 Task: Find connections with filter location Touba with filter topic #productivitywith filter profile language English with filter current company IndiaMART InterMESH Limited with filter school Siva Sivani Institute Of Management with filter industry Fruit and Vegetable Preserves Manufacturing with filter service category Wedding Planning with filter keywords title Chief Information Officer (CIO)
Action: Mouse moved to (714, 95)
Screenshot: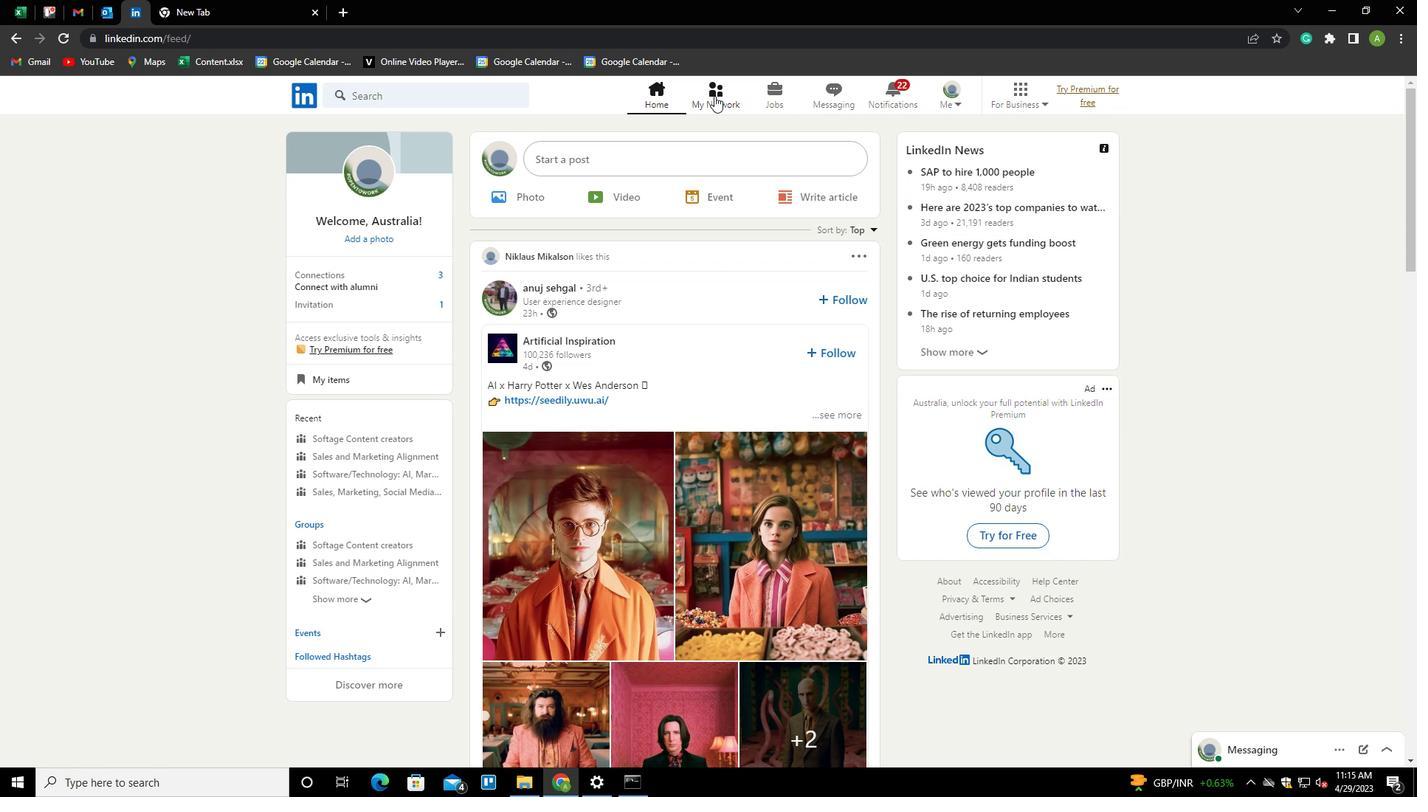 
Action: Mouse pressed left at (714, 95)
Screenshot: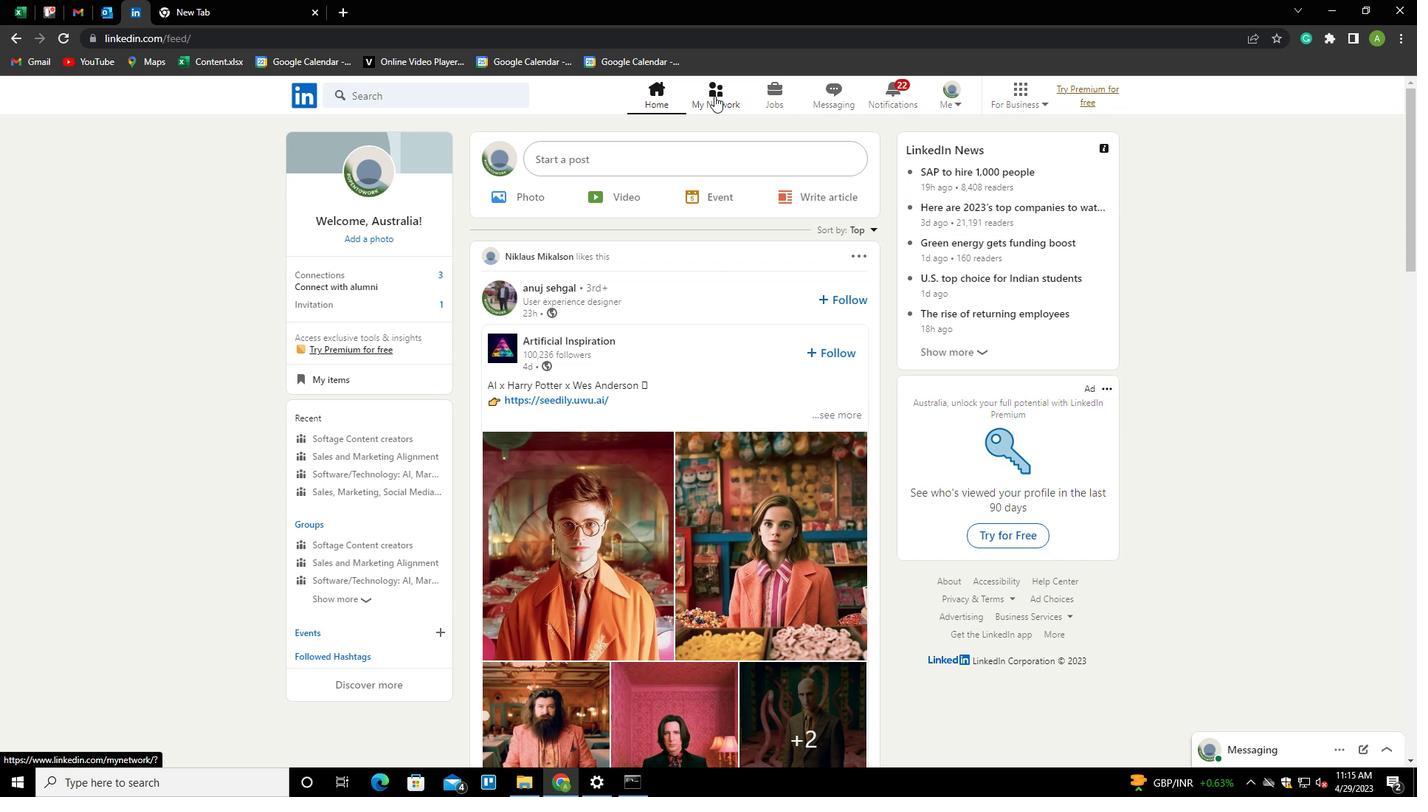 
Action: Mouse moved to (392, 178)
Screenshot: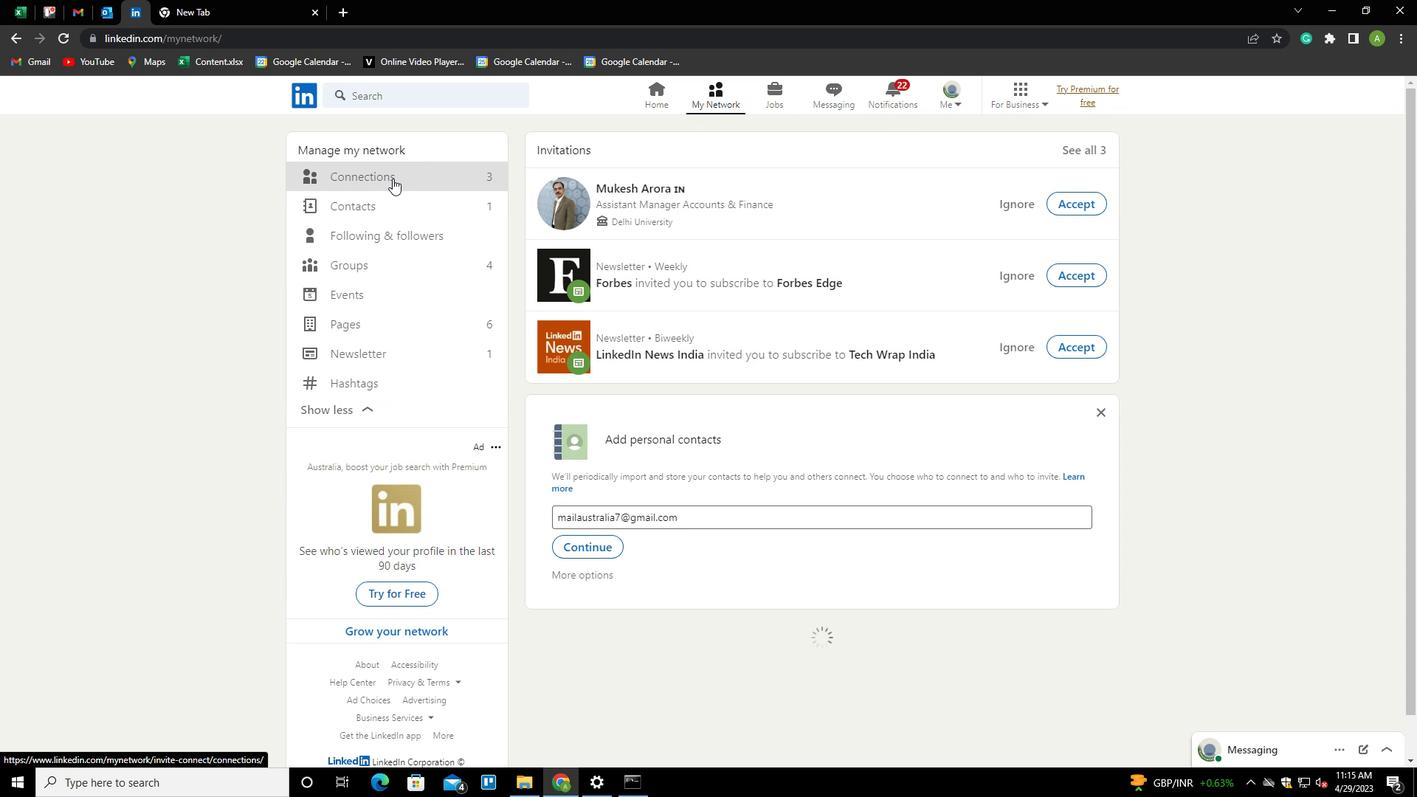 
Action: Mouse pressed left at (392, 178)
Screenshot: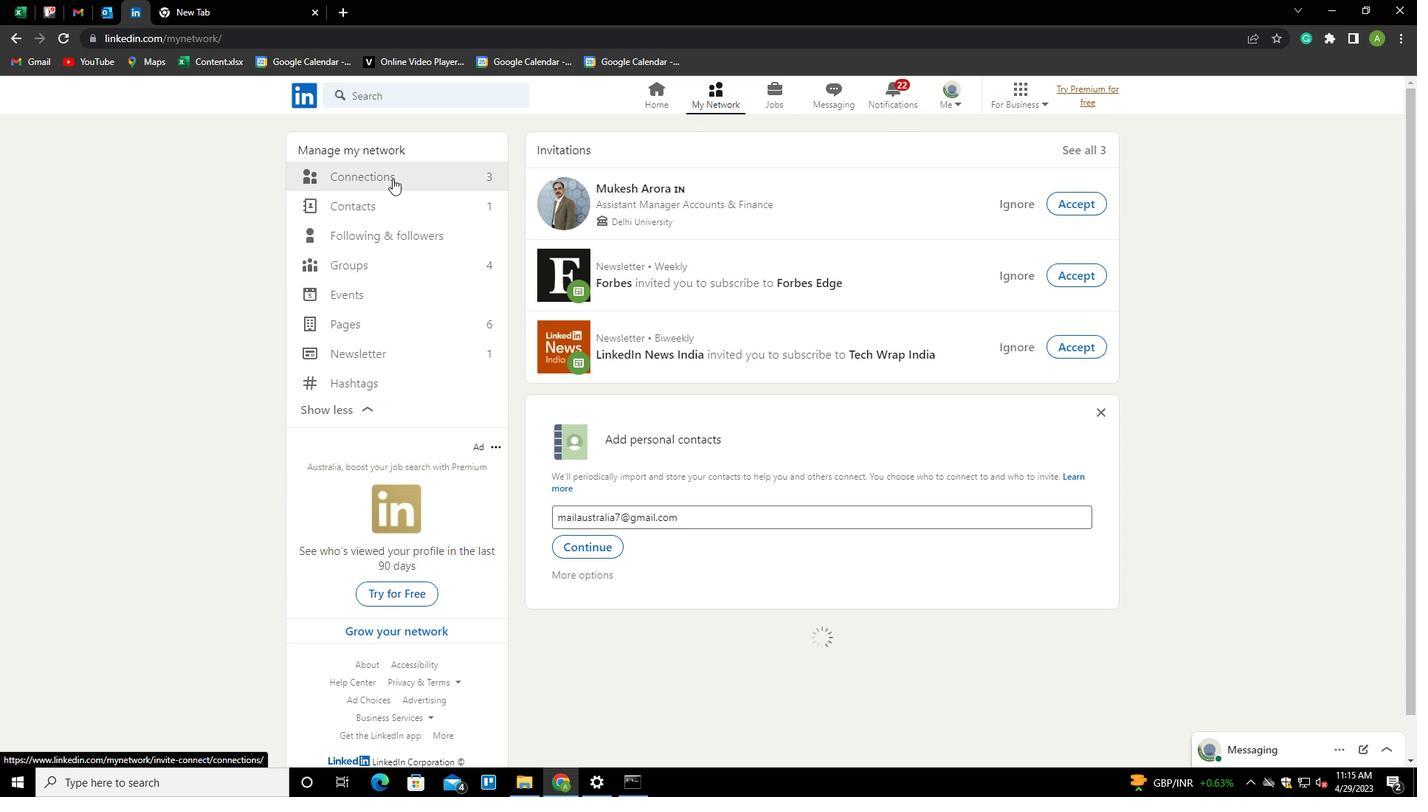 
Action: Mouse moved to (801, 178)
Screenshot: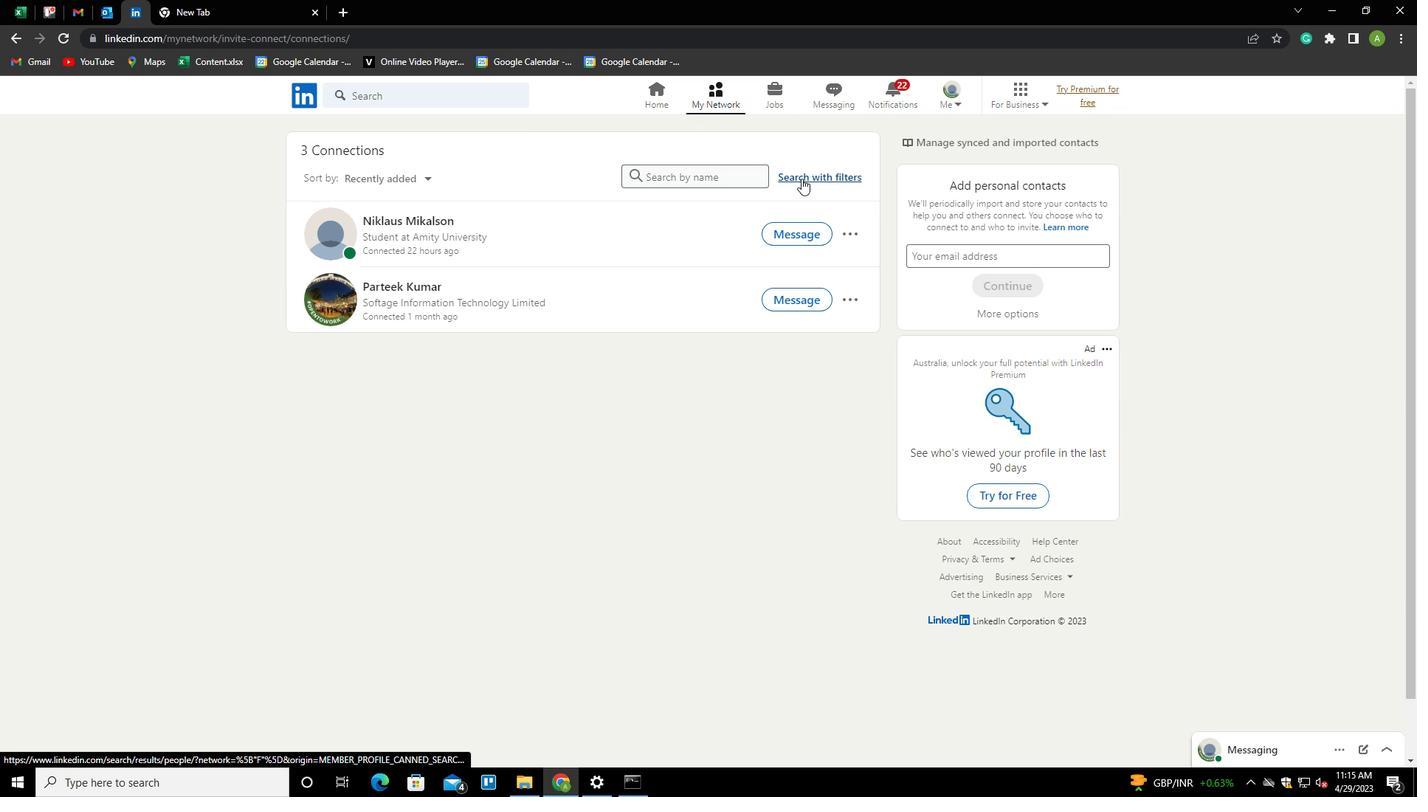 
Action: Mouse pressed left at (801, 178)
Screenshot: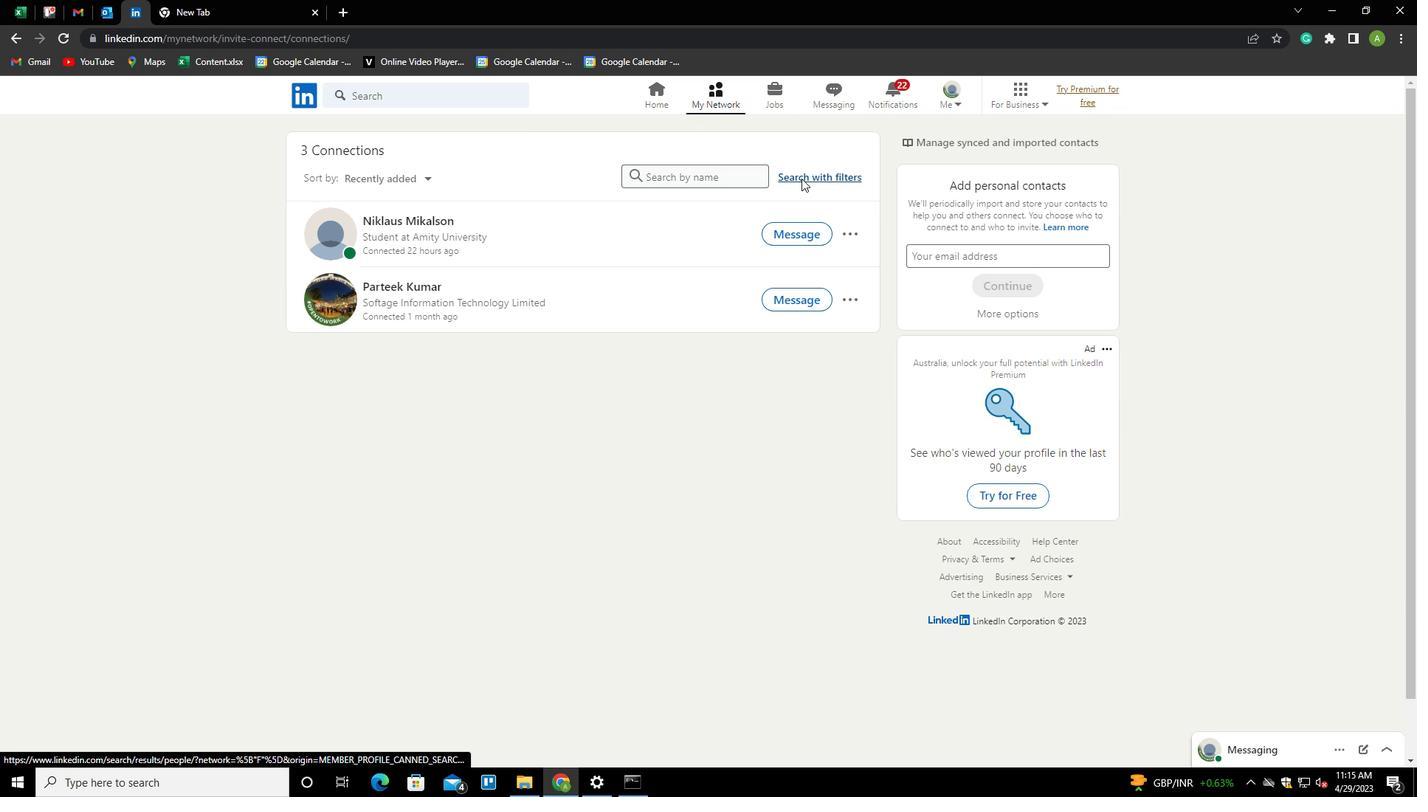 
Action: Mouse moved to (758, 137)
Screenshot: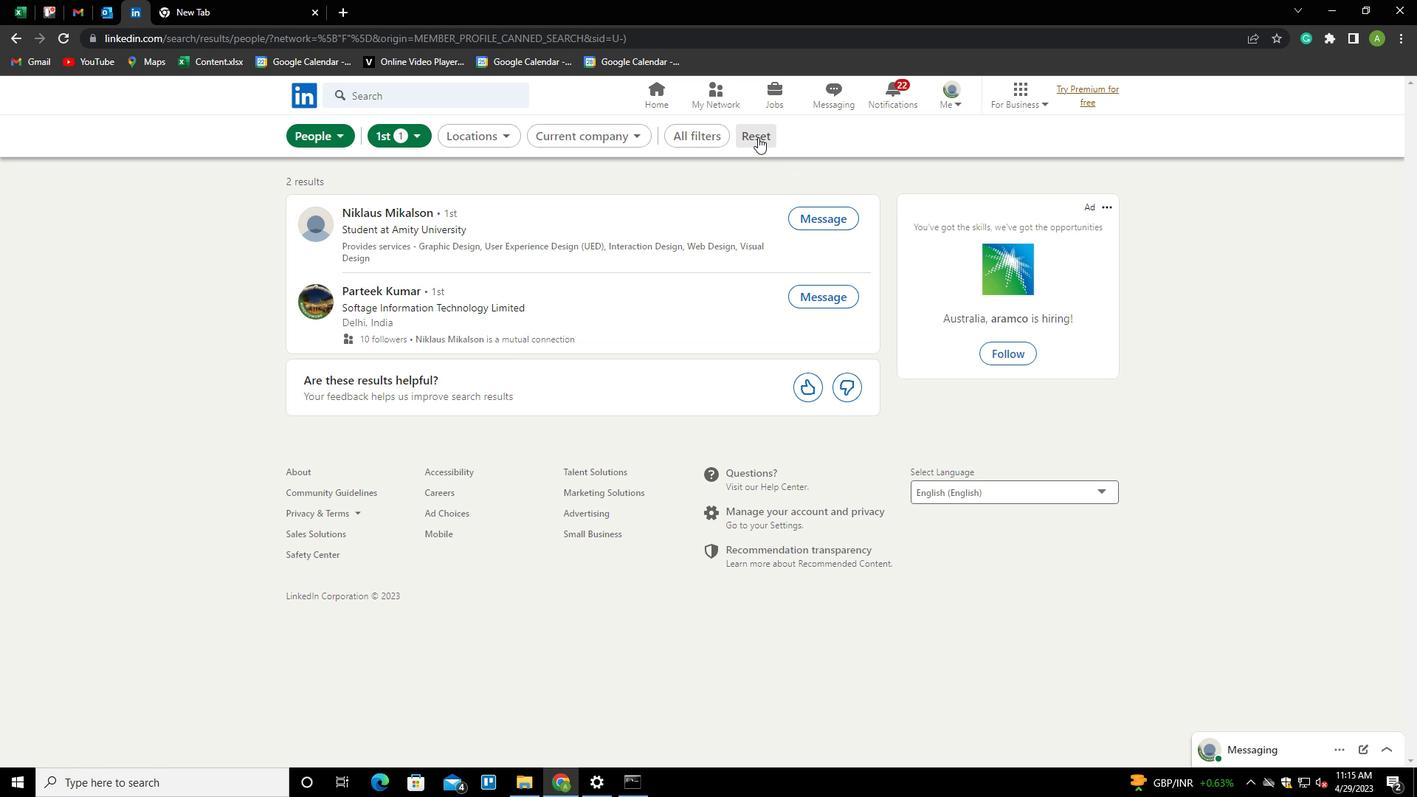 
Action: Mouse pressed left at (758, 137)
Screenshot: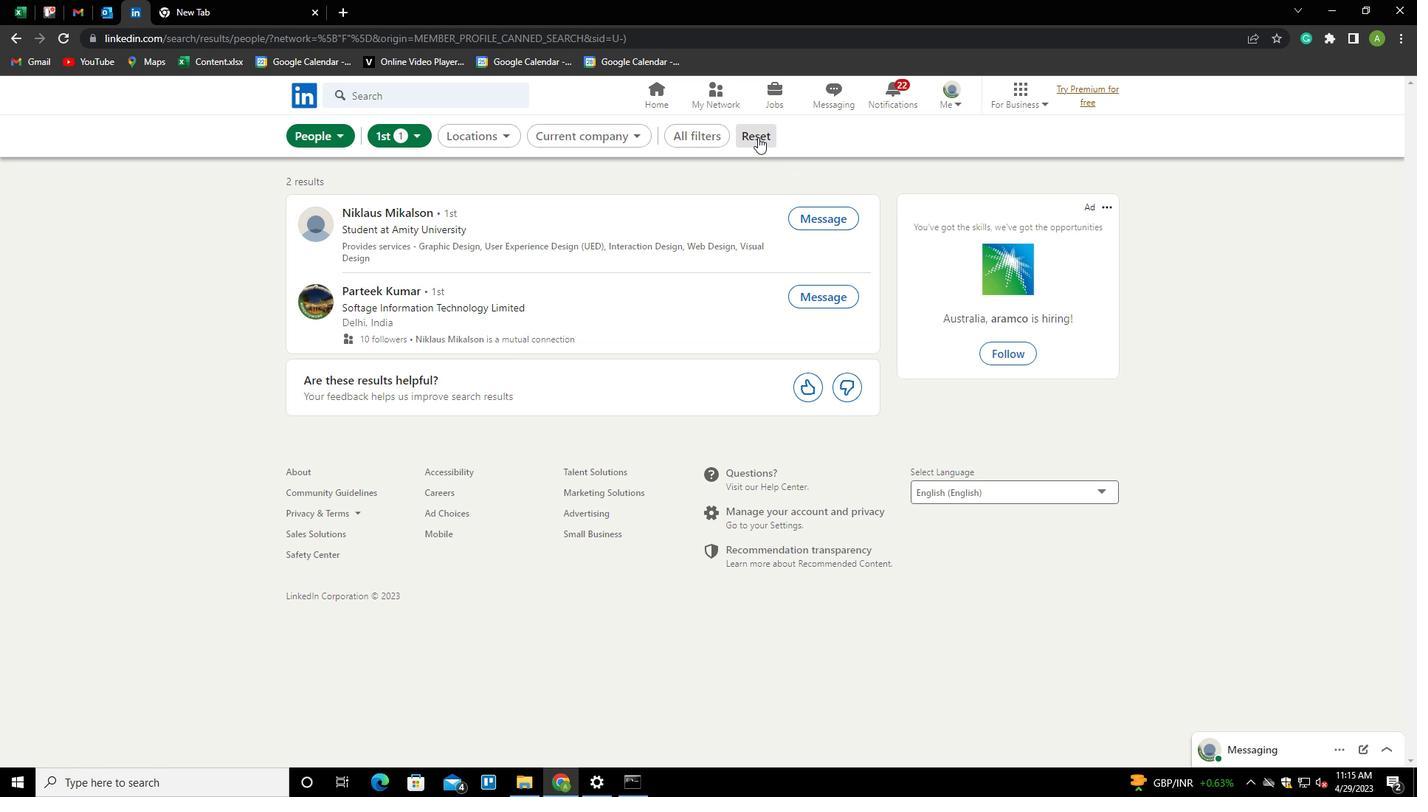 
Action: Mouse moved to (723, 142)
Screenshot: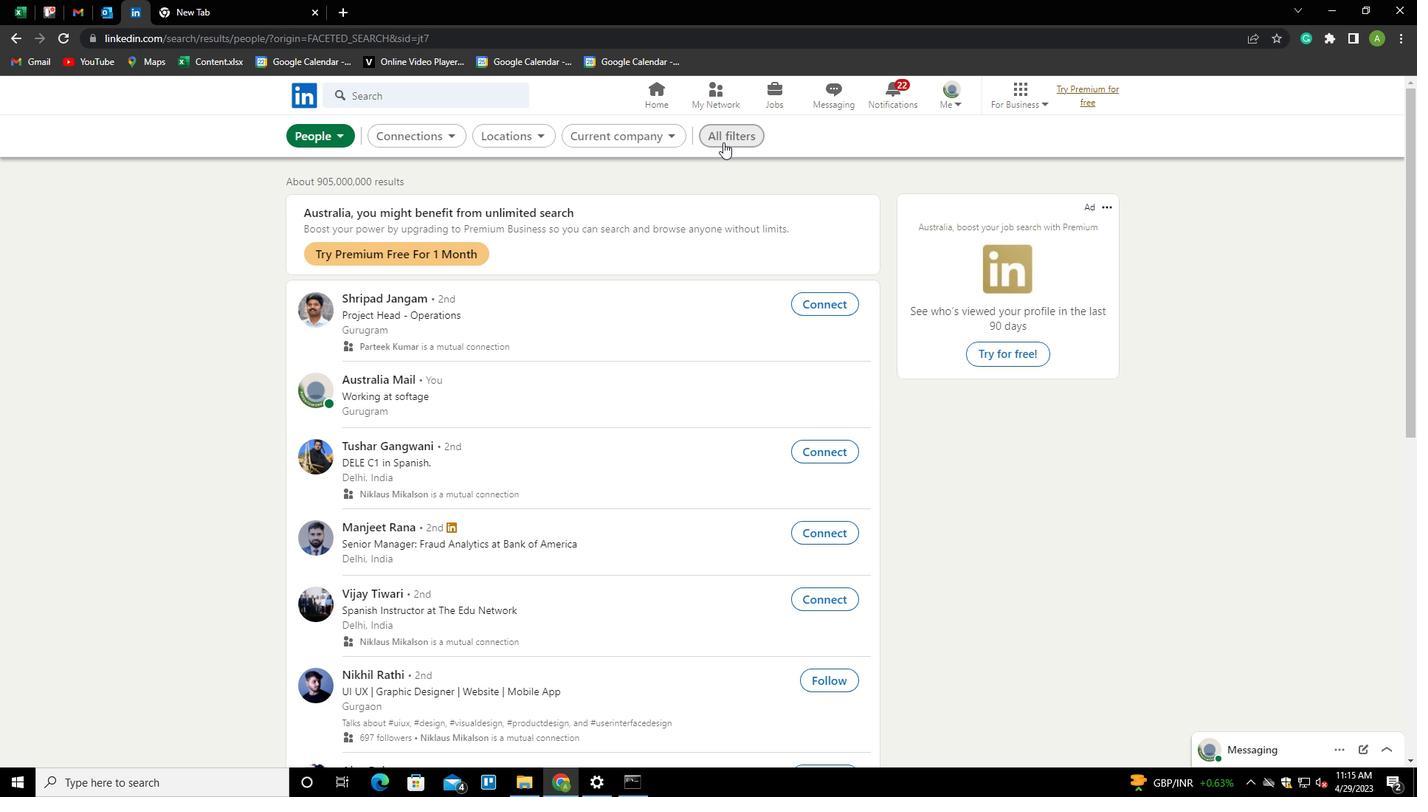 
Action: Mouse pressed left at (723, 142)
Screenshot: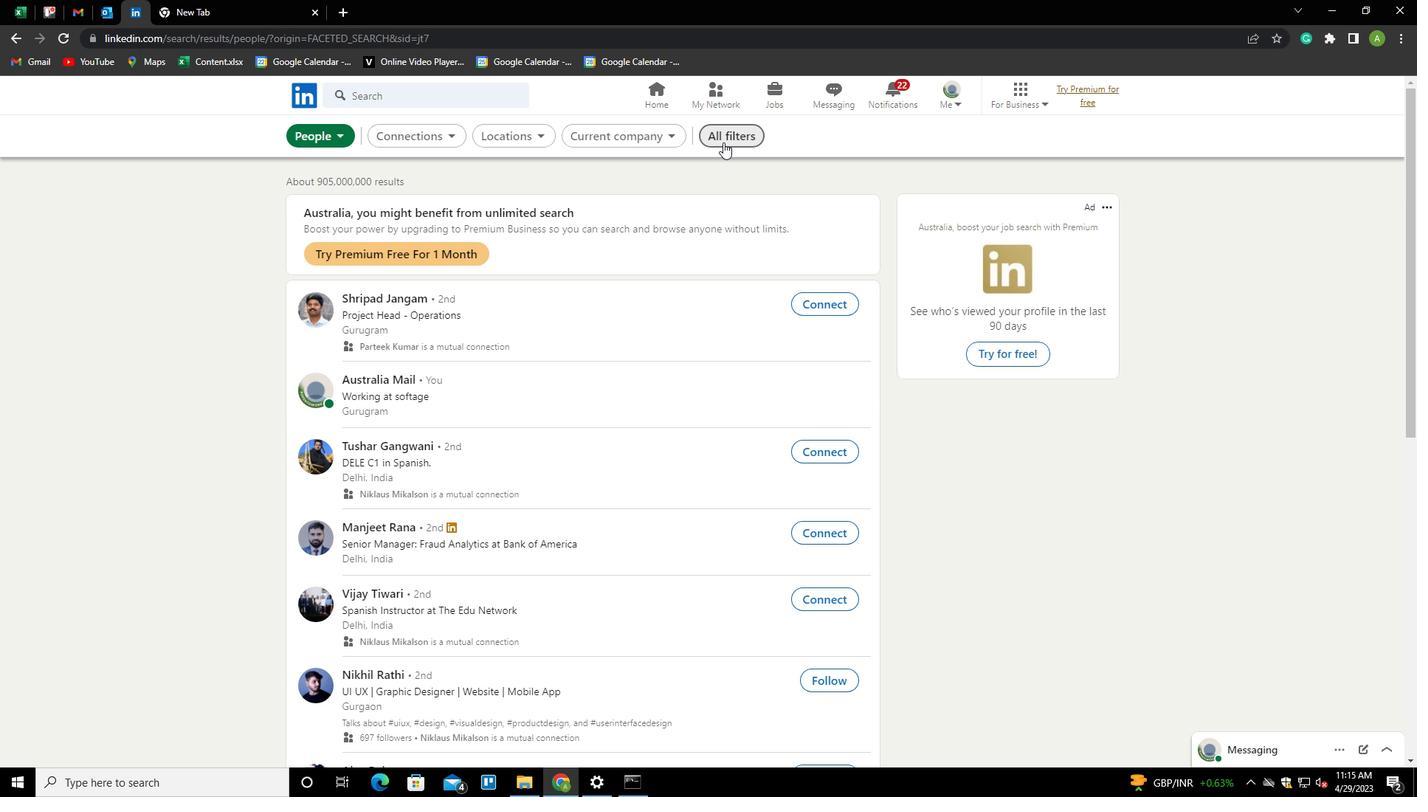 
Action: Mouse moved to (1158, 359)
Screenshot: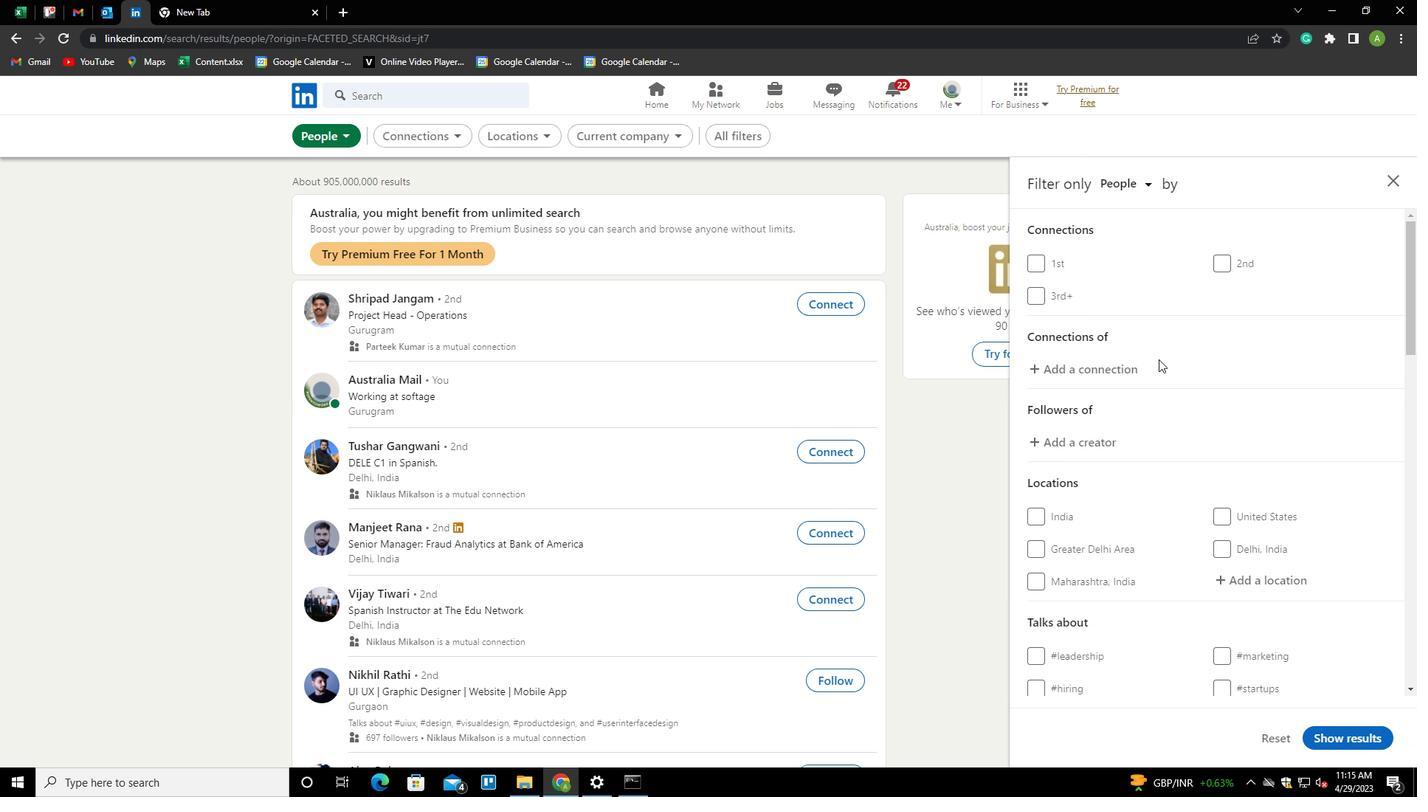 
Action: Mouse scrolled (1158, 358) with delta (0, 0)
Screenshot: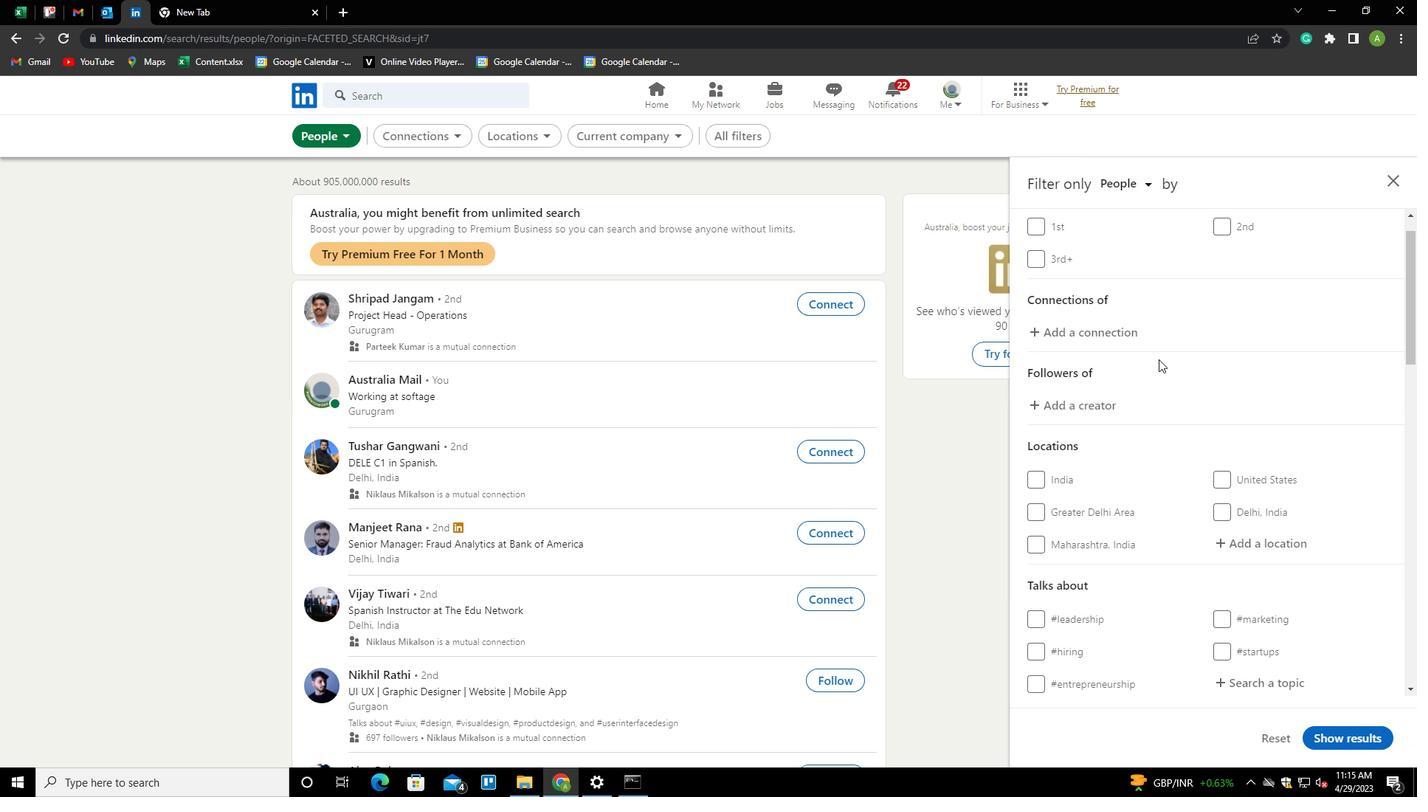 
Action: Mouse scrolled (1158, 358) with delta (0, 0)
Screenshot: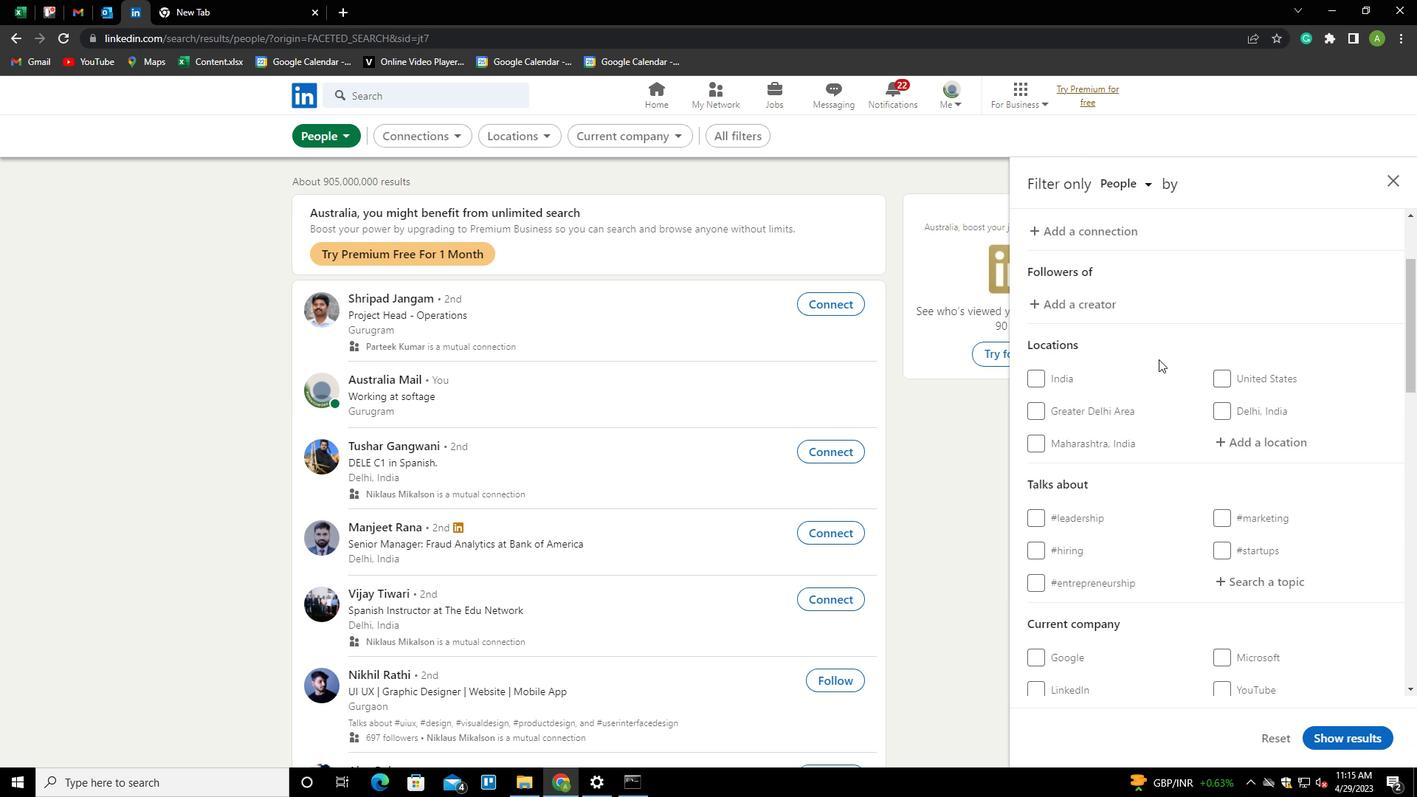 
Action: Mouse scrolled (1158, 358) with delta (0, 0)
Screenshot: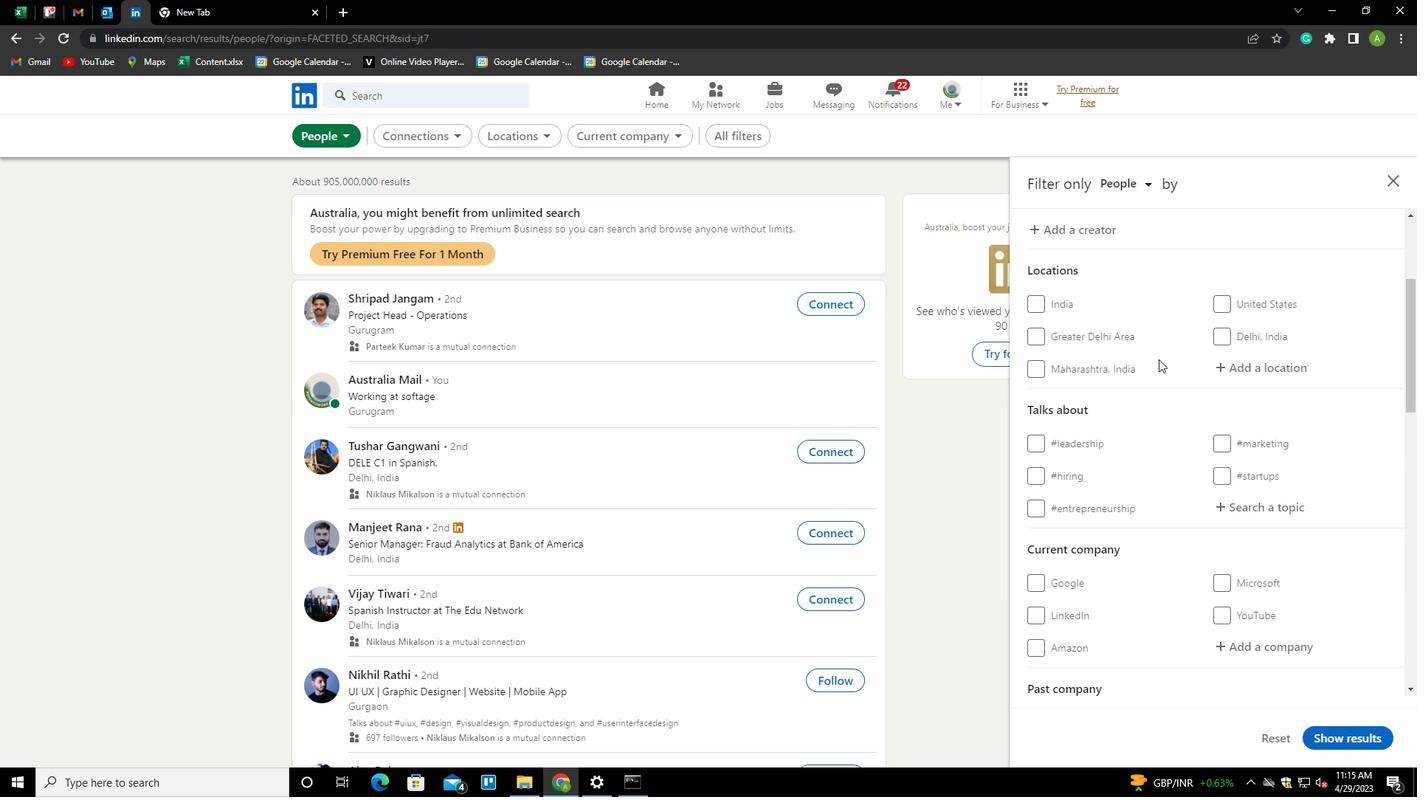 
Action: Mouse moved to (1256, 353)
Screenshot: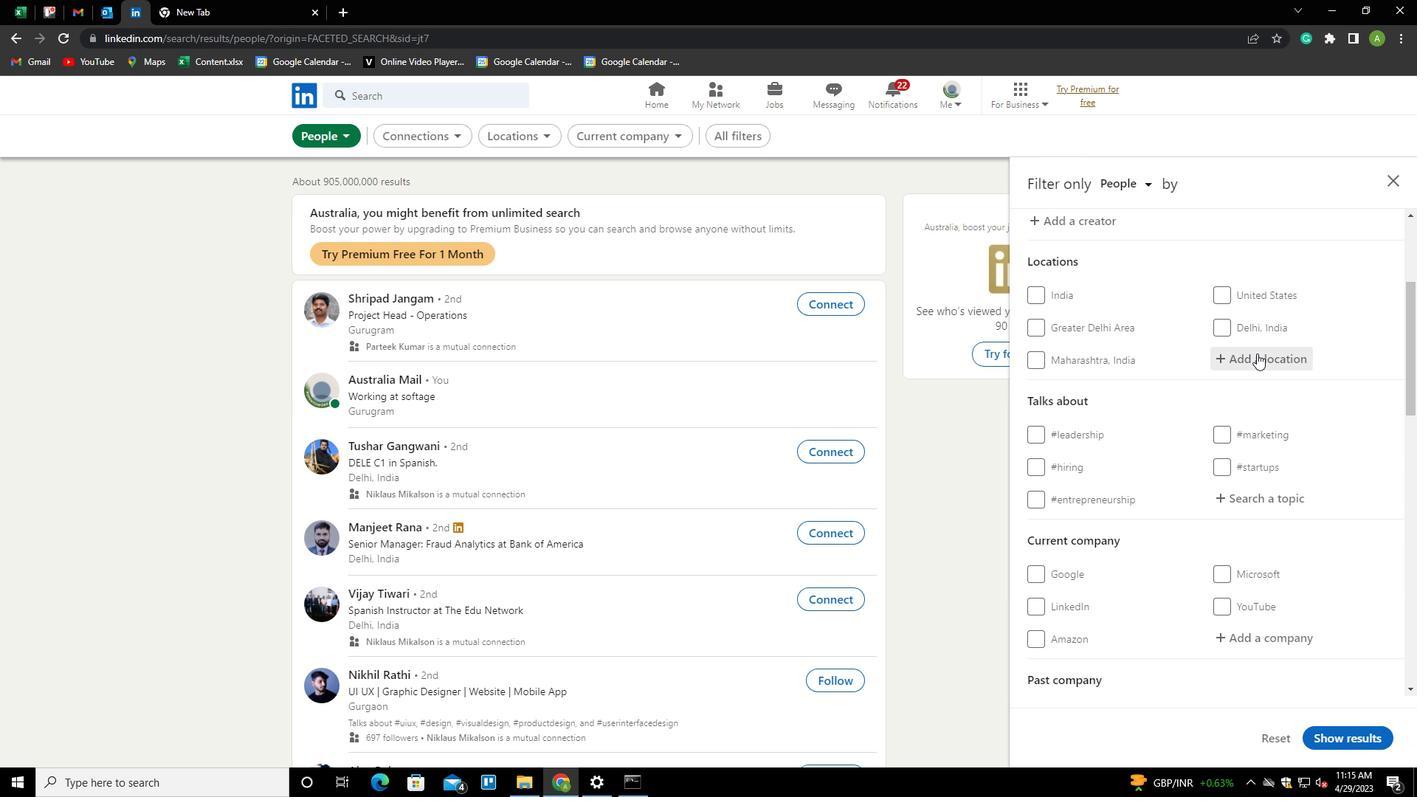 
Action: Mouse pressed left at (1256, 353)
Screenshot: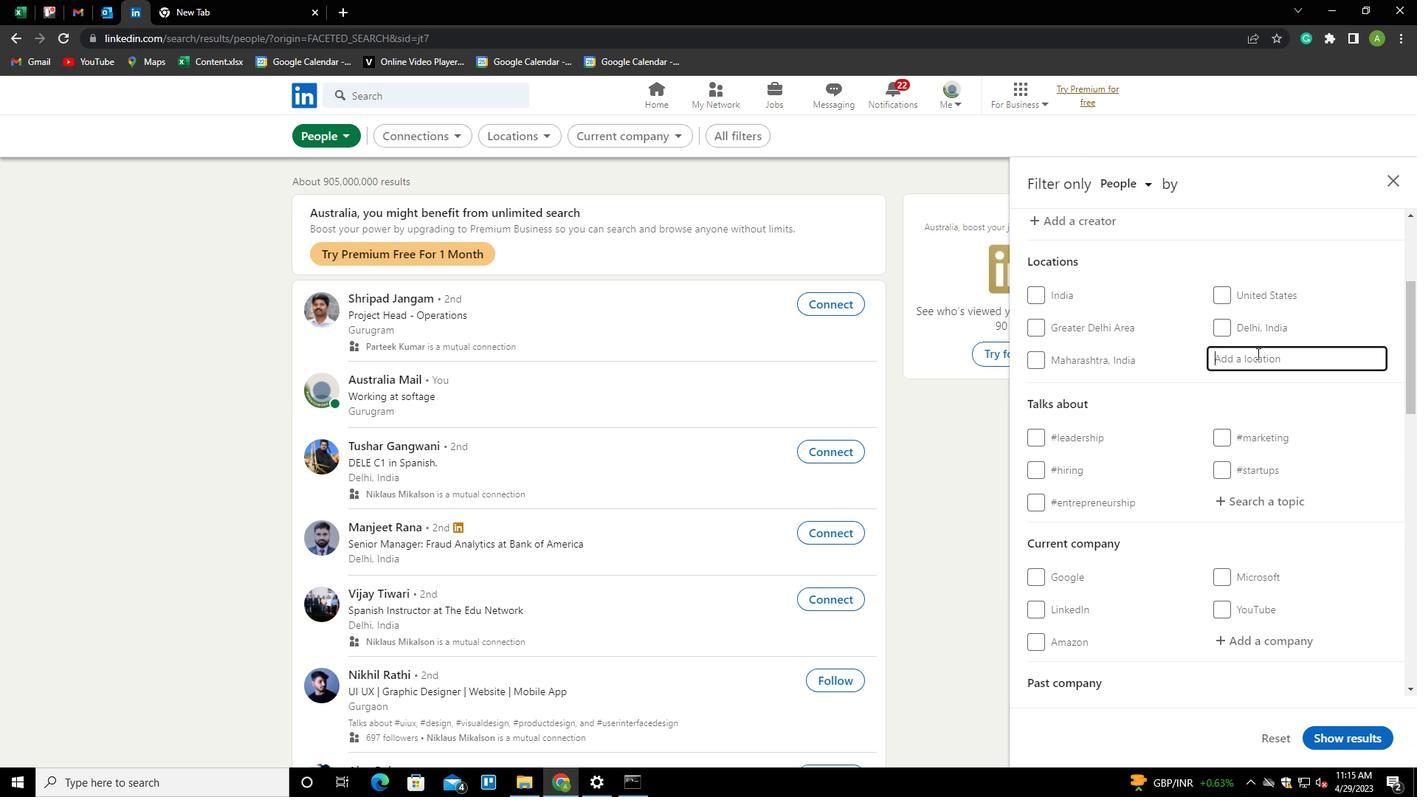 
Action: Mouse moved to (1259, 357)
Screenshot: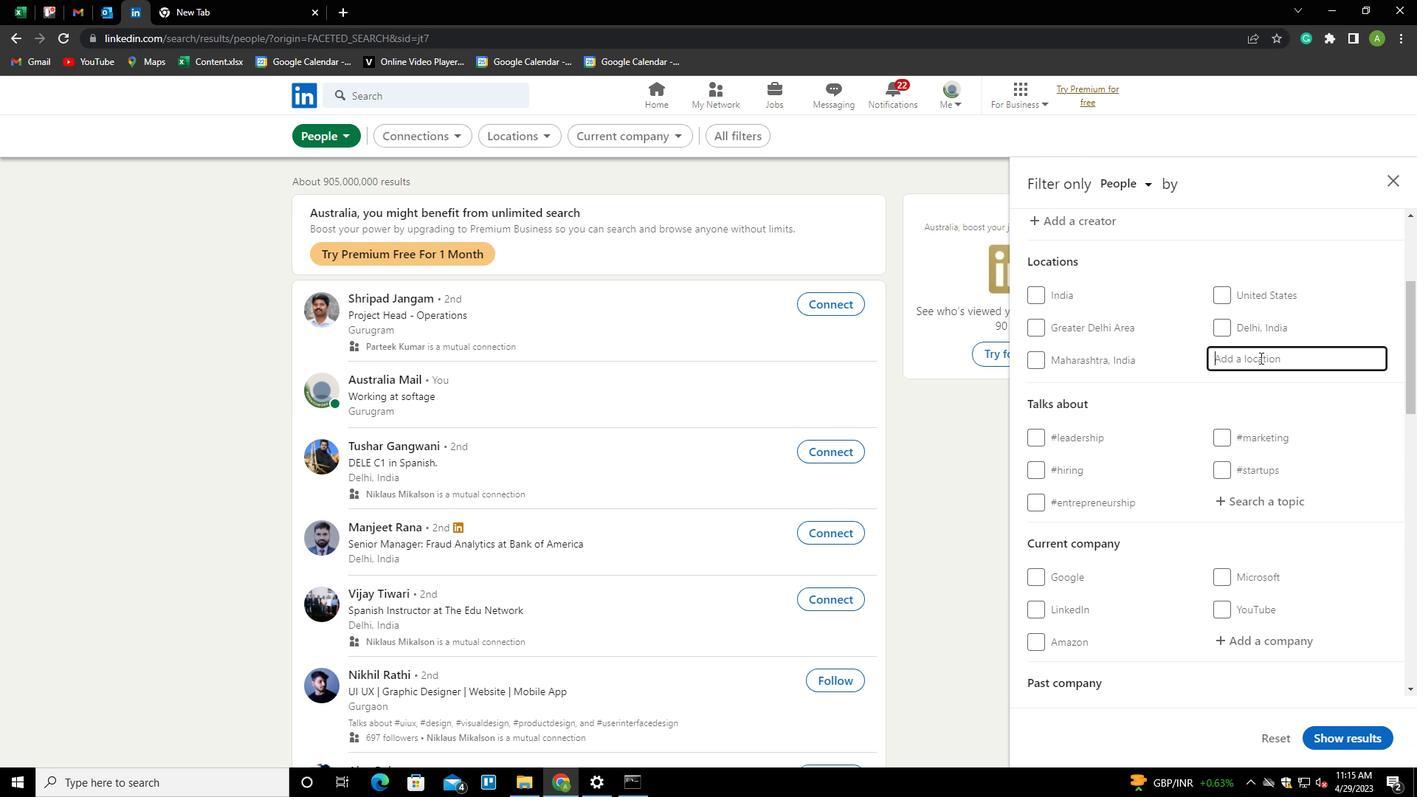 
Action: Mouse pressed left at (1259, 357)
Screenshot: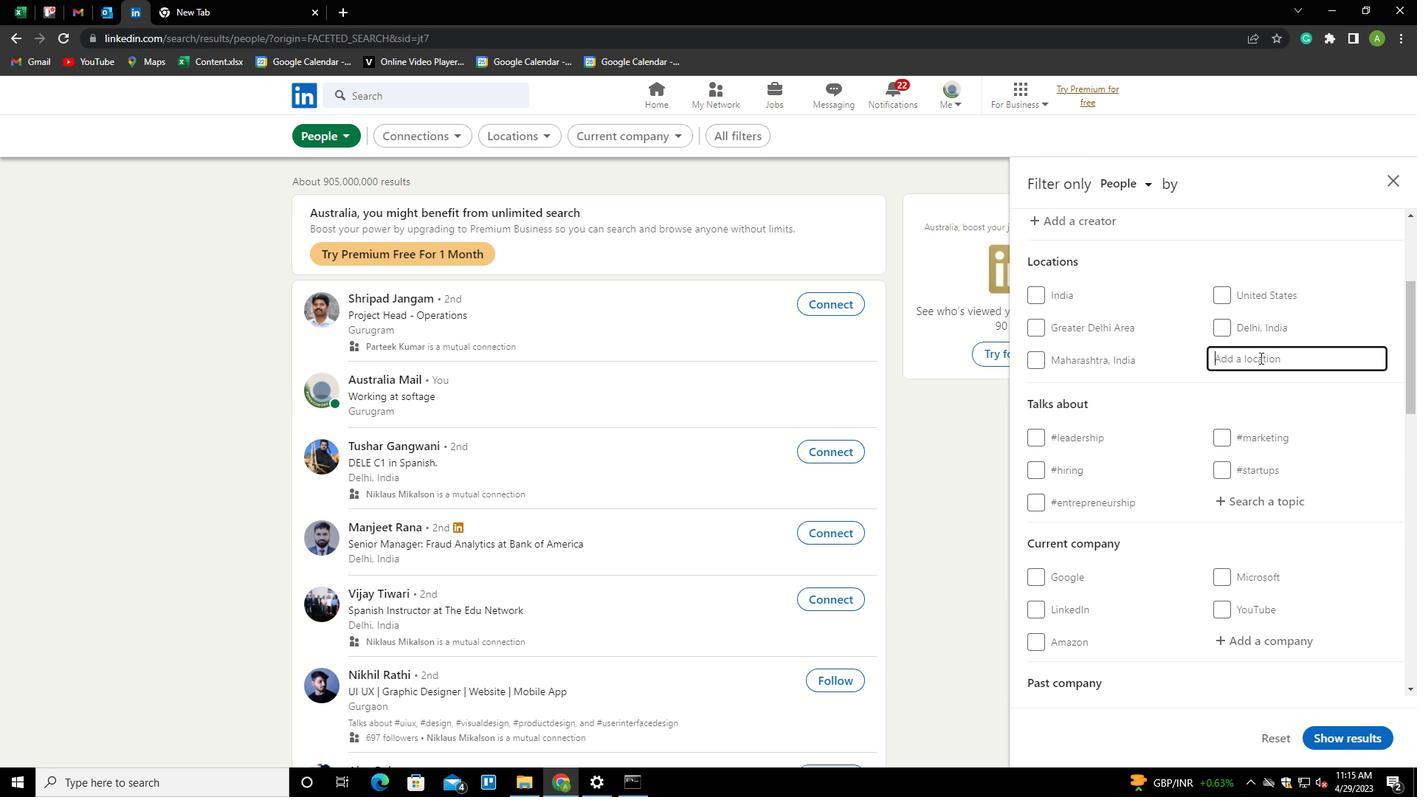 
Action: Key pressed <Key.shift><Key.shift><Key.shift><Key.shift><Key.shift><Key.shift><Key.shift><Key.shift><Key.shift><Key.shift><Key.shift><Key.shift><Key.shift><Key.shift><Key.shift><Key.shift><Key.shift><Key.shift><Key.shift><Key.shift><Key.shift><Key.shift><Key.shift><Key.shift><Key.shift><Key.shift><Key.shift><Key.shift><Key.shift><Key.shift><Key.shift><Key.shift><Key.shift><Key.shift><Key.shift><Key.shift><Key.shift><Key.shift><Key.shift><Key.shift><Key.shift><Key.shift><Key.shift><Key.shift><Key.shift><Key.shift><Key.shift><Key.shift><Key.shift><Key.shift><Key.shift><Key.shift><Key.shift><Key.shift><Key.shift><Key.shift><Key.shift><Key.shift><Key.shift><Key.shift><Key.shift><Key.shift><Key.shift><Key.shift>TOUBA<Key.down><Key.enter>
Screenshot: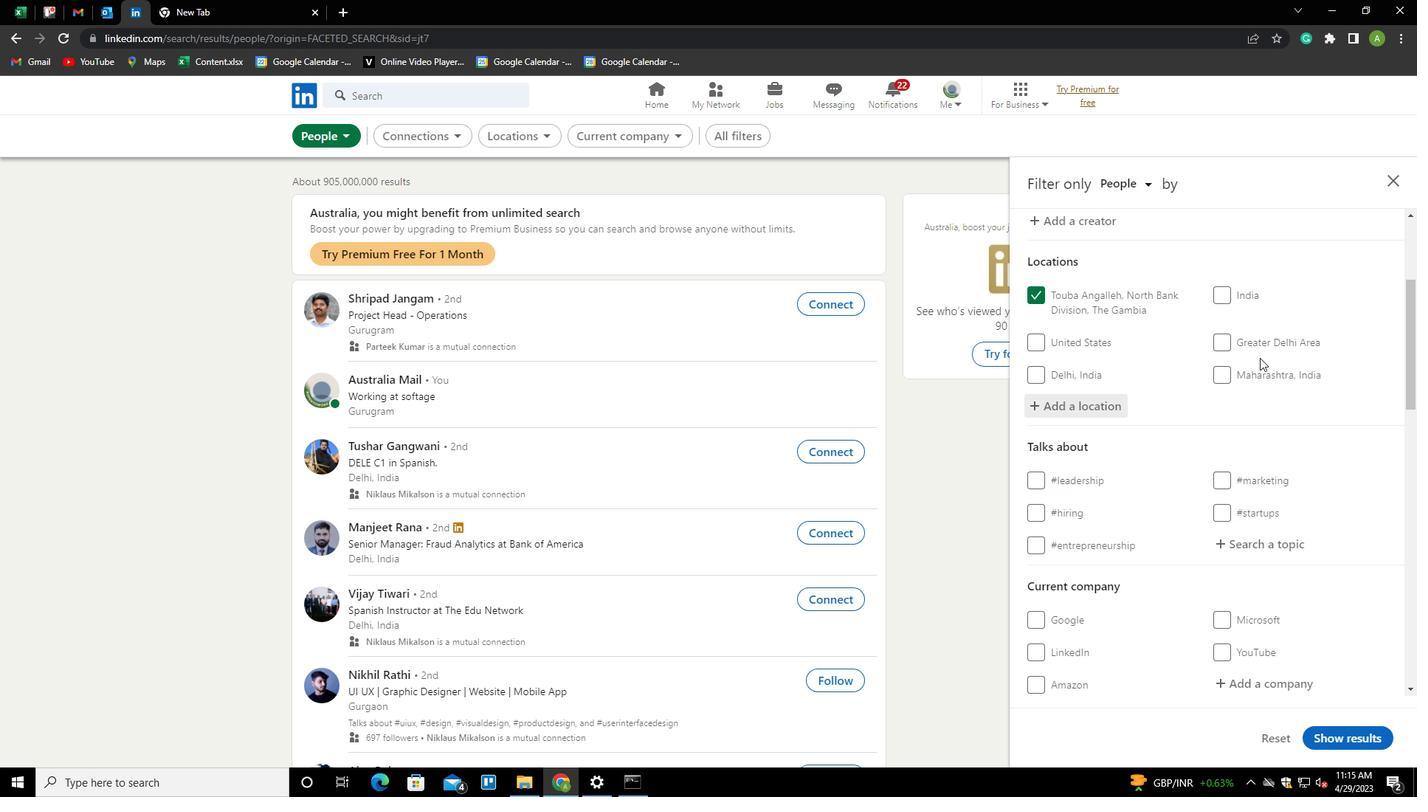 
Action: Mouse scrolled (1259, 357) with delta (0, 0)
Screenshot: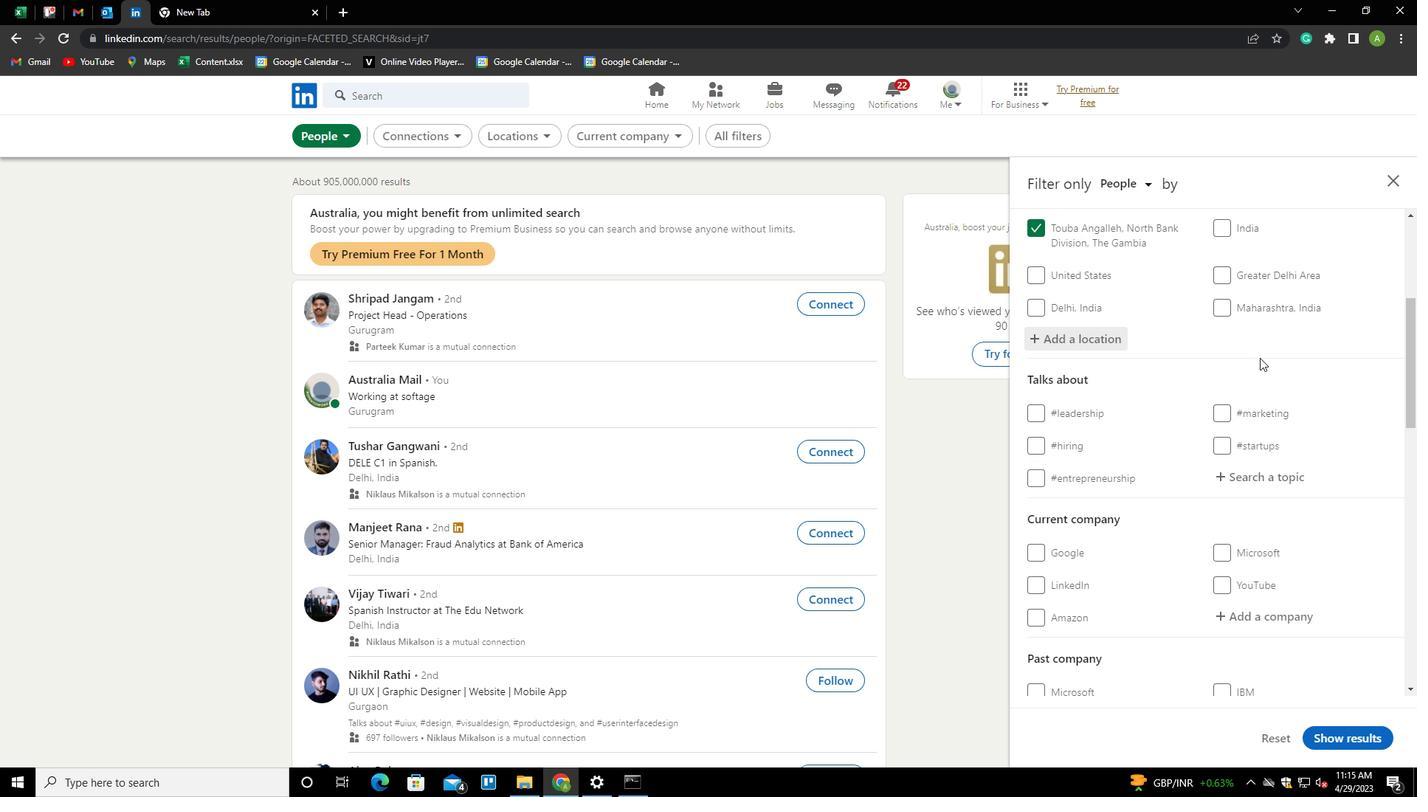 
Action: Mouse moved to (1253, 472)
Screenshot: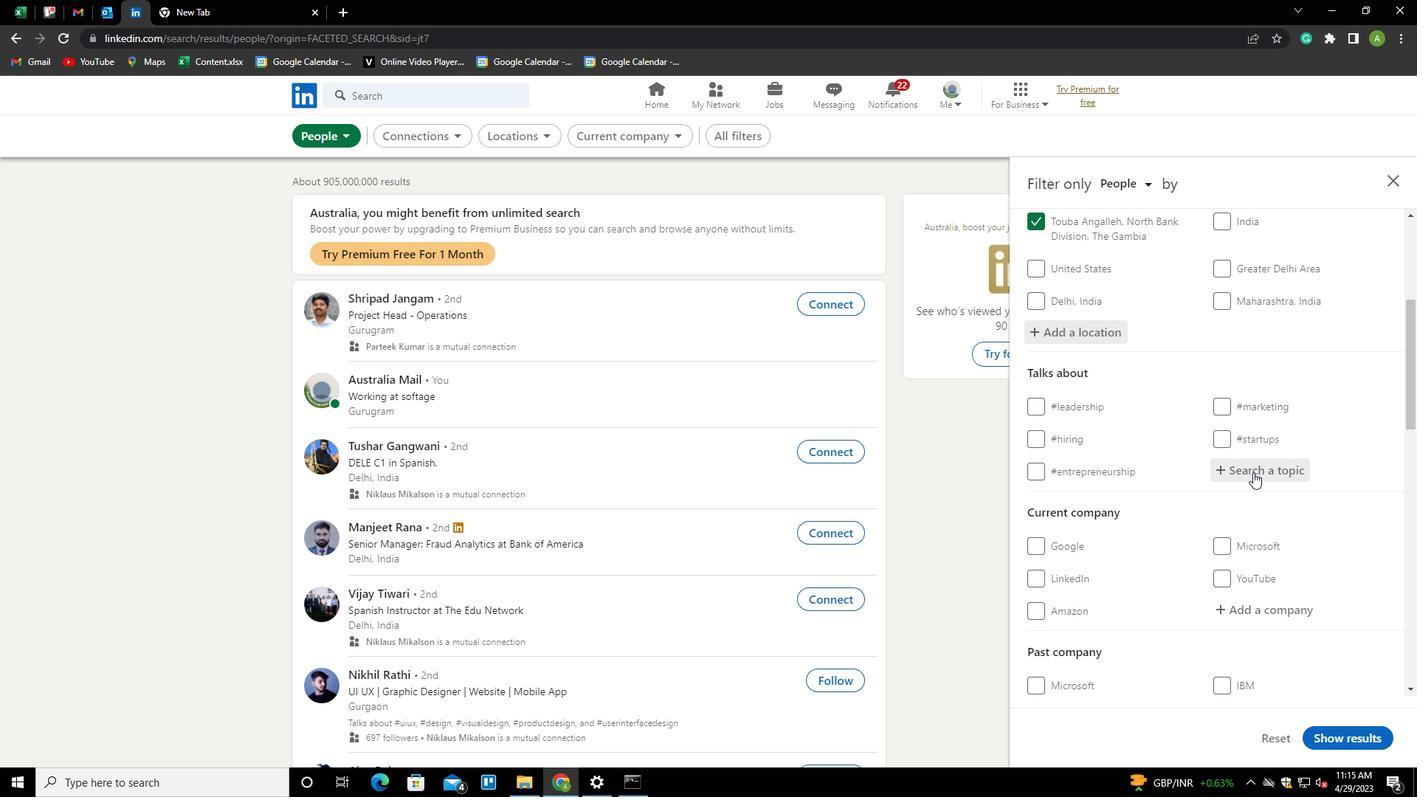 
Action: Mouse pressed left at (1253, 472)
Screenshot: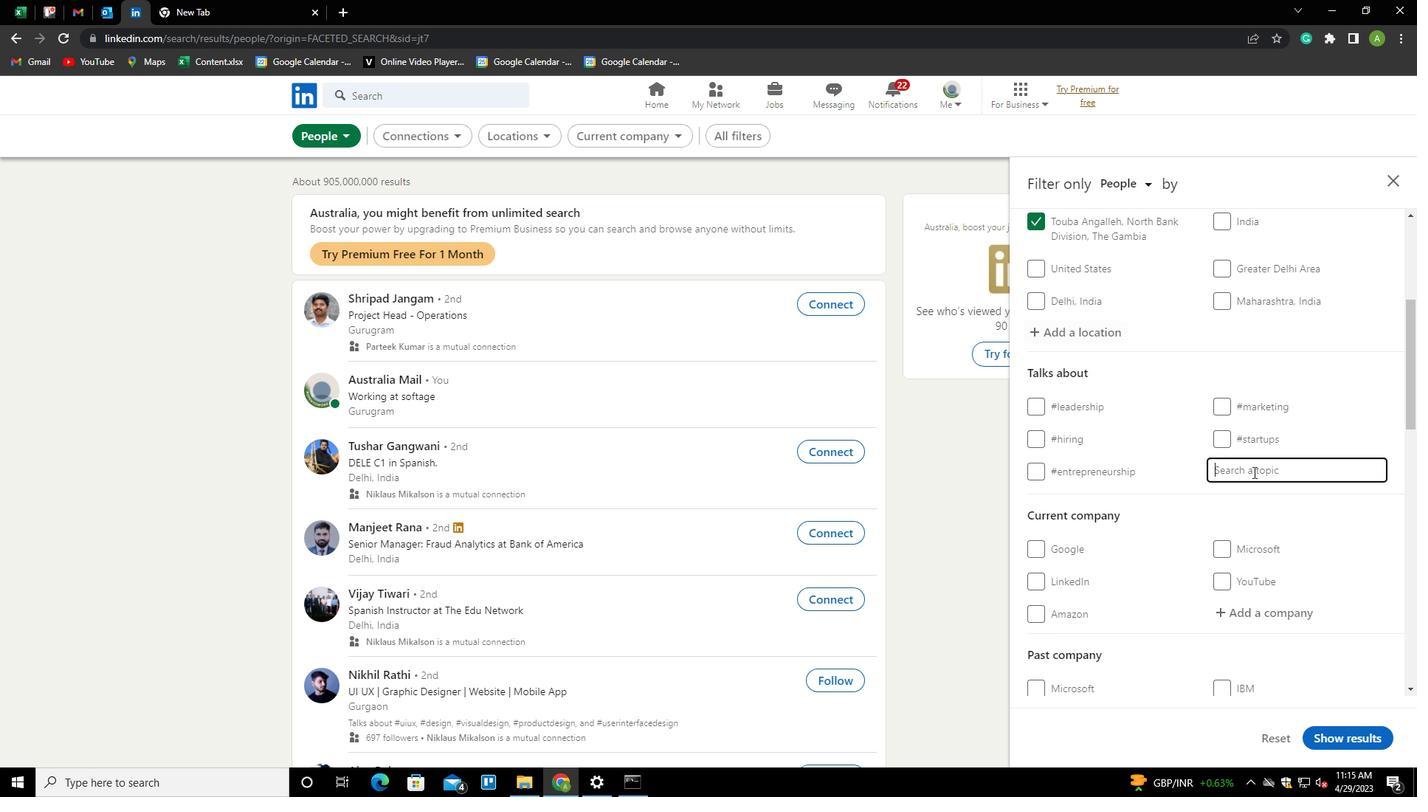 
Action: Mouse moved to (1253, 474)
Screenshot: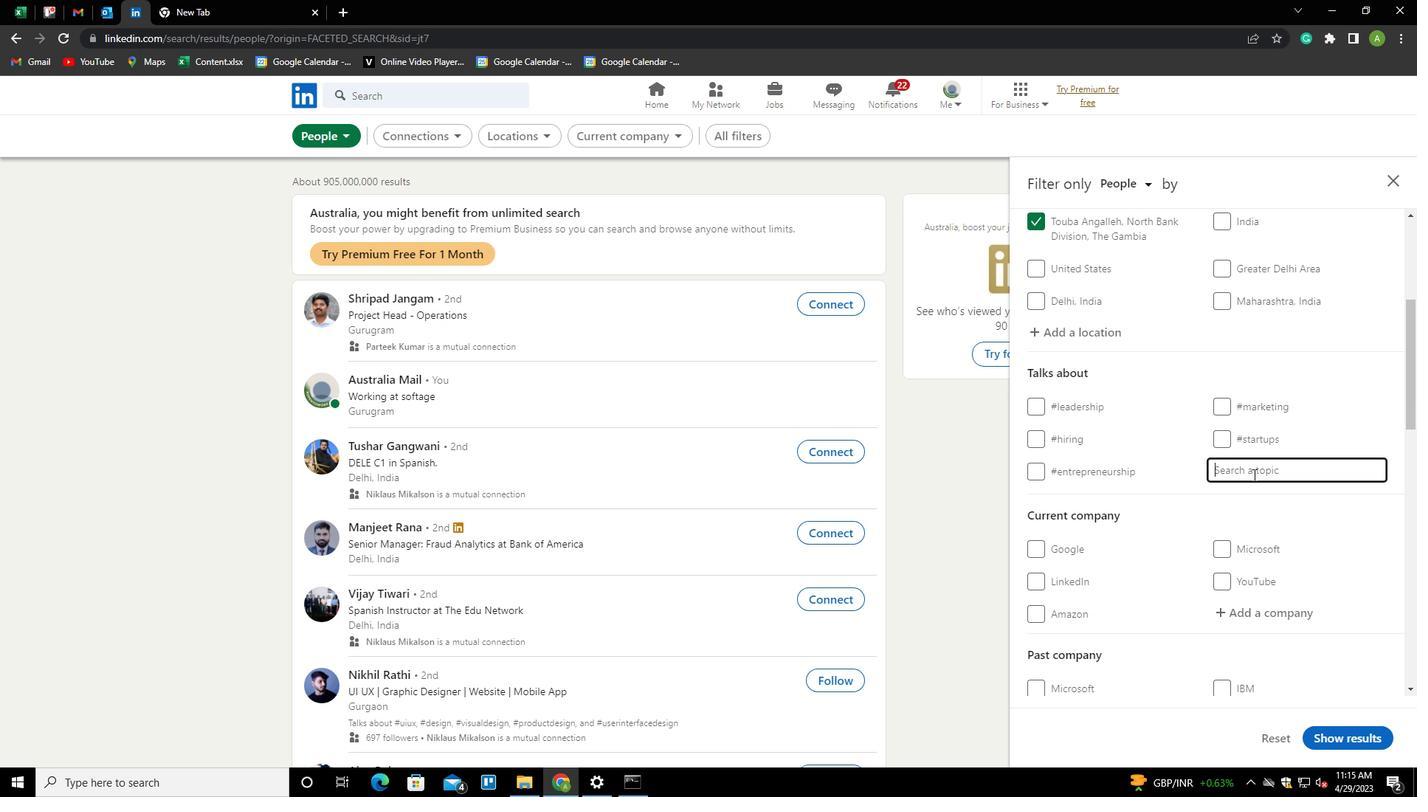 
Action: Mouse pressed left at (1253, 474)
Screenshot: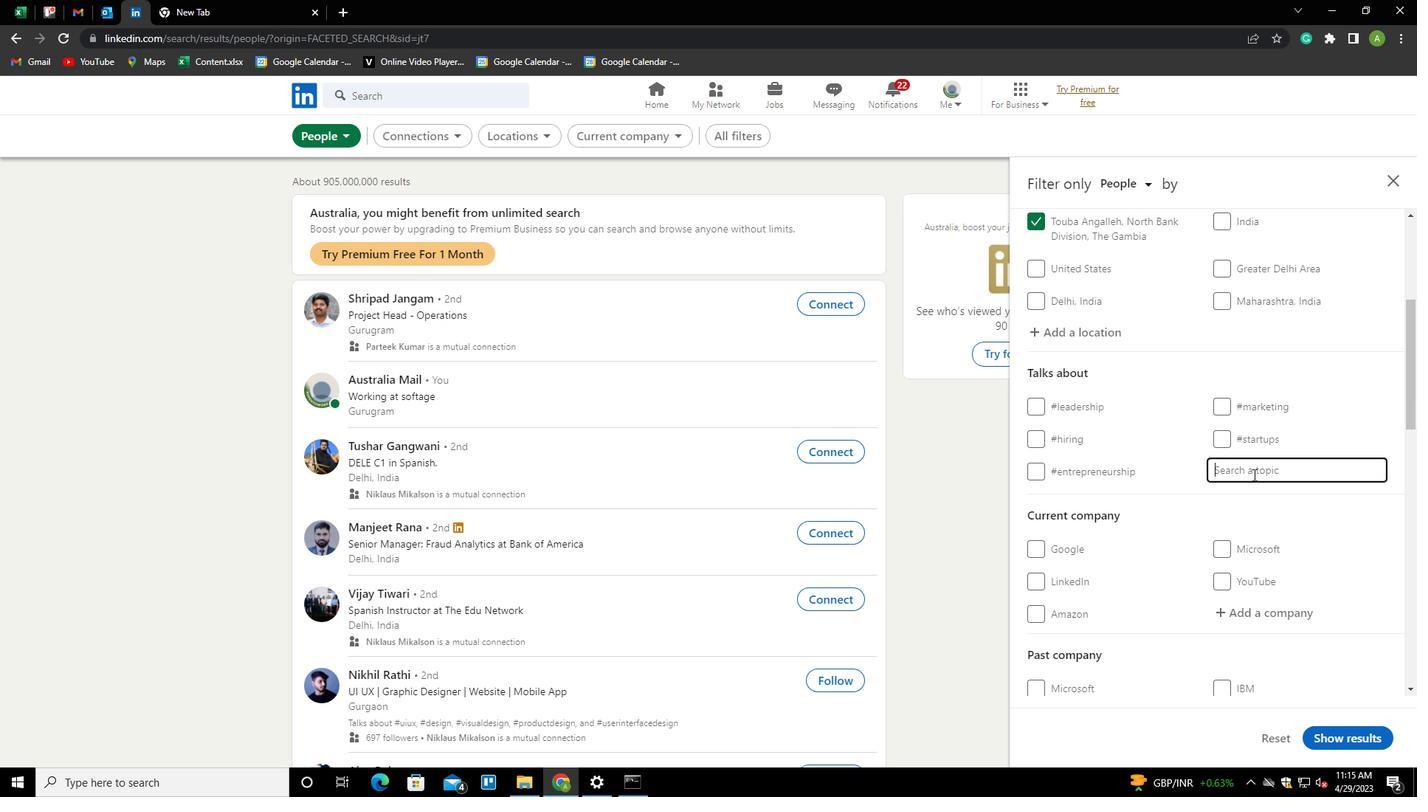 
Action: Key pressed PRODUCTI<Key.down><Key.enter>
Screenshot: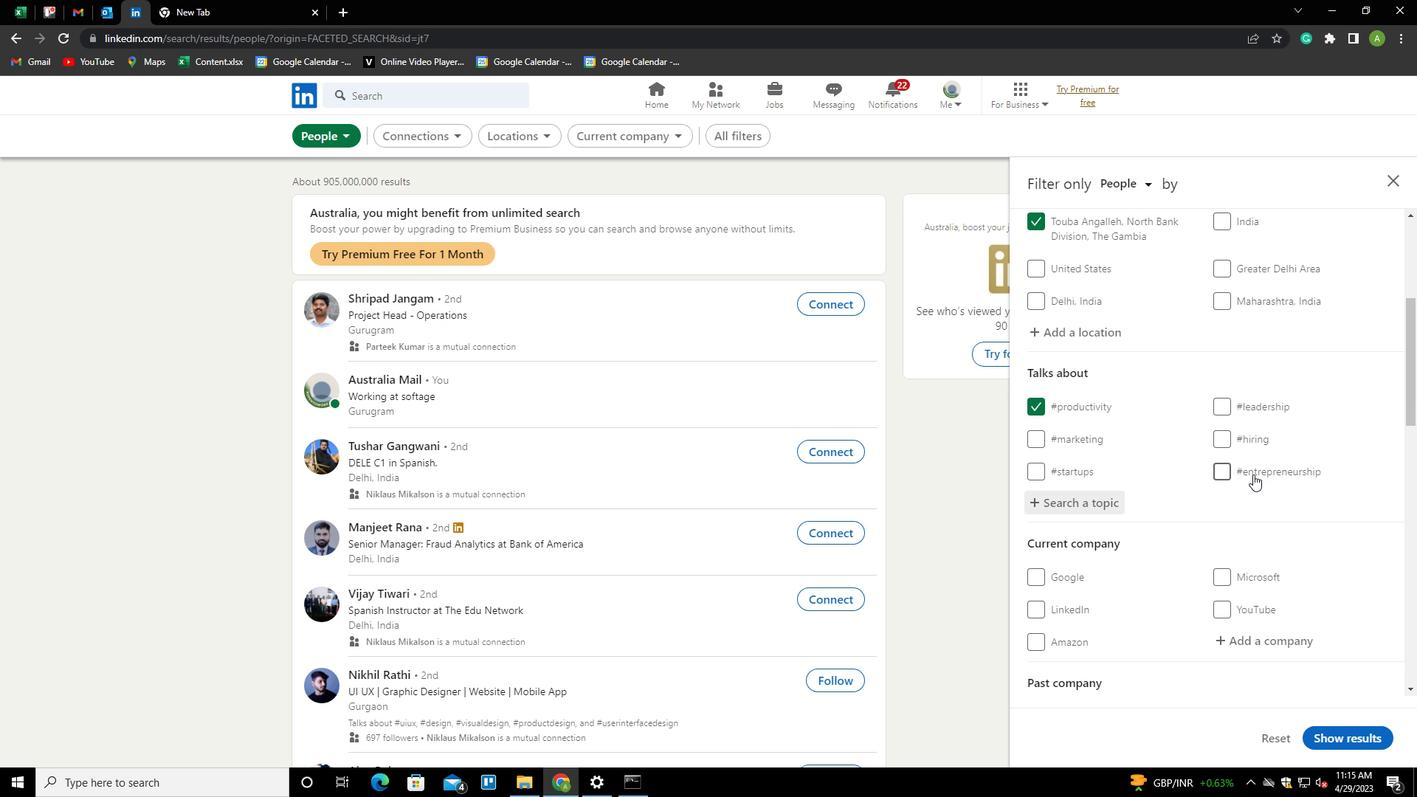 
Action: Mouse scrolled (1253, 473) with delta (0, 0)
Screenshot: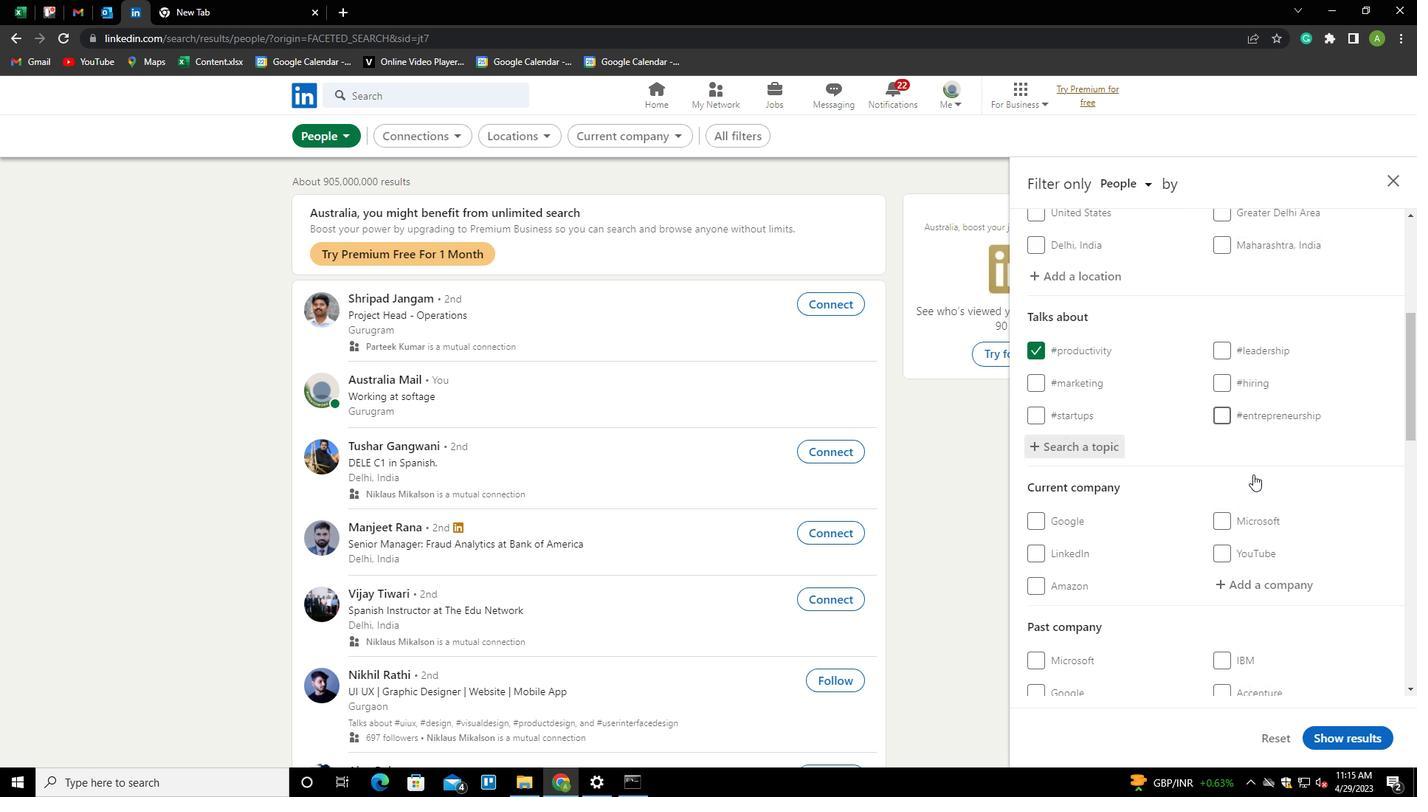 
Action: Mouse scrolled (1253, 473) with delta (0, 0)
Screenshot: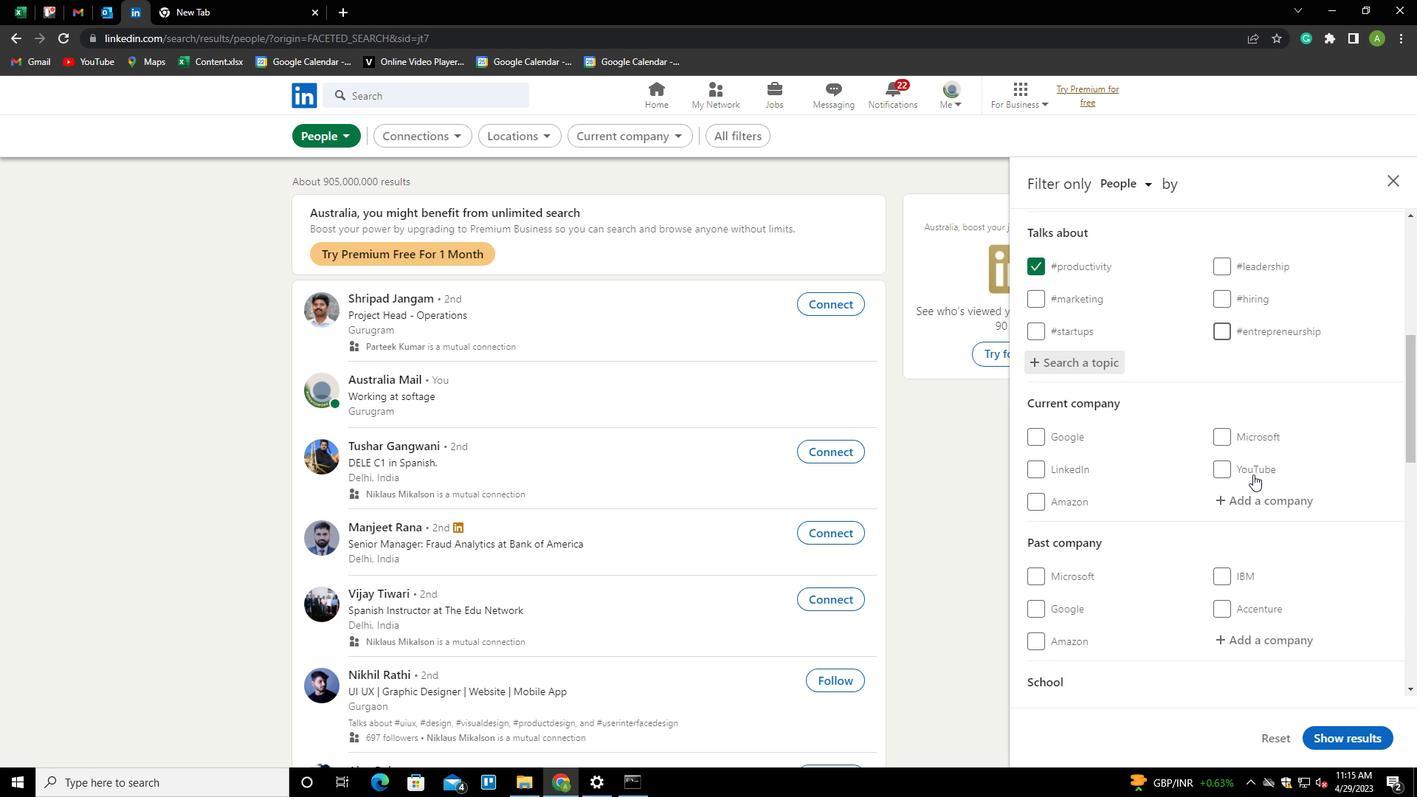
Action: Mouse scrolled (1253, 473) with delta (0, 0)
Screenshot: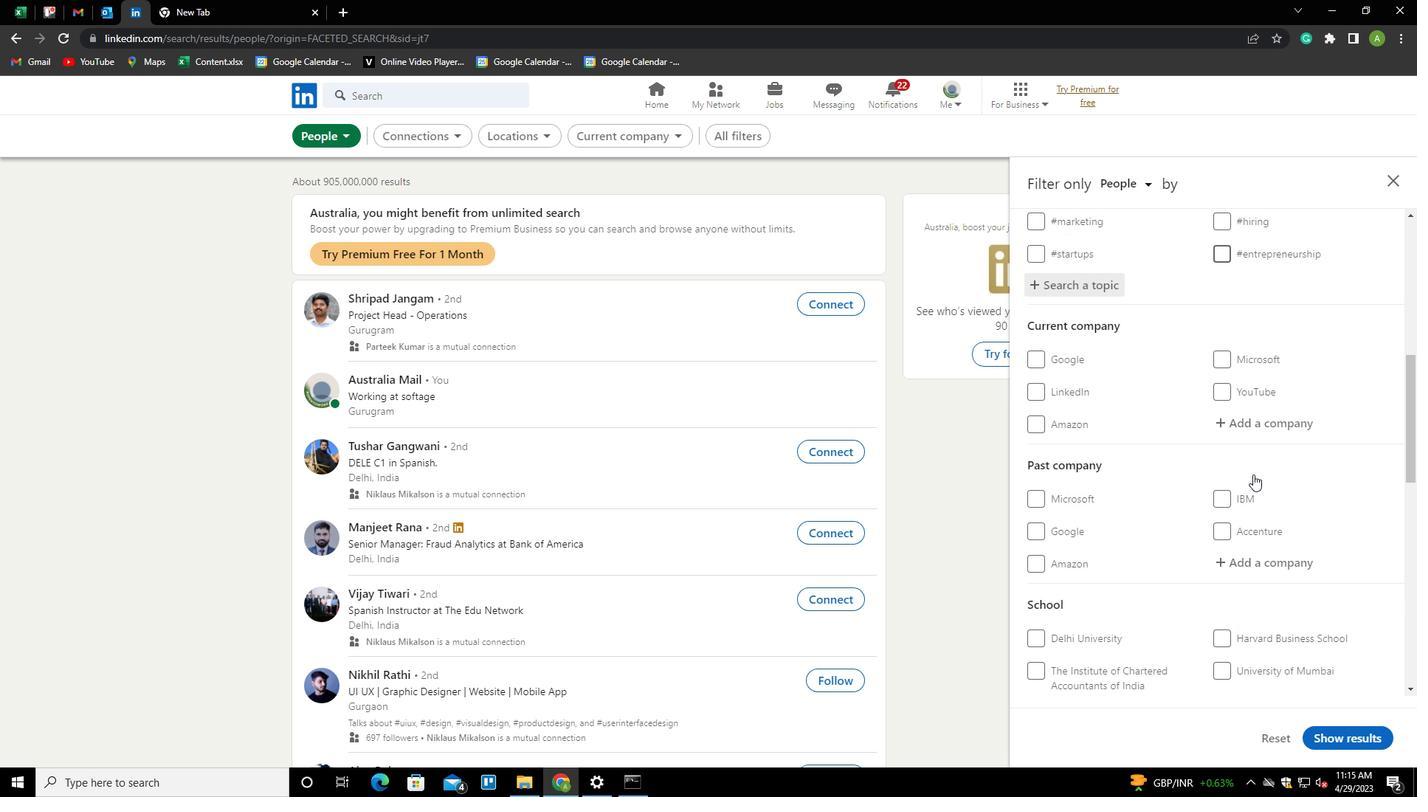 
Action: Mouse scrolled (1253, 473) with delta (0, 0)
Screenshot: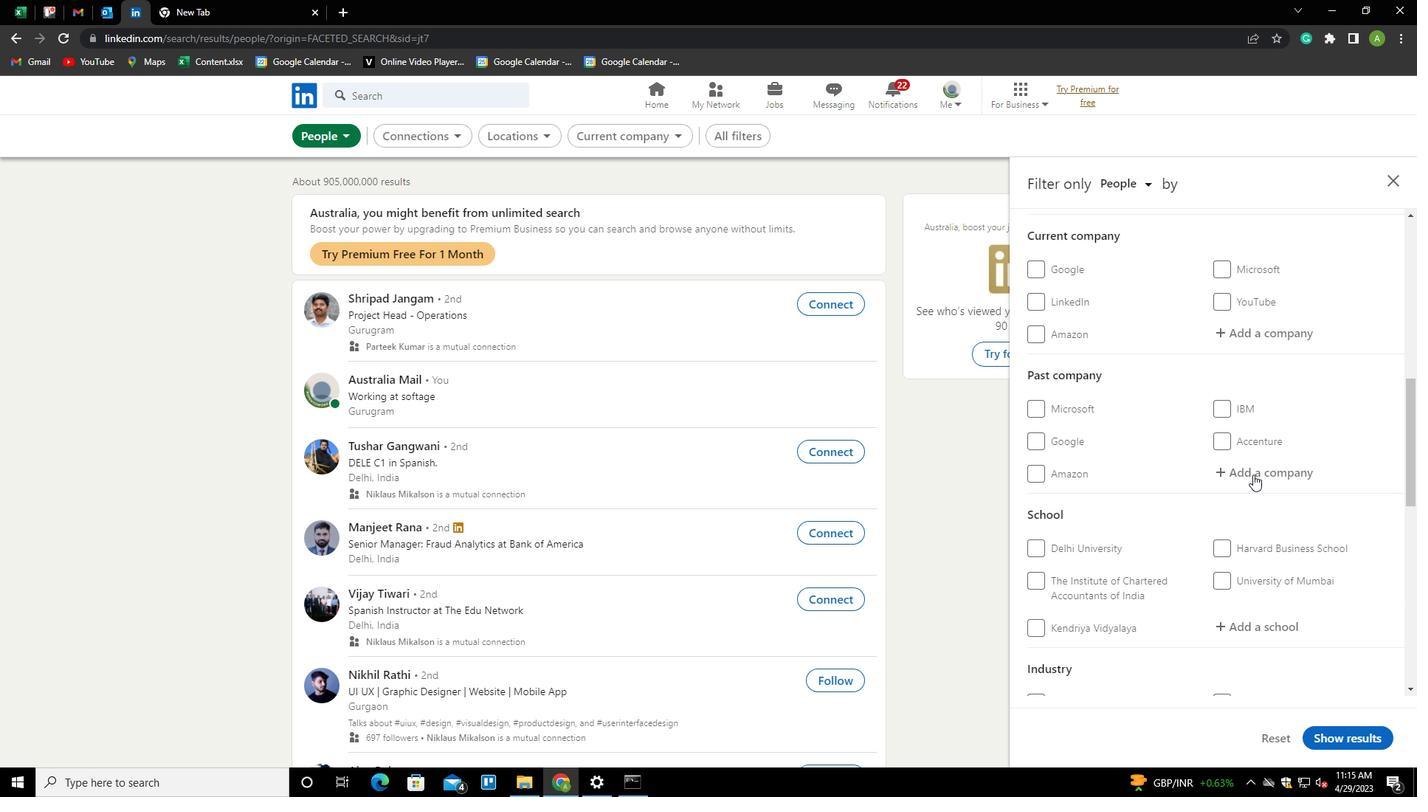 
Action: Mouse scrolled (1253, 473) with delta (0, 0)
Screenshot: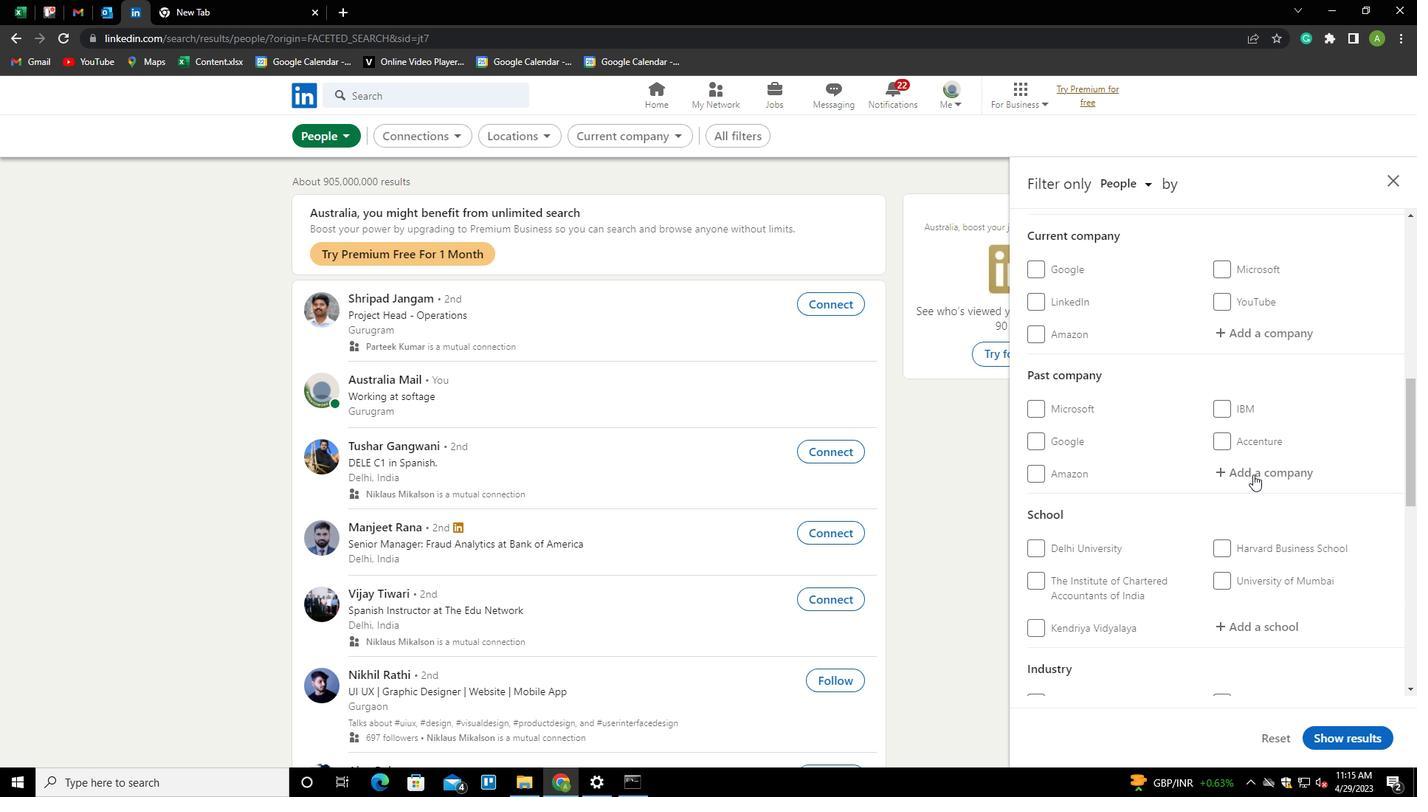 
Action: Mouse scrolled (1253, 473) with delta (0, 0)
Screenshot: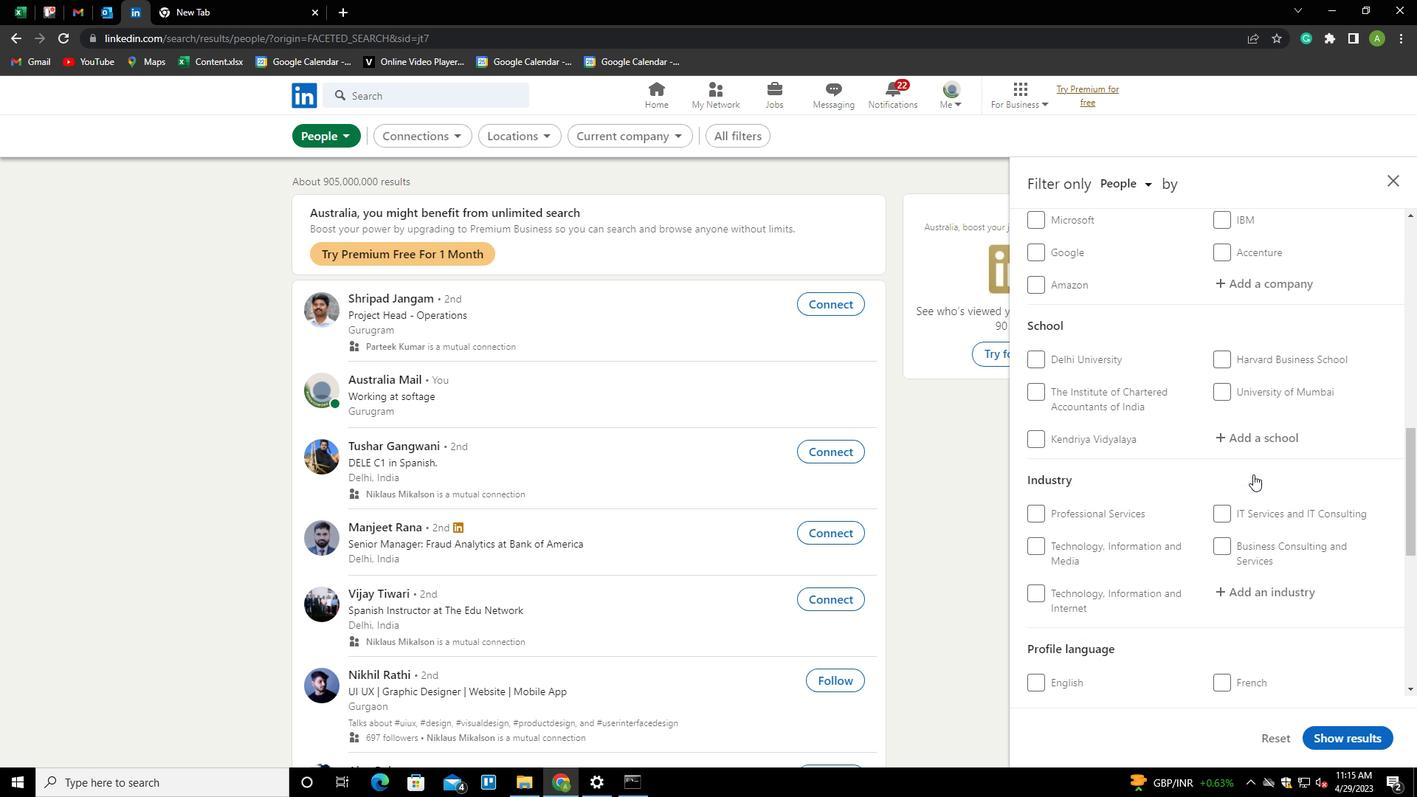 
Action: Mouse scrolled (1253, 473) with delta (0, 0)
Screenshot: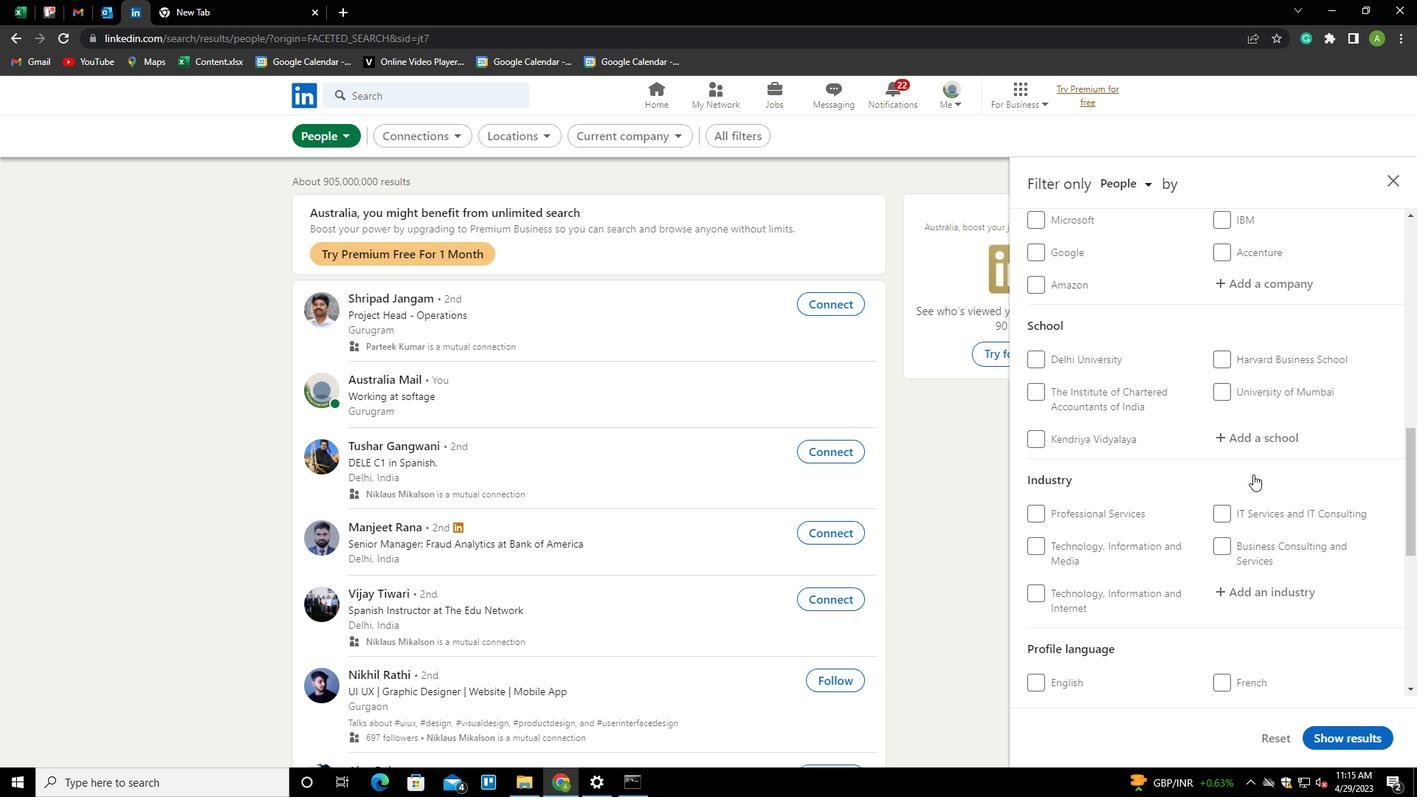 
Action: Mouse scrolled (1253, 473) with delta (0, 0)
Screenshot: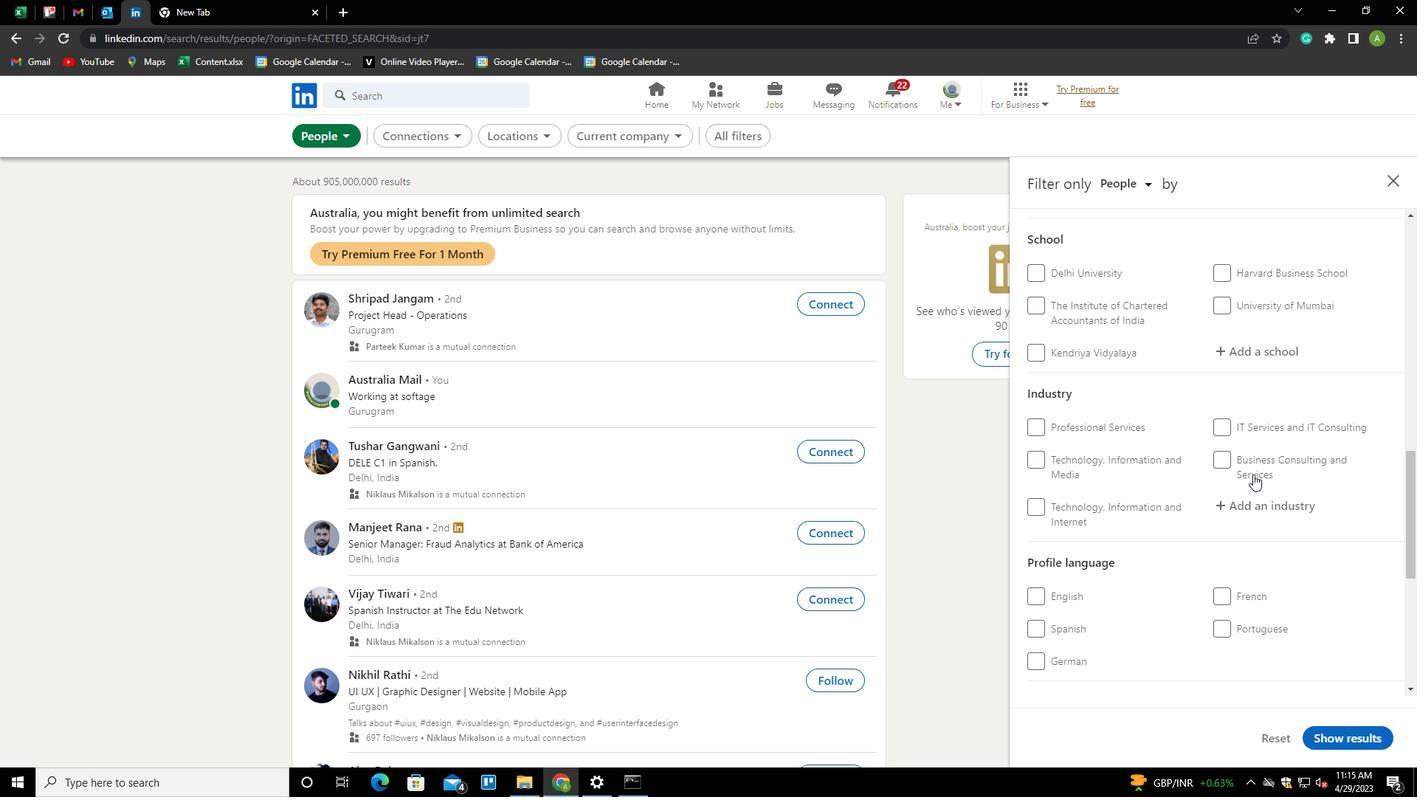 
Action: Mouse scrolled (1253, 473) with delta (0, 0)
Screenshot: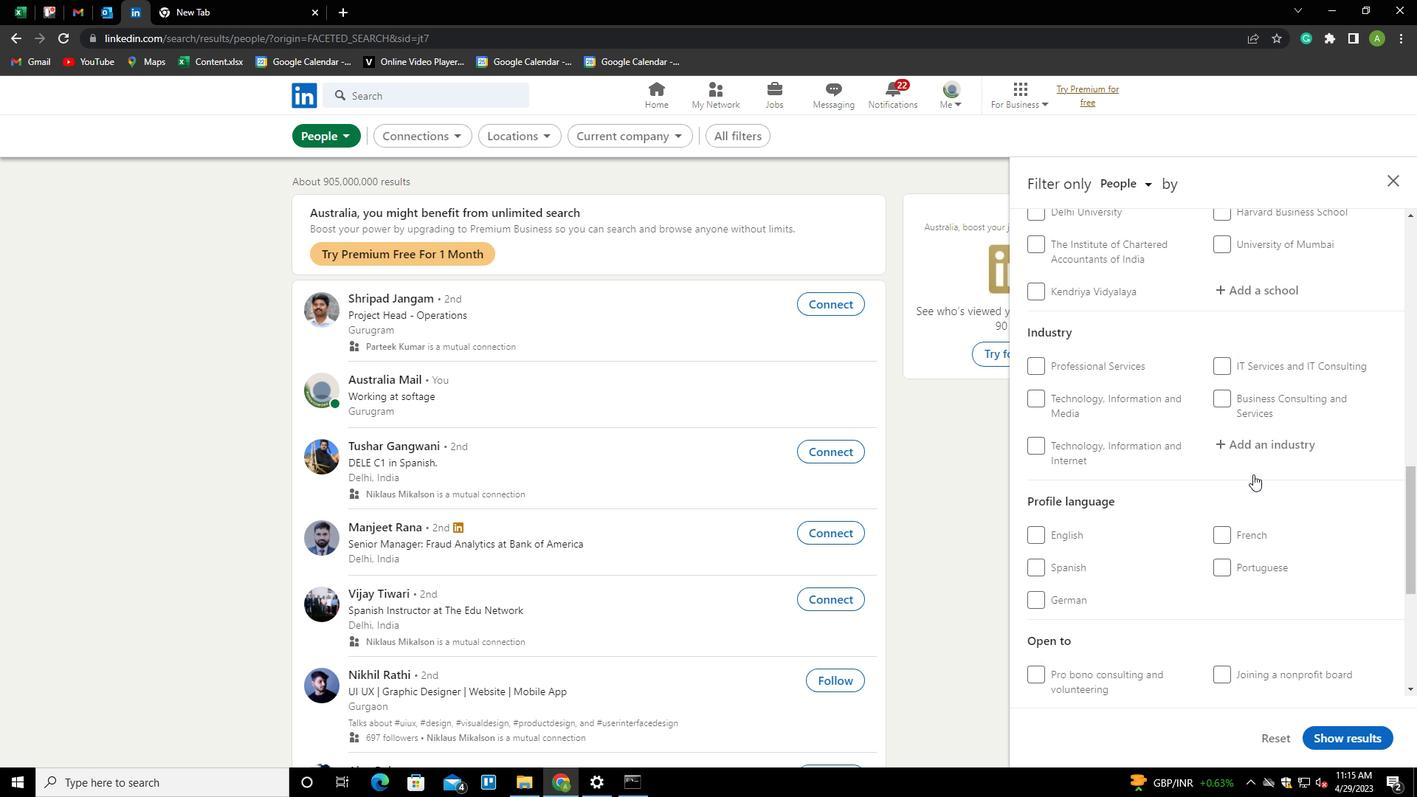 
Action: Mouse moved to (1065, 512)
Screenshot: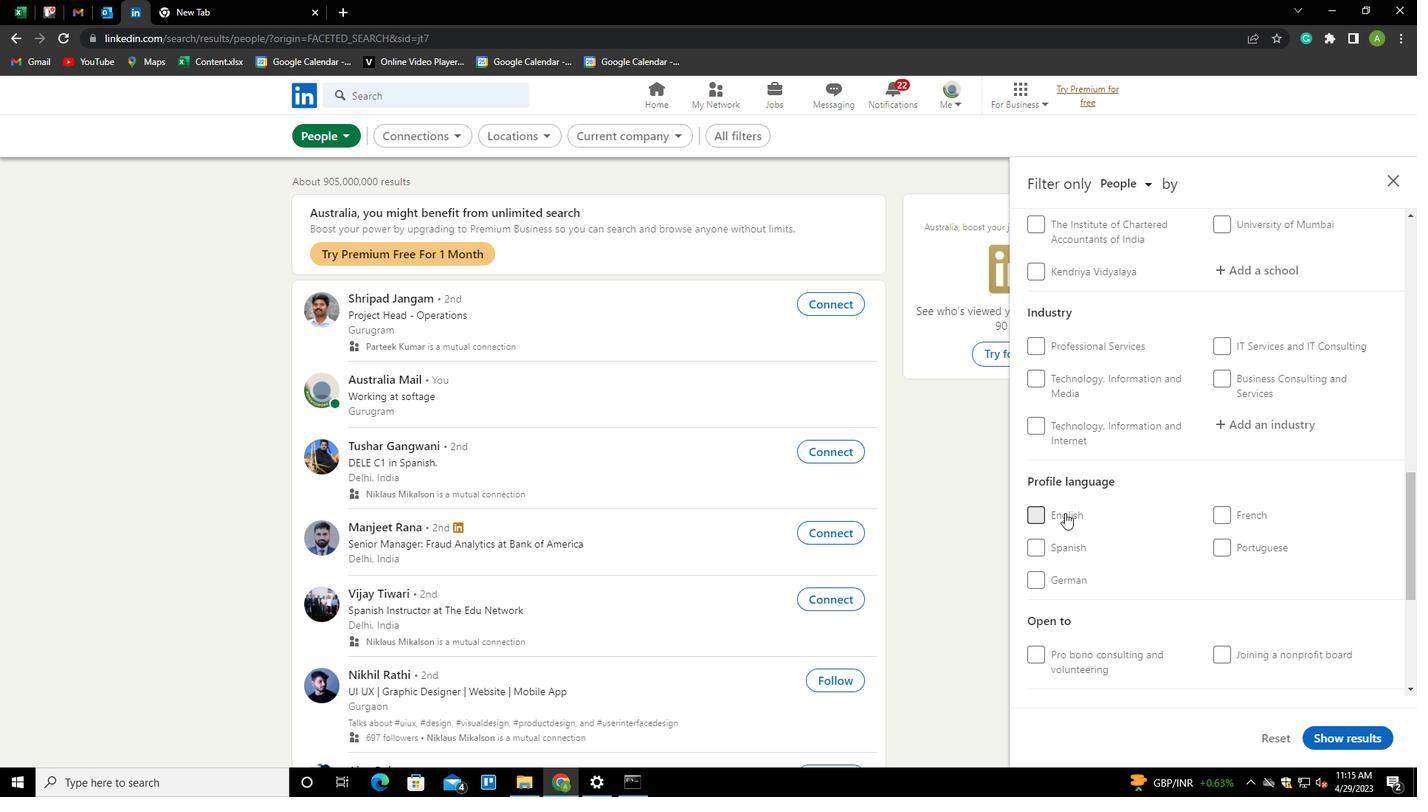 
Action: Mouse pressed left at (1065, 512)
Screenshot: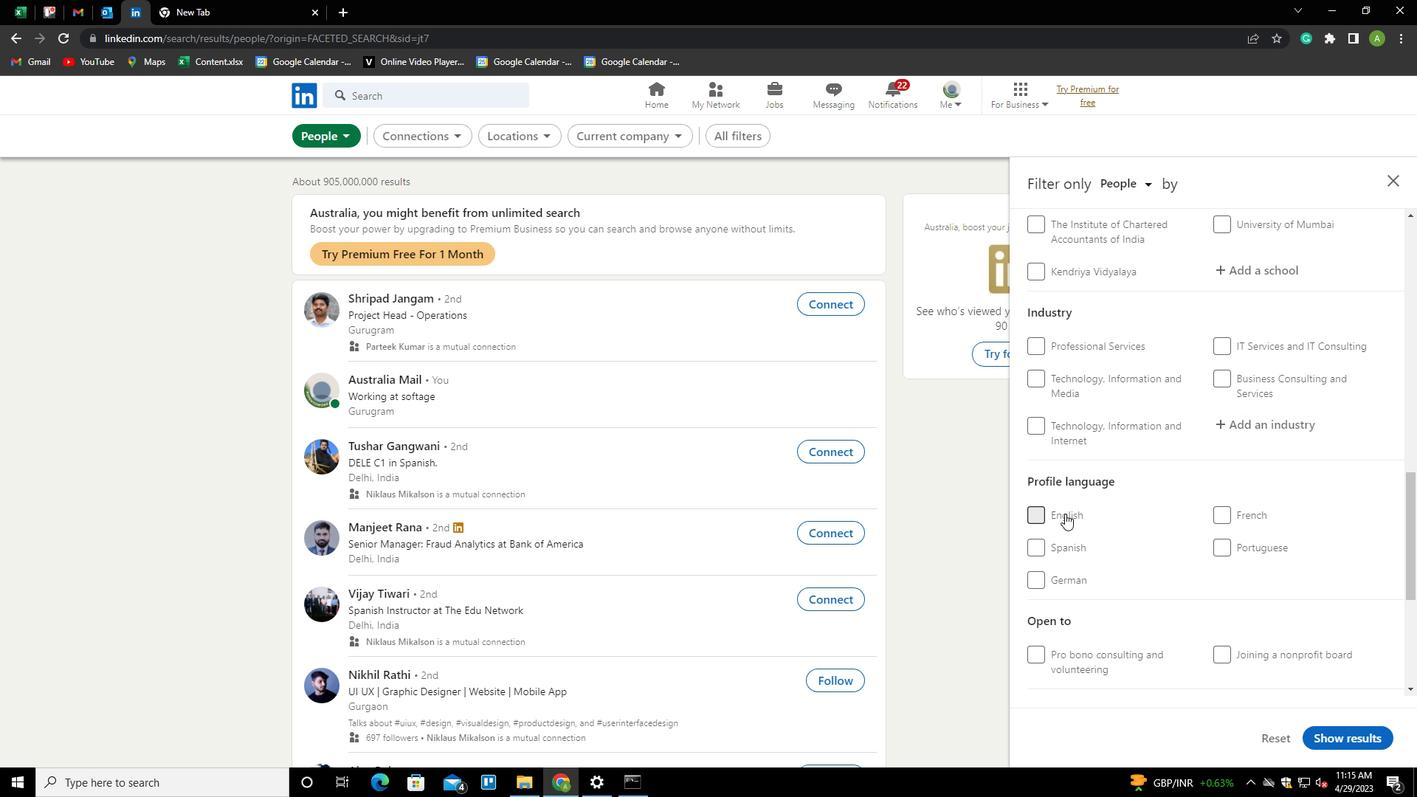 
Action: Mouse moved to (1135, 523)
Screenshot: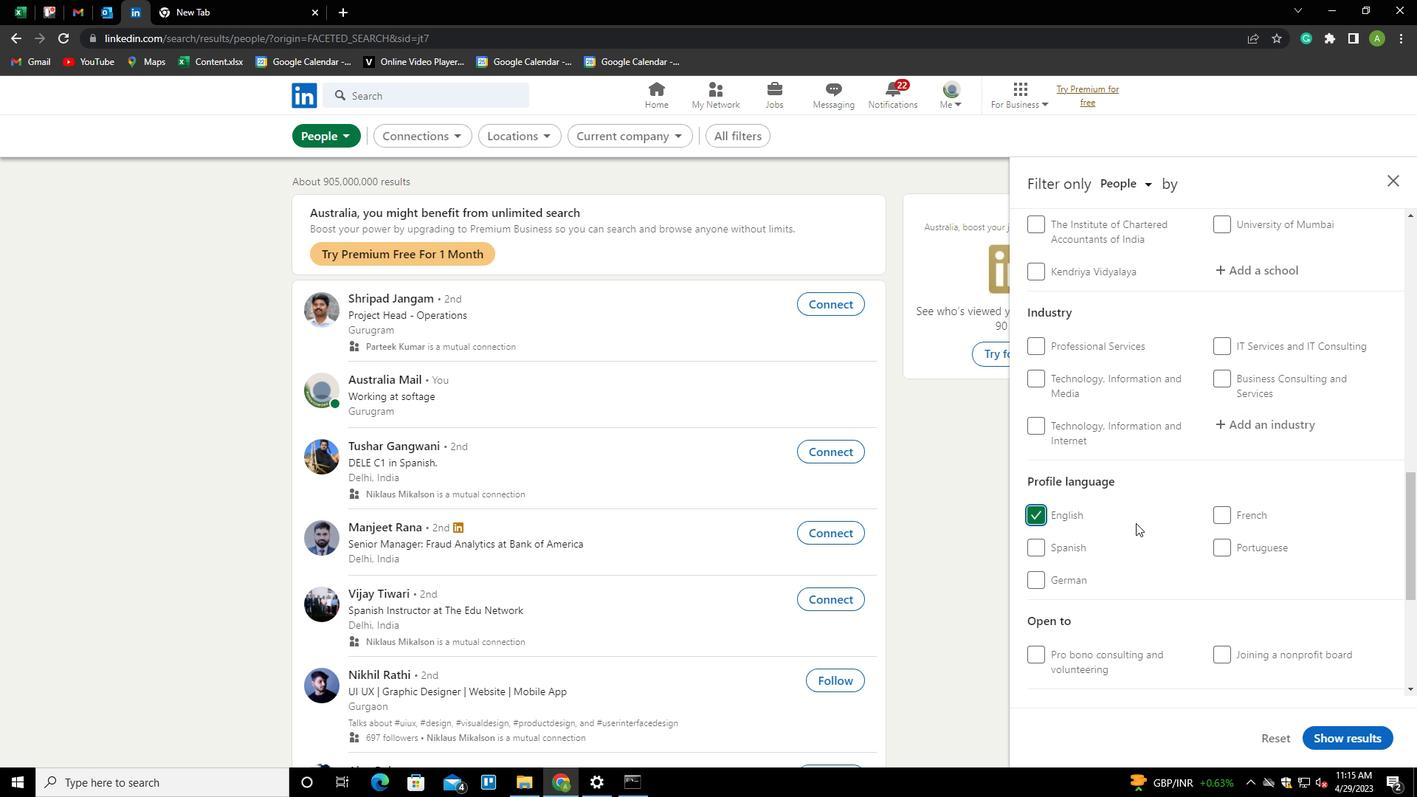 
Action: Mouse scrolled (1135, 524) with delta (0, 0)
Screenshot: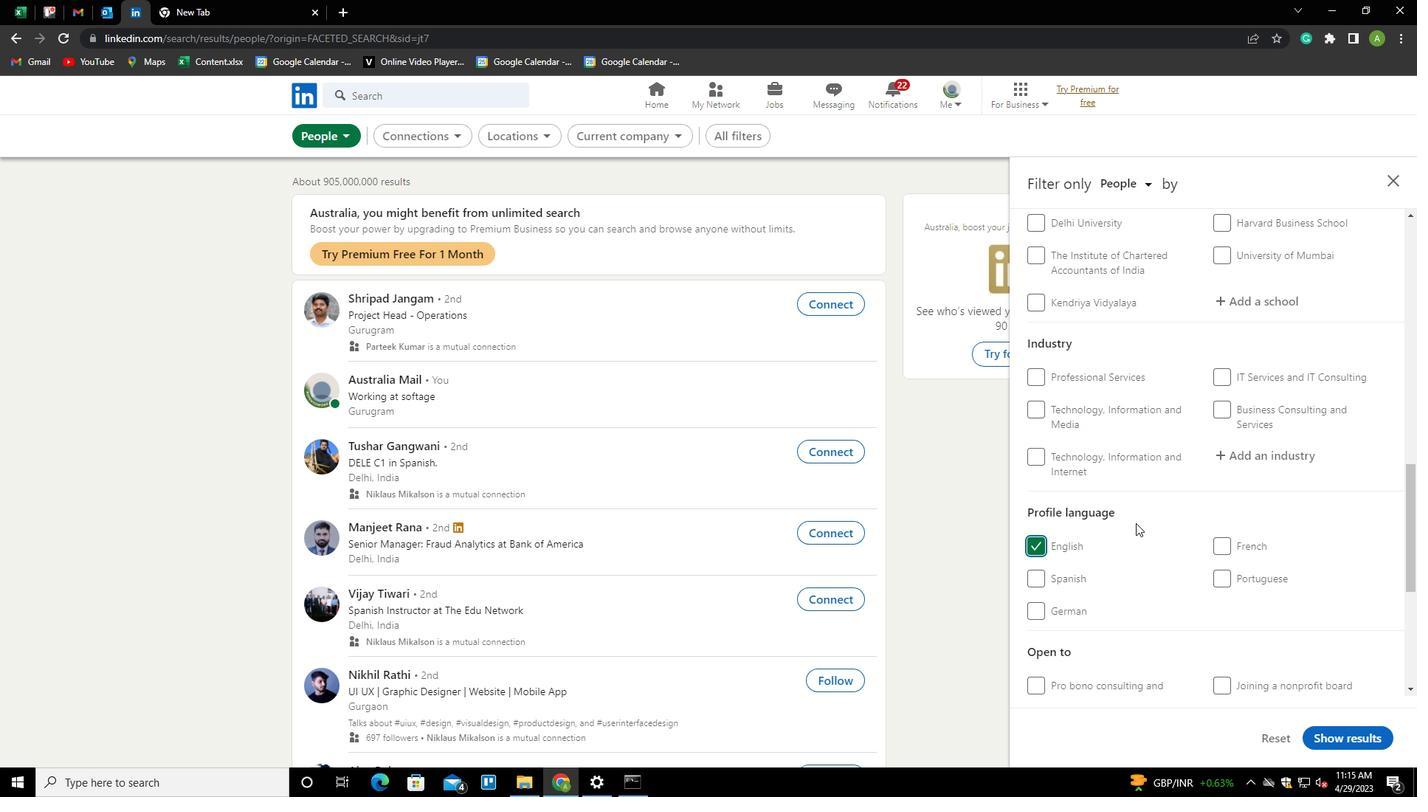 
Action: Mouse scrolled (1135, 524) with delta (0, 0)
Screenshot: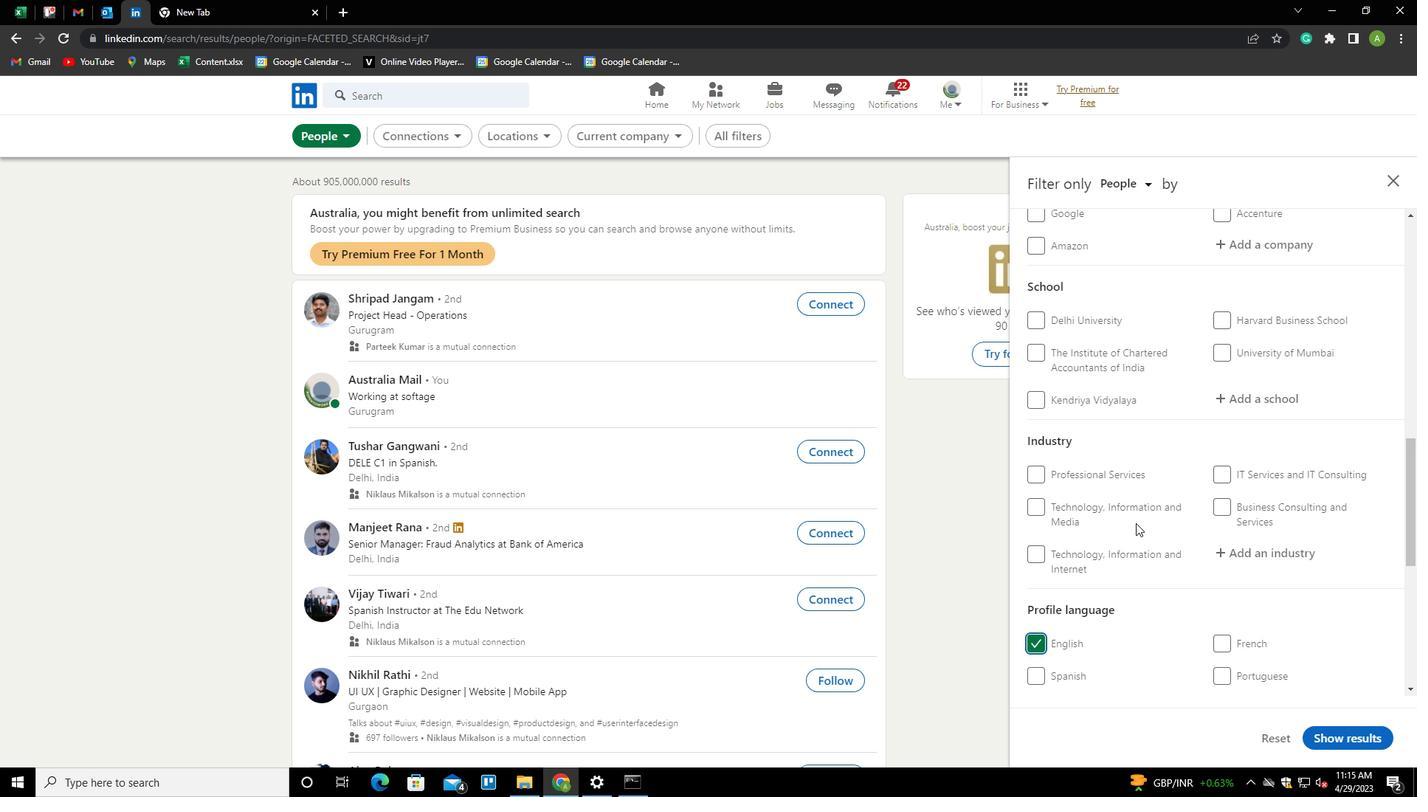 
Action: Mouse scrolled (1135, 524) with delta (0, 0)
Screenshot: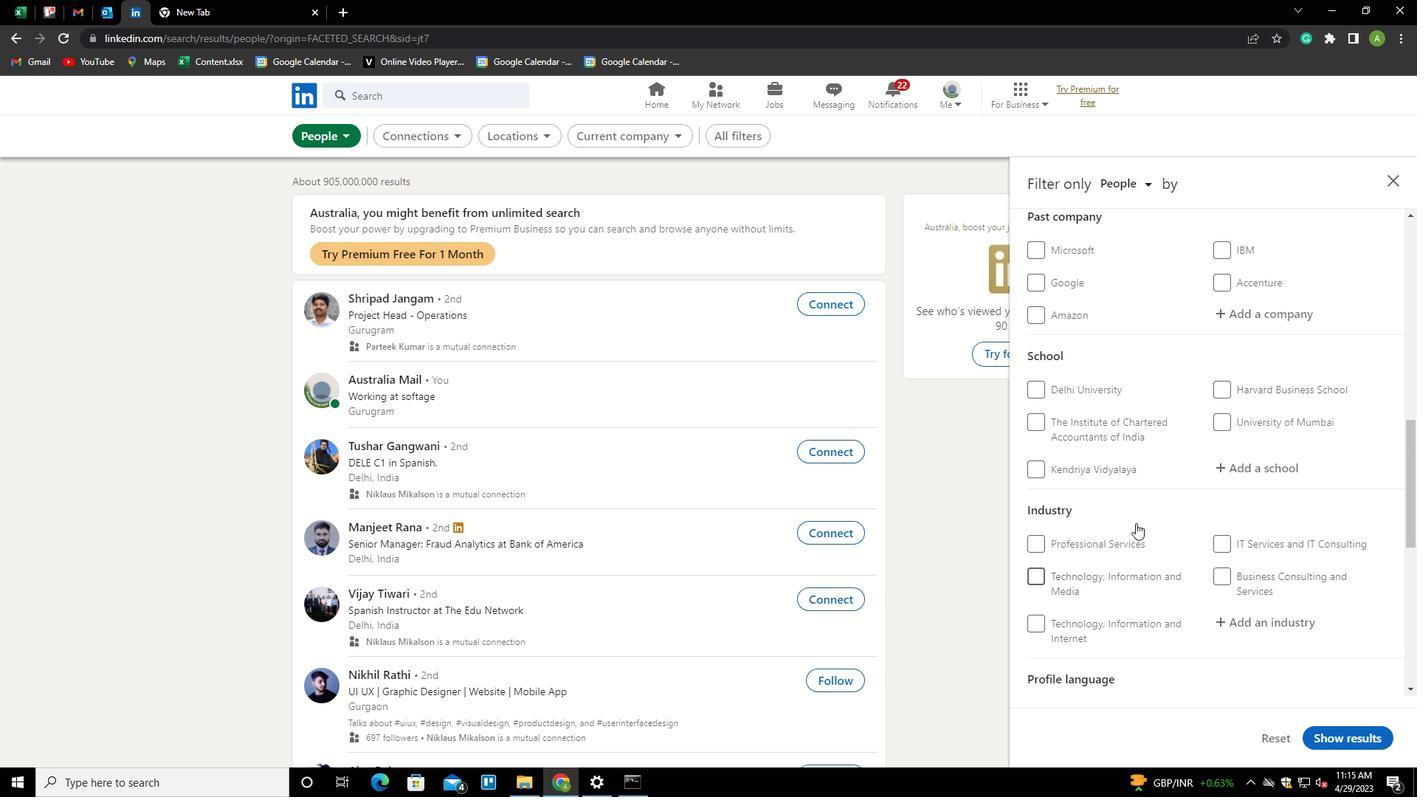 
Action: Mouse scrolled (1135, 524) with delta (0, 0)
Screenshot: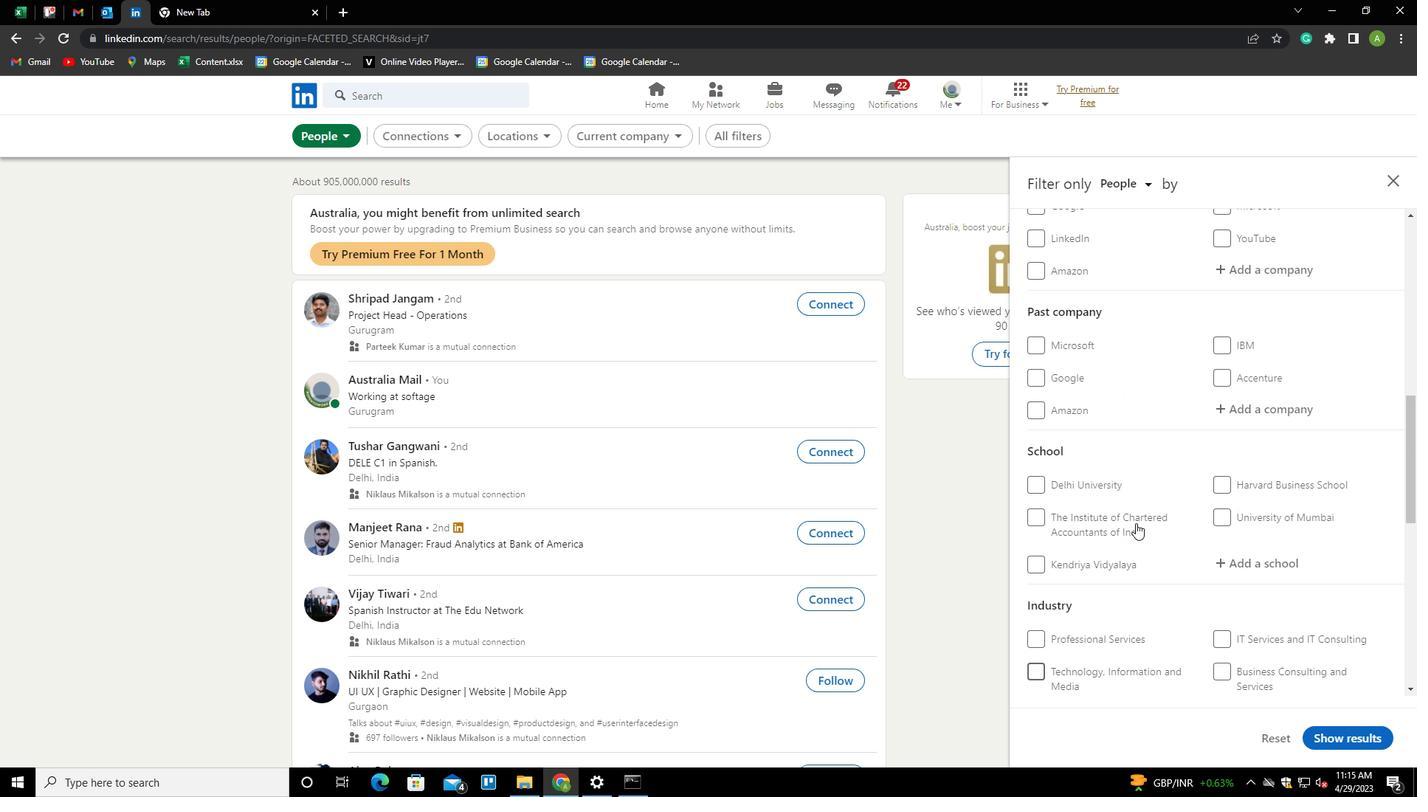 
Action: Mouse scrolled (1135, 524) with delta (0, 0)
Screenshot: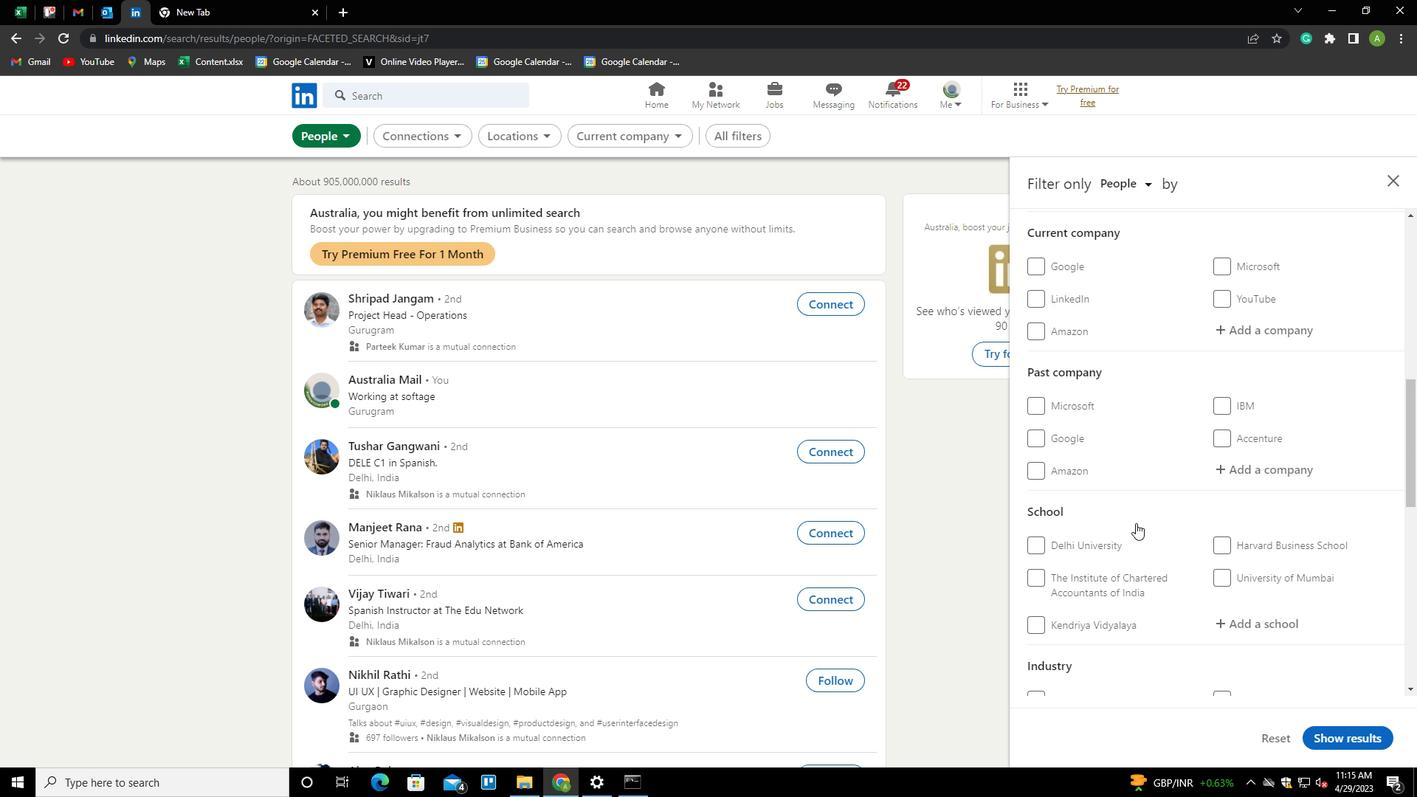 
Action: Mouse scrolled (1135, 524) with delta (0, 0)
Screenshot: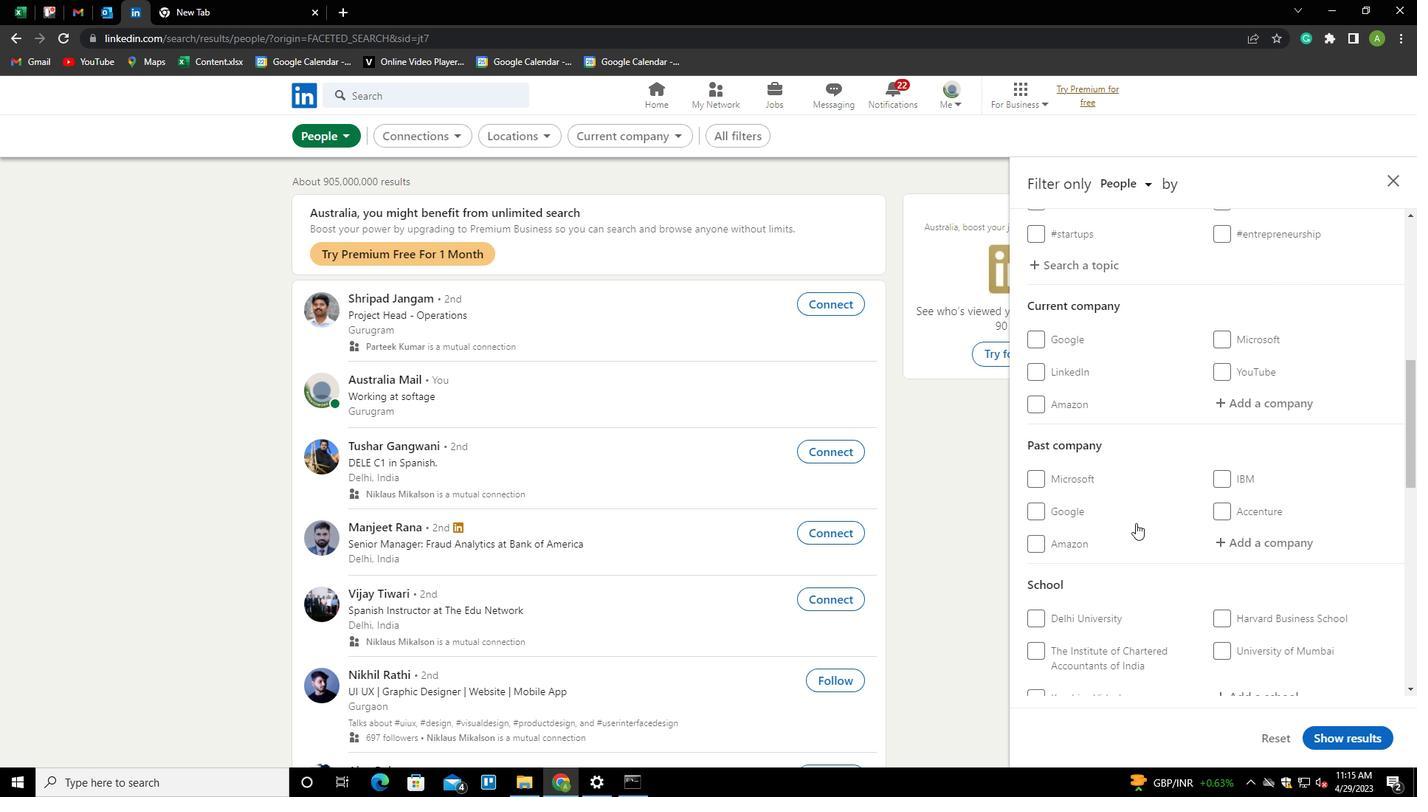 
Action: Mouse scrolled (1135, 524) with delta (0, 0)
Screenshot: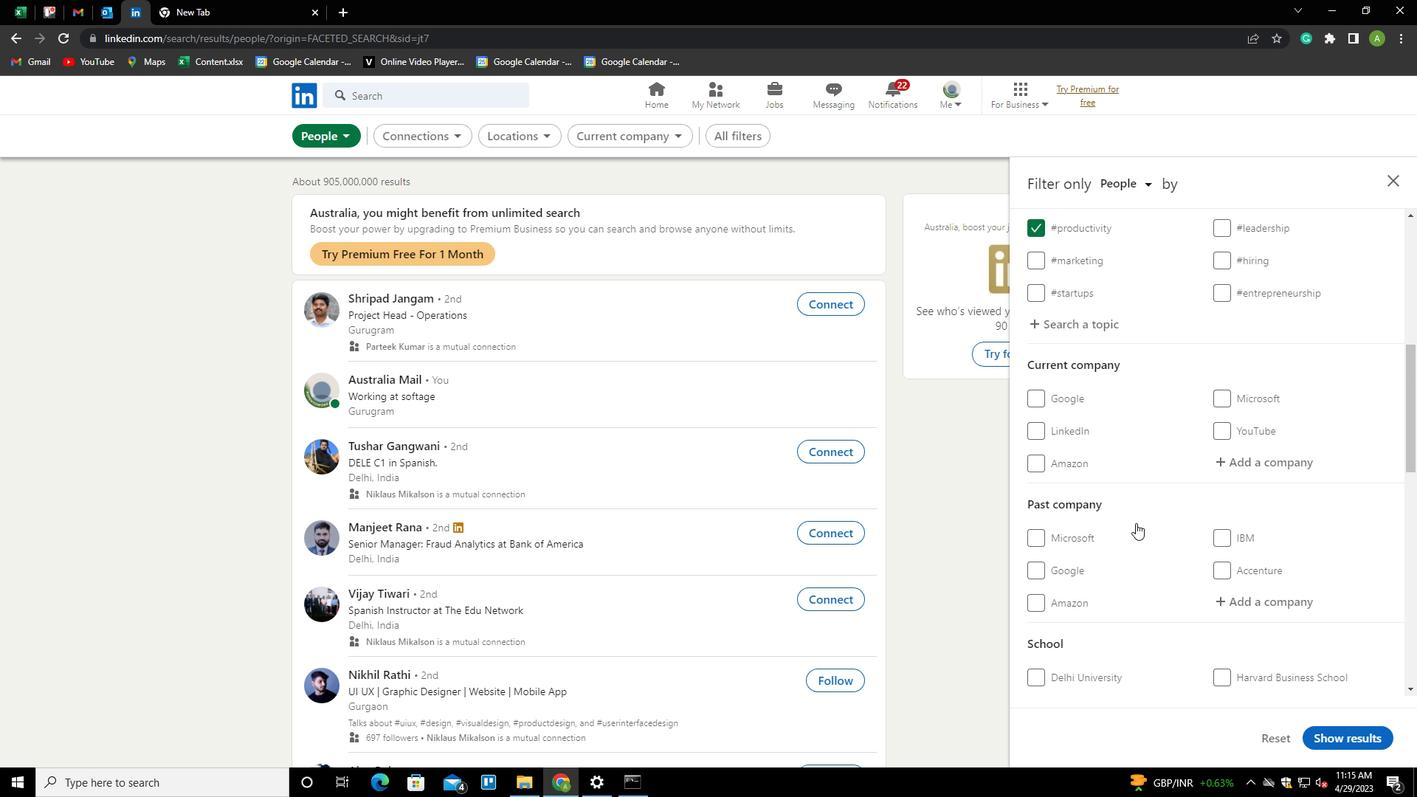 
Action: Mouse scrolled (1135, 524) with delta (0, 0)
Screenshot: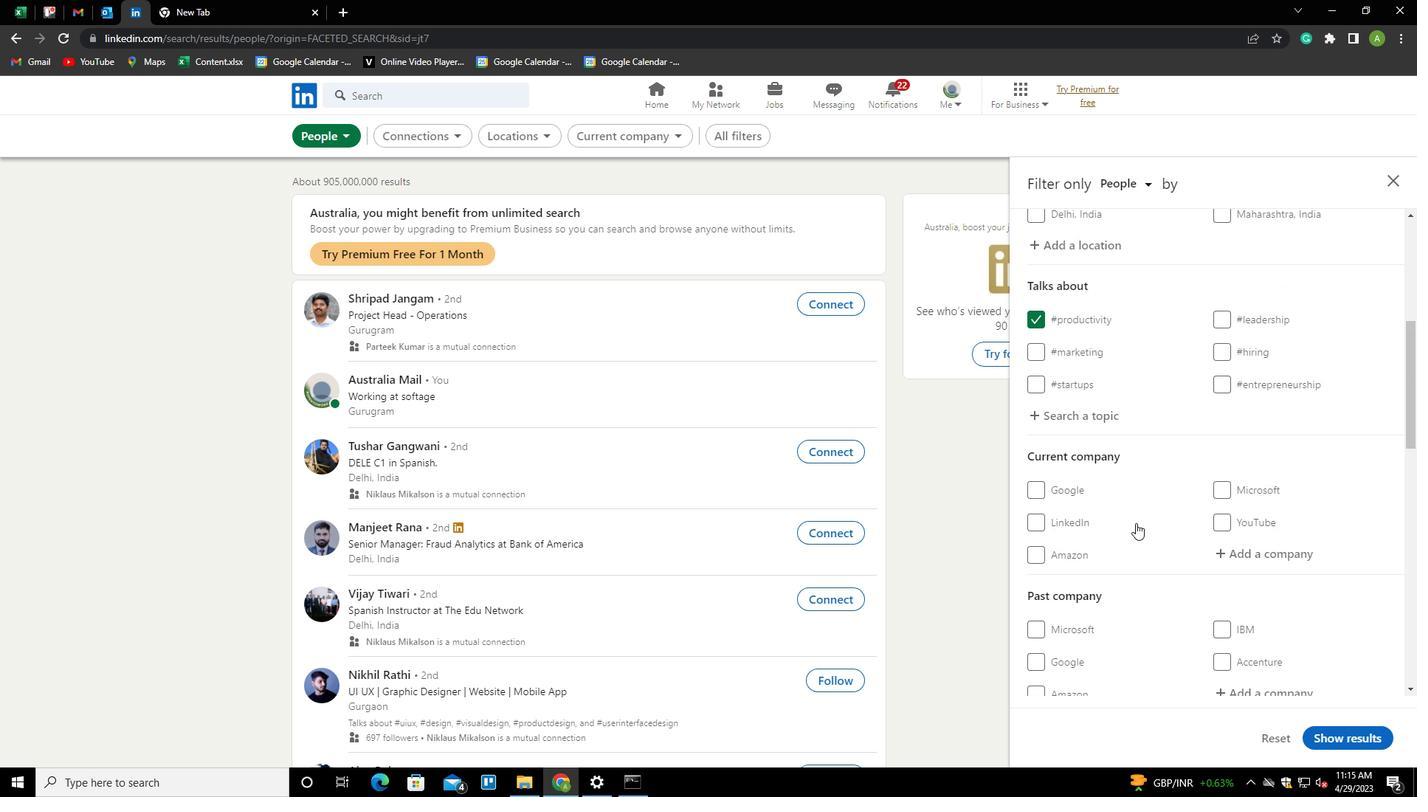 
Action: Mouse scrolled (1135, 524) with delta (0, 0)
Screenshot: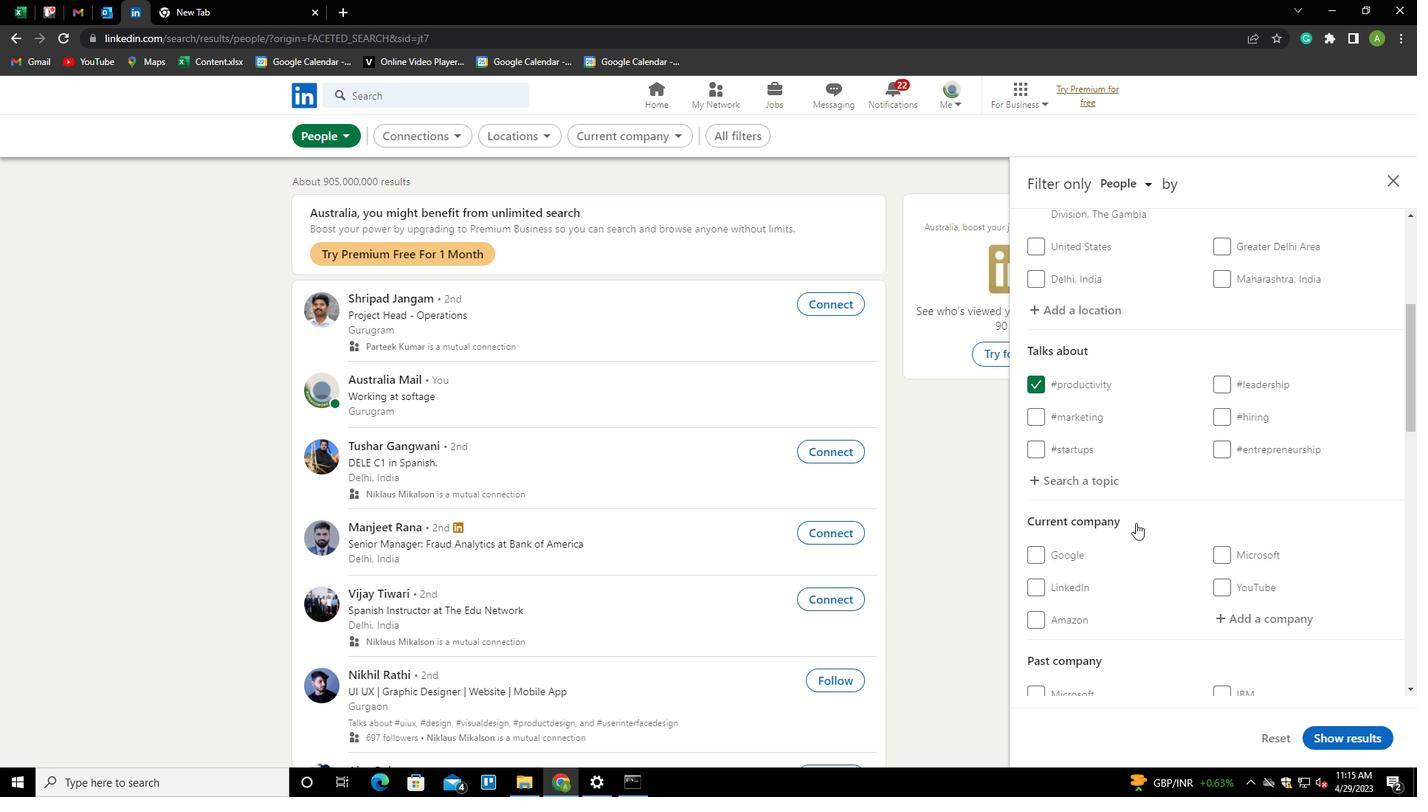 
Action: Mouse scrolled (1135, 522) with delta (0, 0)
Screenshot: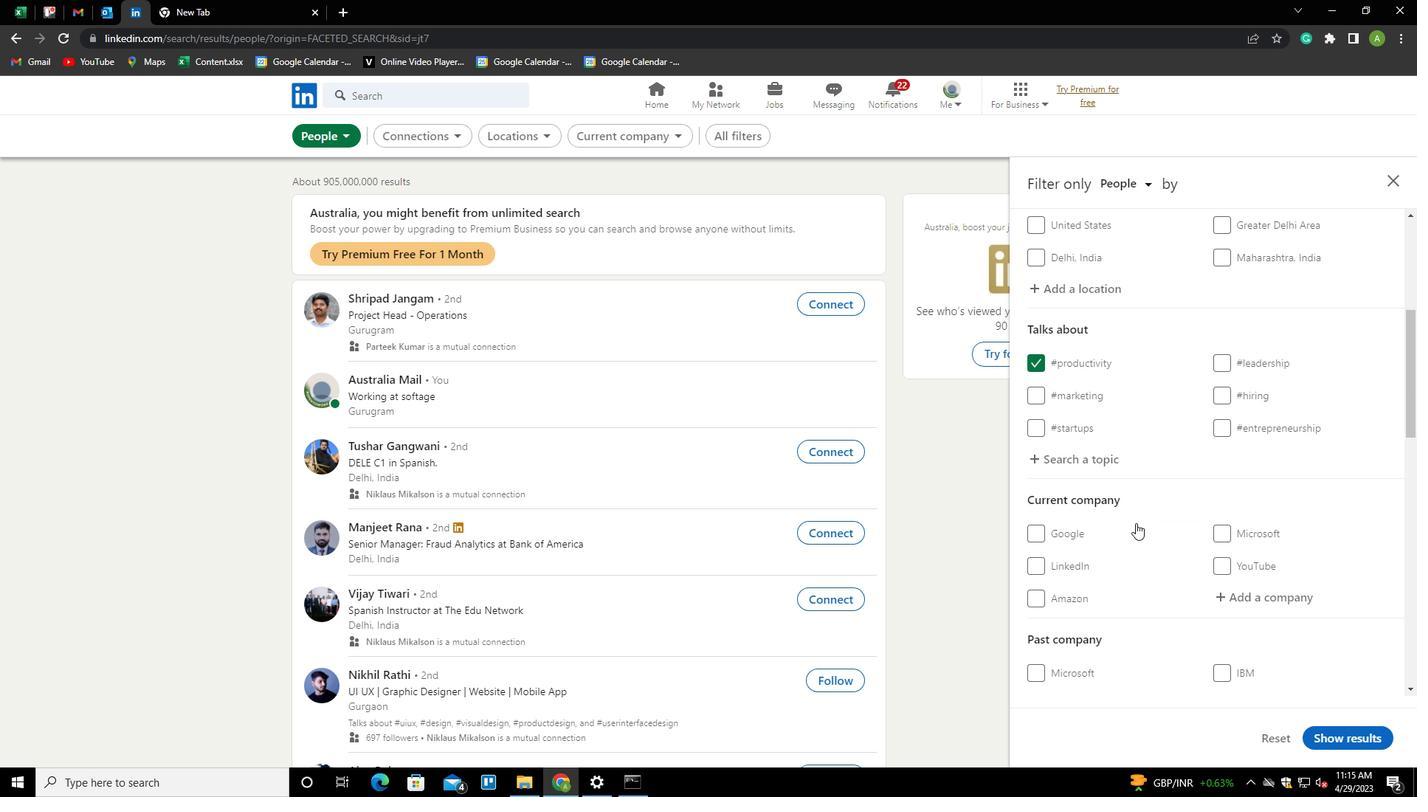 
Action: Mouse scrolled (1135, 522) with delta (0, 0)
Screenshot: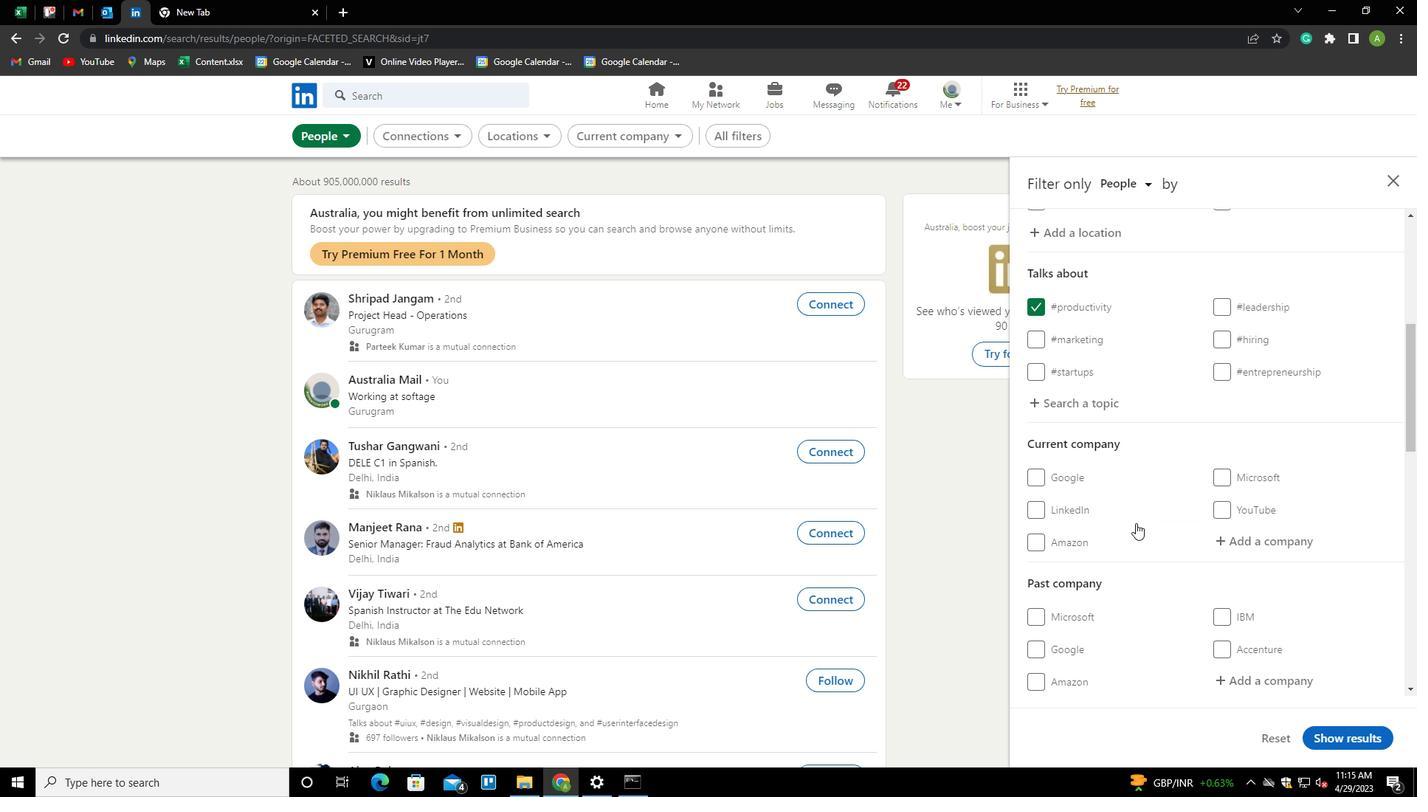 
Action: Mouse moved to (1142, 528)
Screenshot: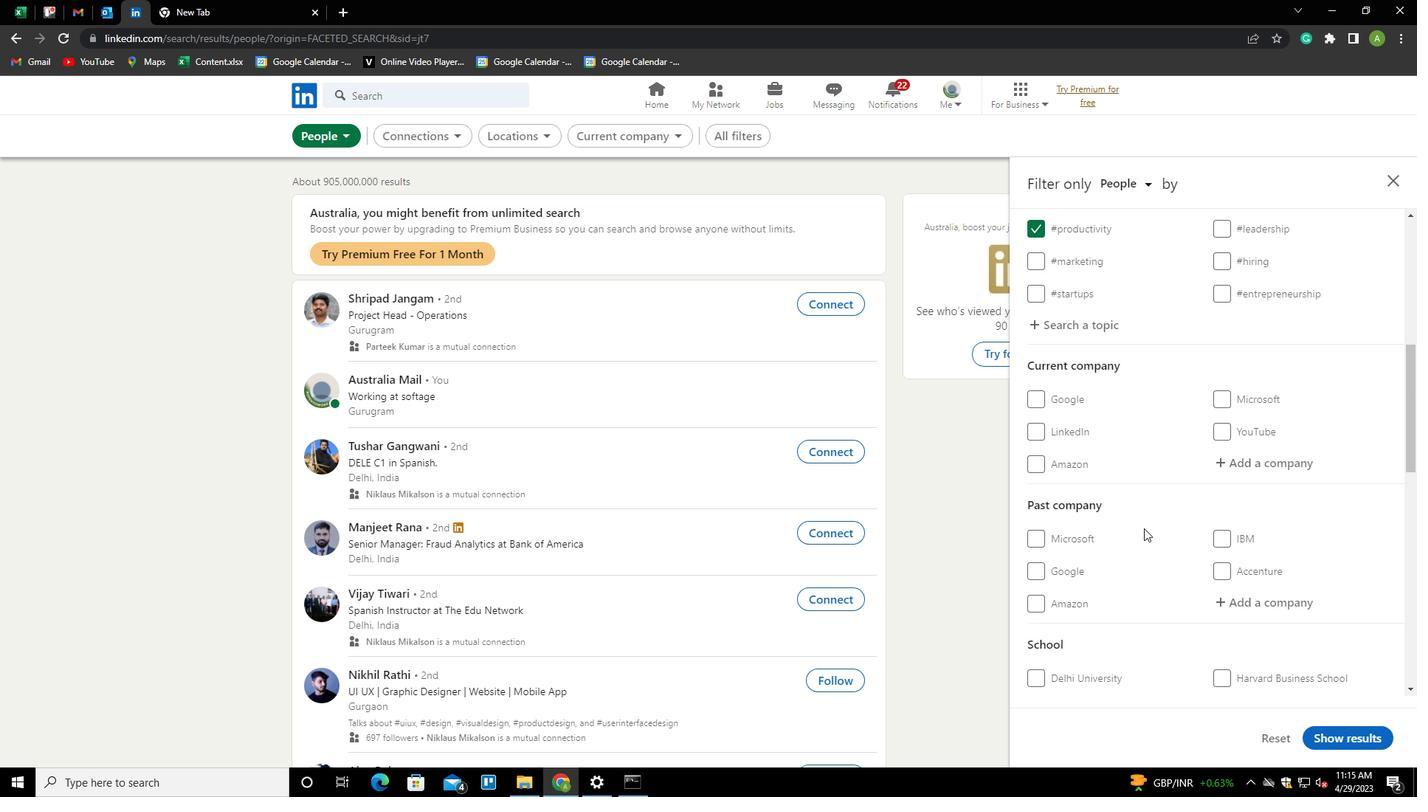 
Action: Mouse scrolled (1142, 527) with delta (0, 0)
Screenshot: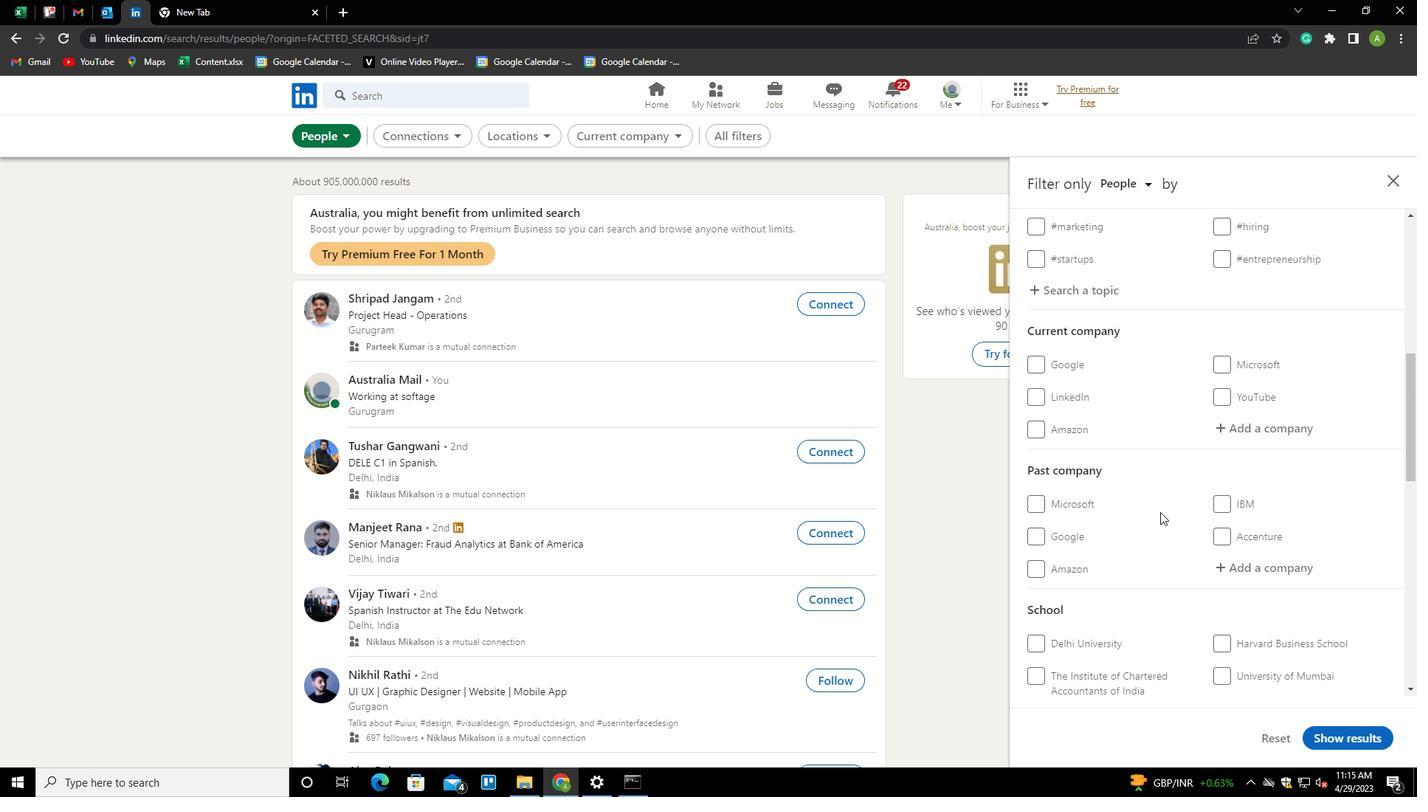 
Action: Mouse moved to (1223, 422)
Screenshot: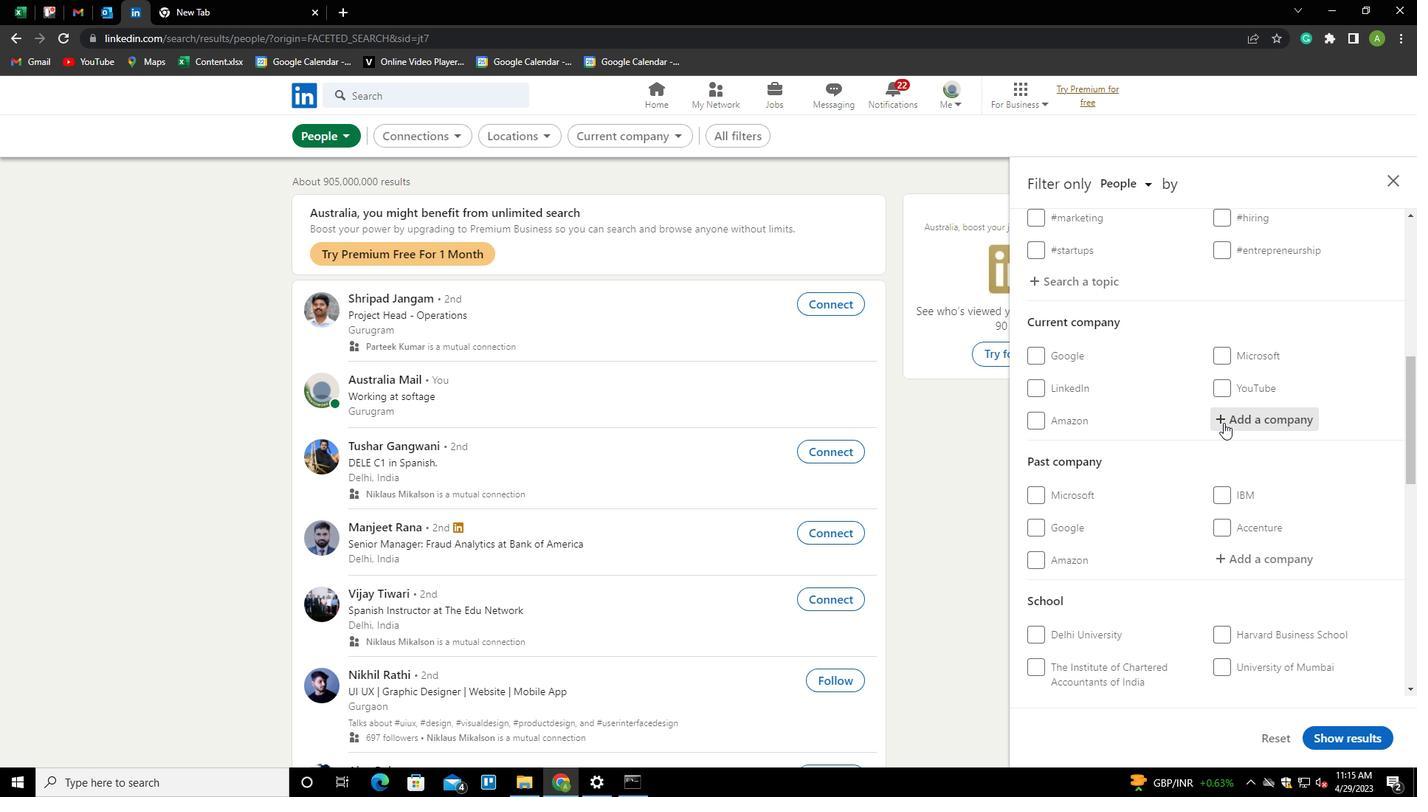 
Action: Mouse pressed left at (1223, 422)
Screenshot: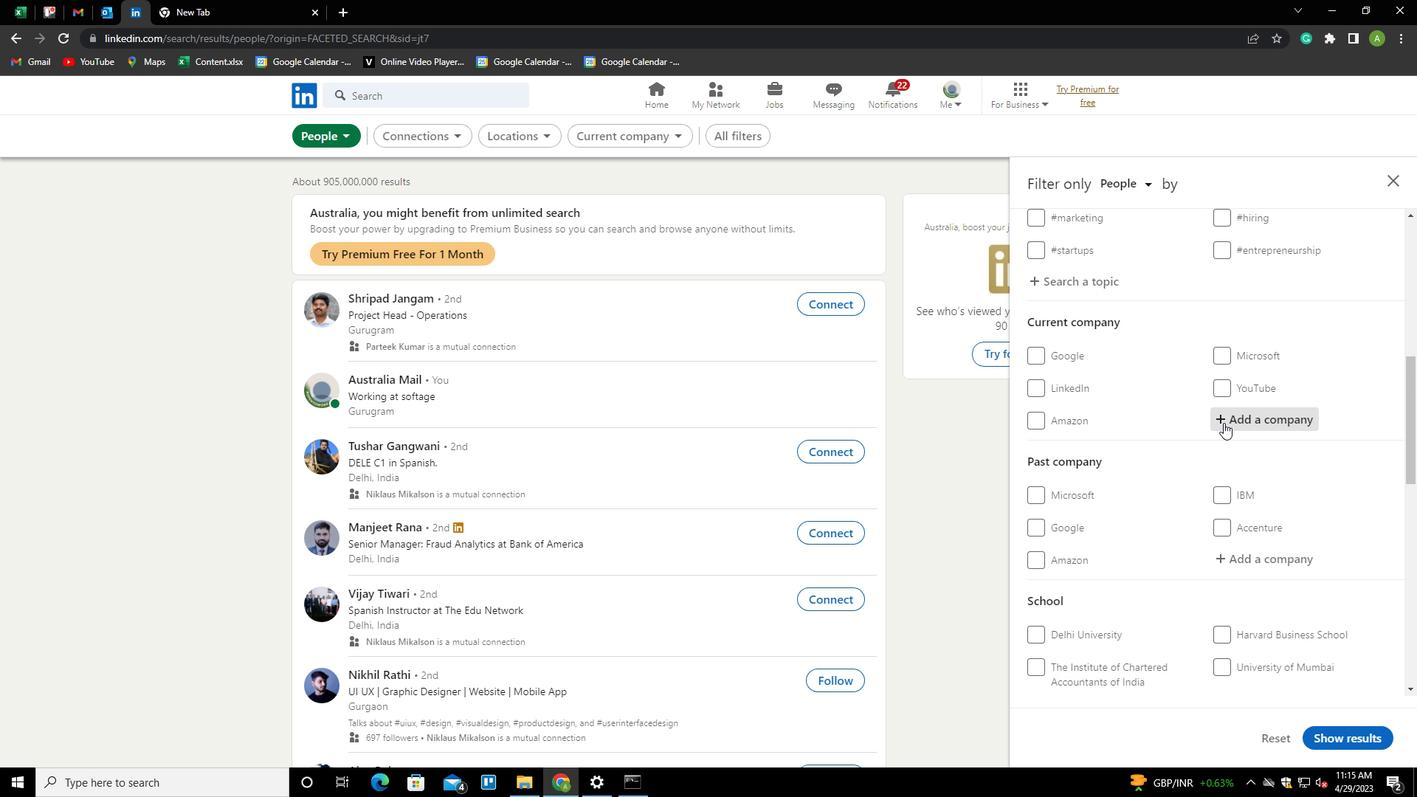 
Action: Mouse moved to (1223, 422)
Screenshot: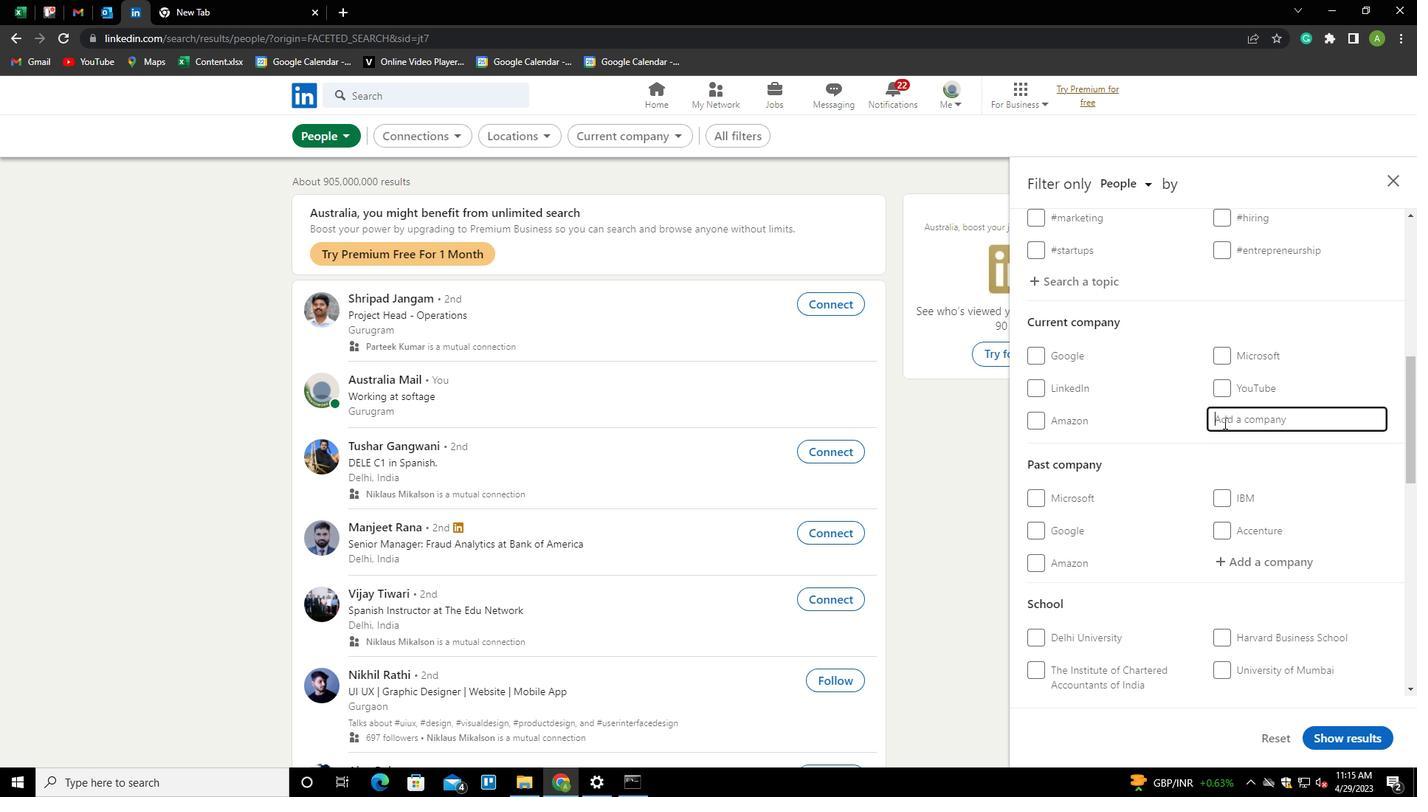 
Action: Key pressed <Key.shift>INDIA<Key.backspace><Key.backspace><Key.backspace><Key.backspace>NDIA<Key.space><Key.shift>MART<Key.down><Key.down><Key.enter>
Screenshot: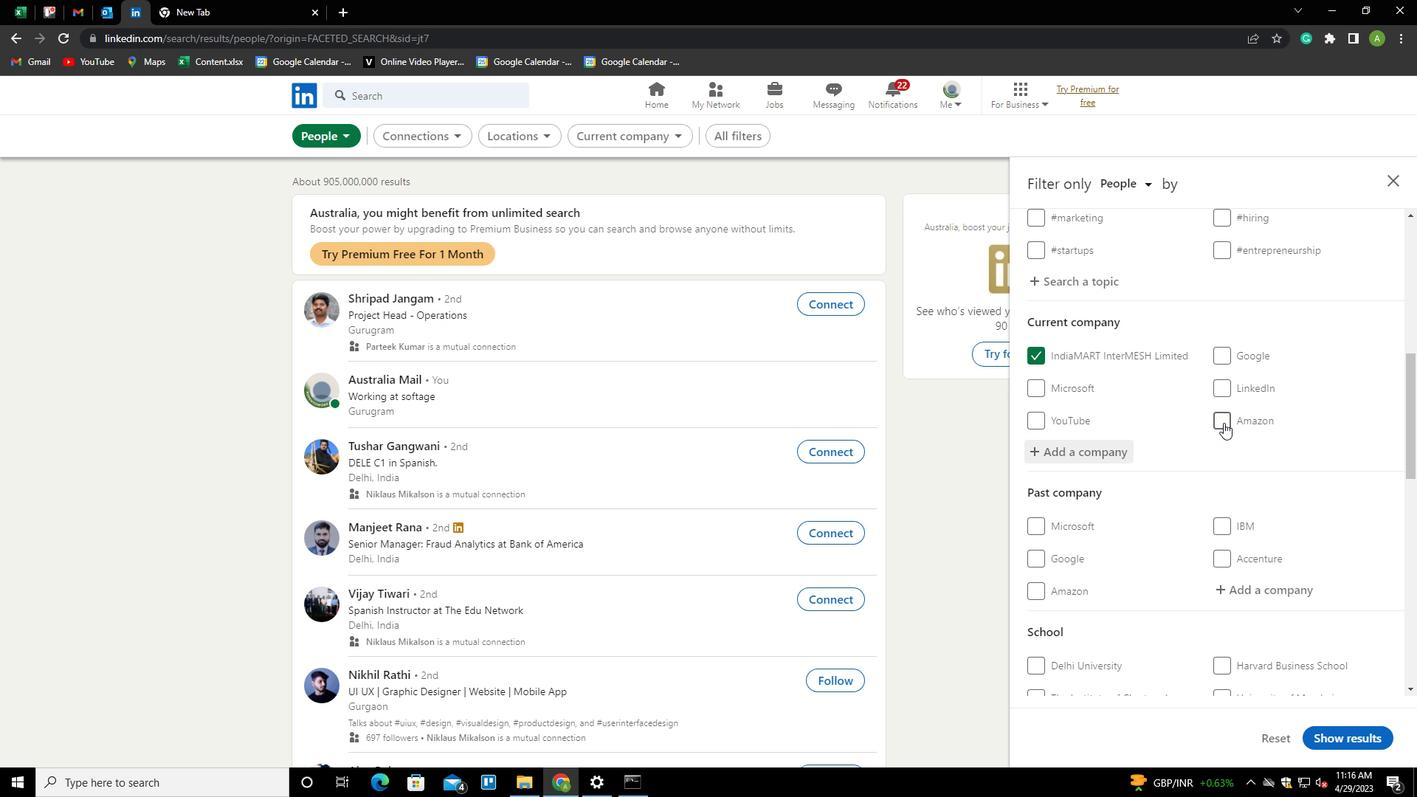 
Action: Mouse scrolled (1223, 422) with delta (0, 0)
Screenshot: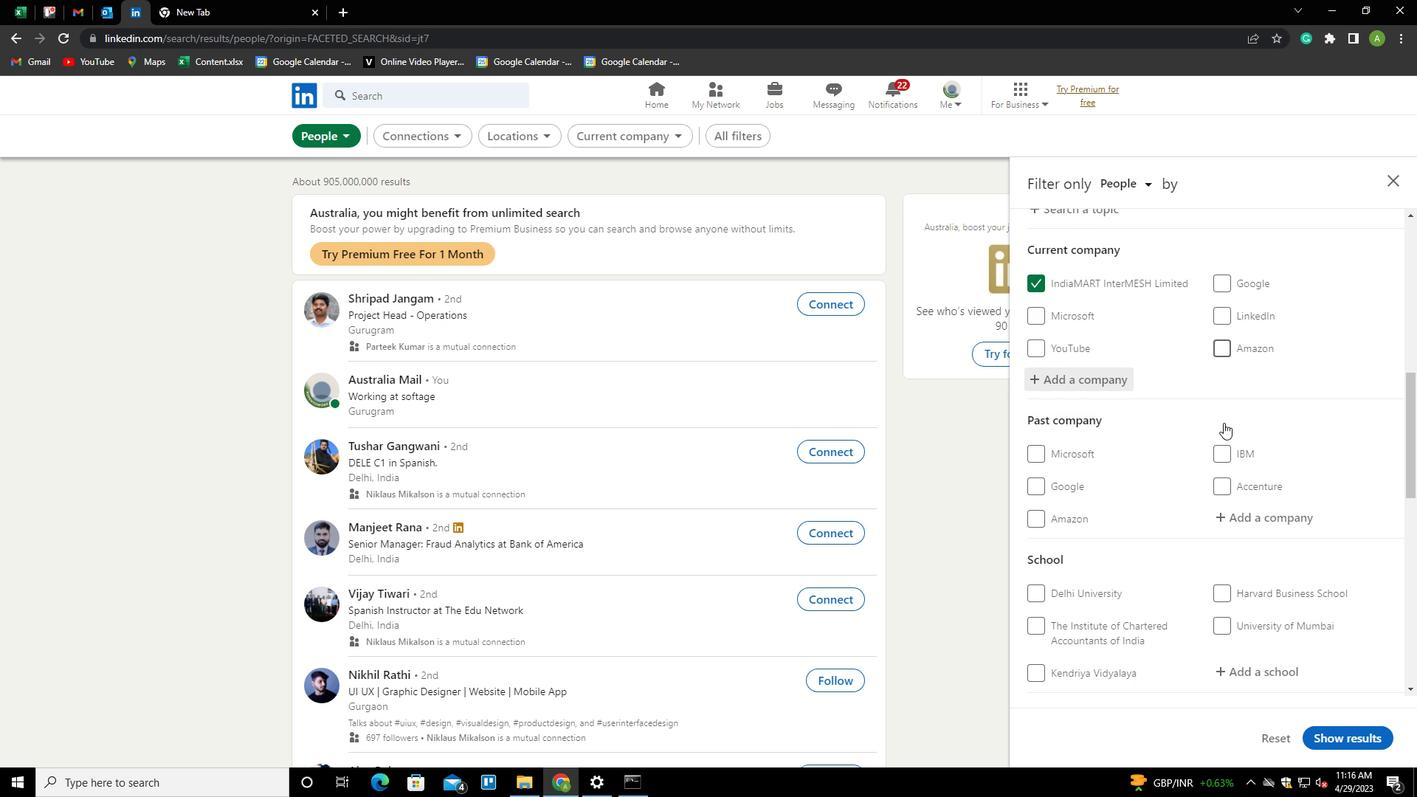 
Action: Mouse scrolled (1223, 422) with delta (0, 0)
Screenshot: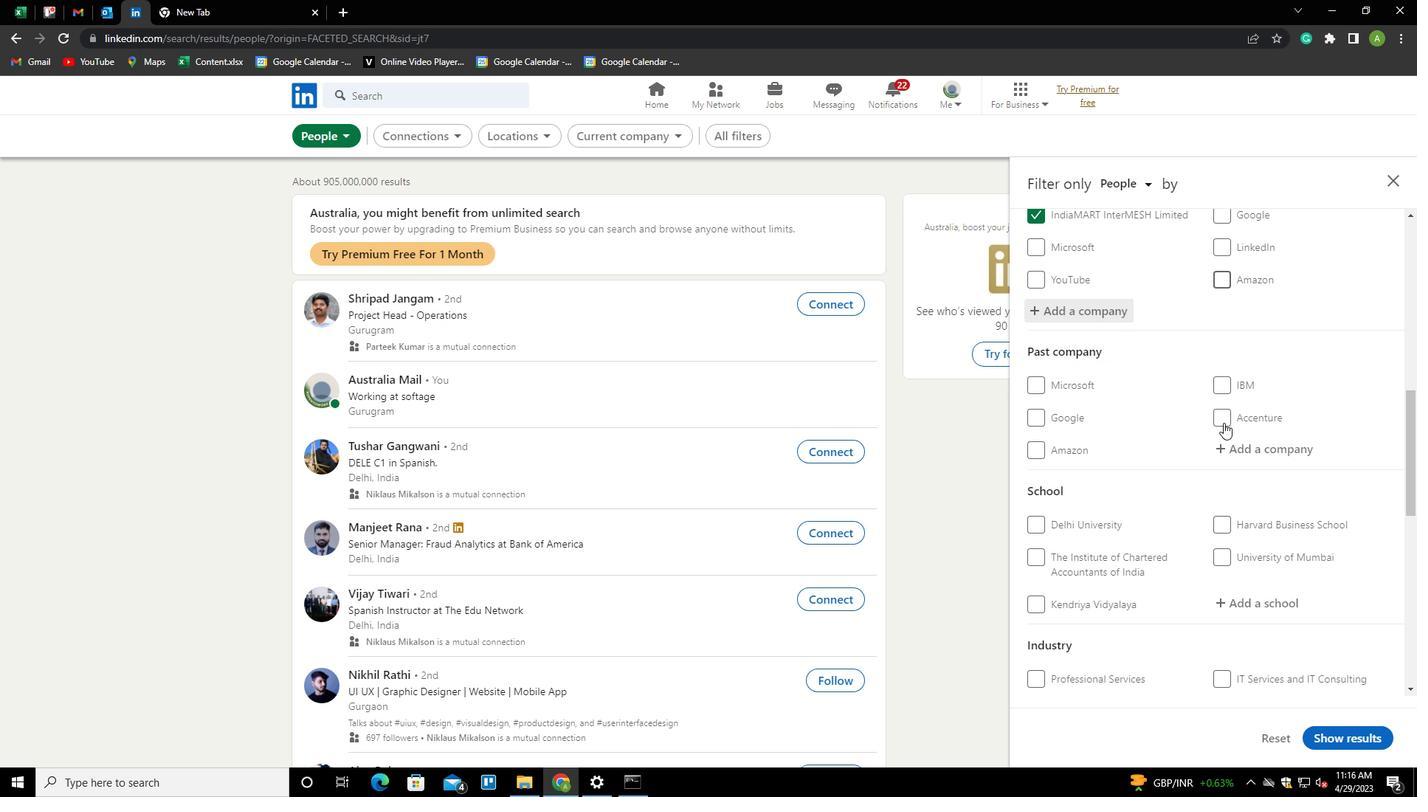 
Action: Mouse scrolled (1223, 422) with delta (0, 0)
Screenshot: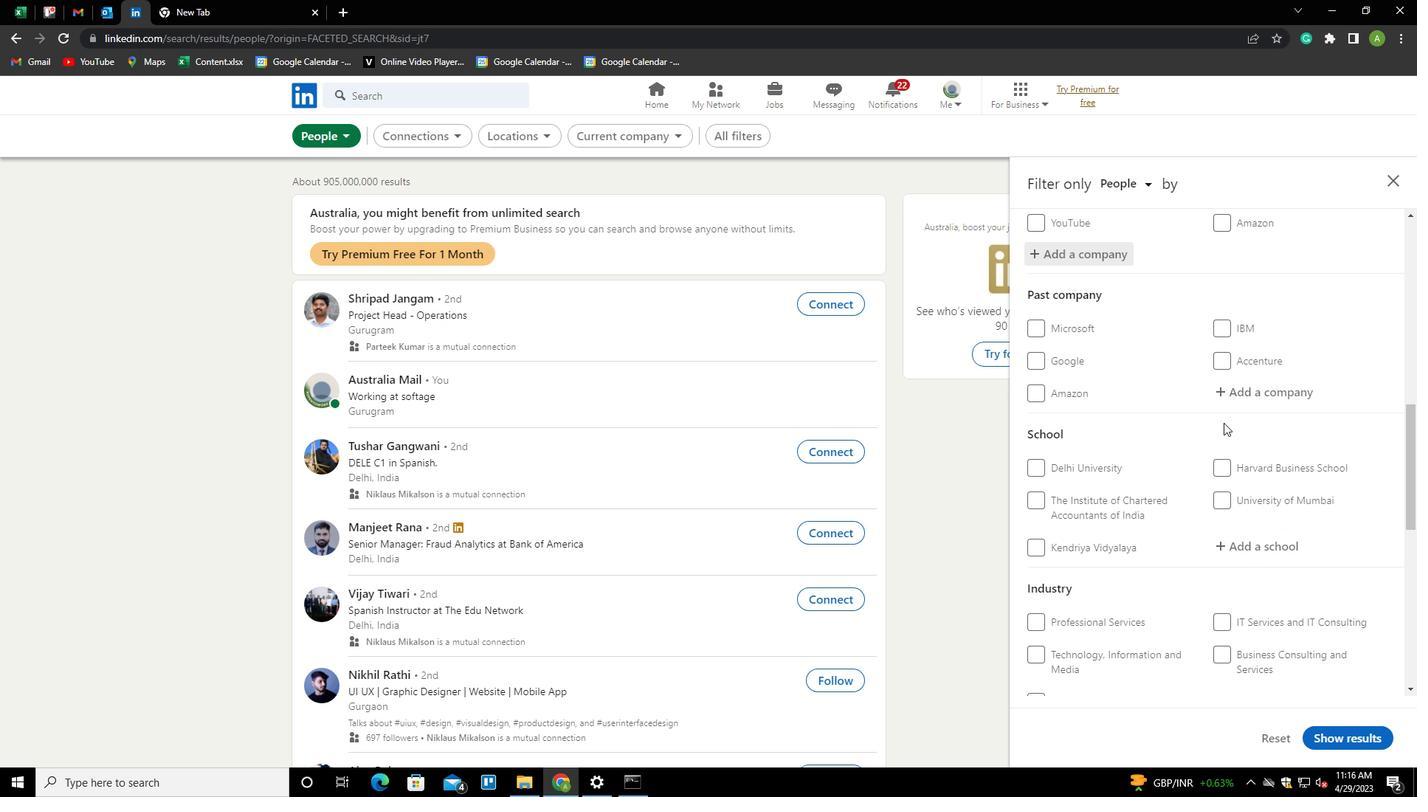 
Action: Mouse scrolled (1223, 422) with delta (0, 0)
Screenshot: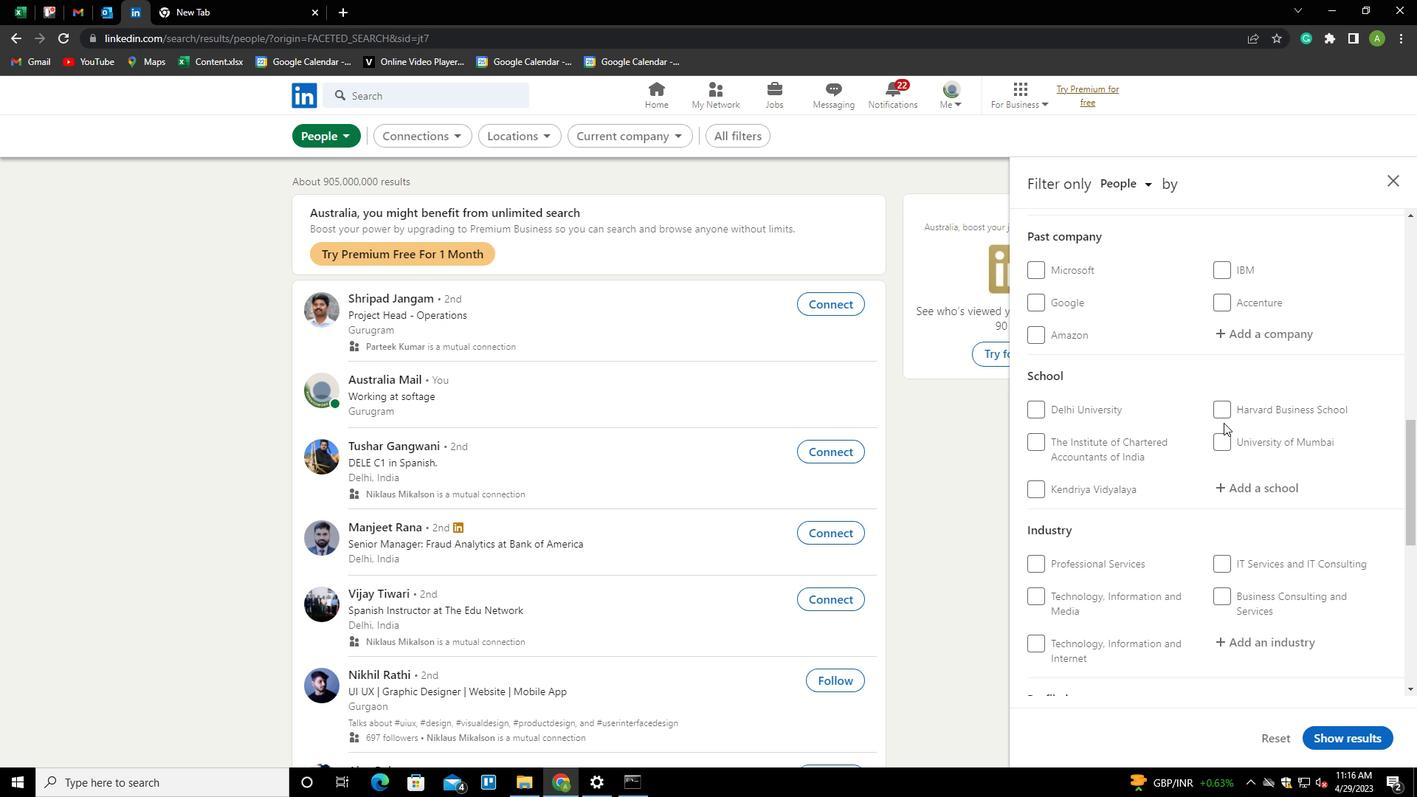 
Action: Mouse scrolled (1223, 422) with delta (0, 0)
Screenshot: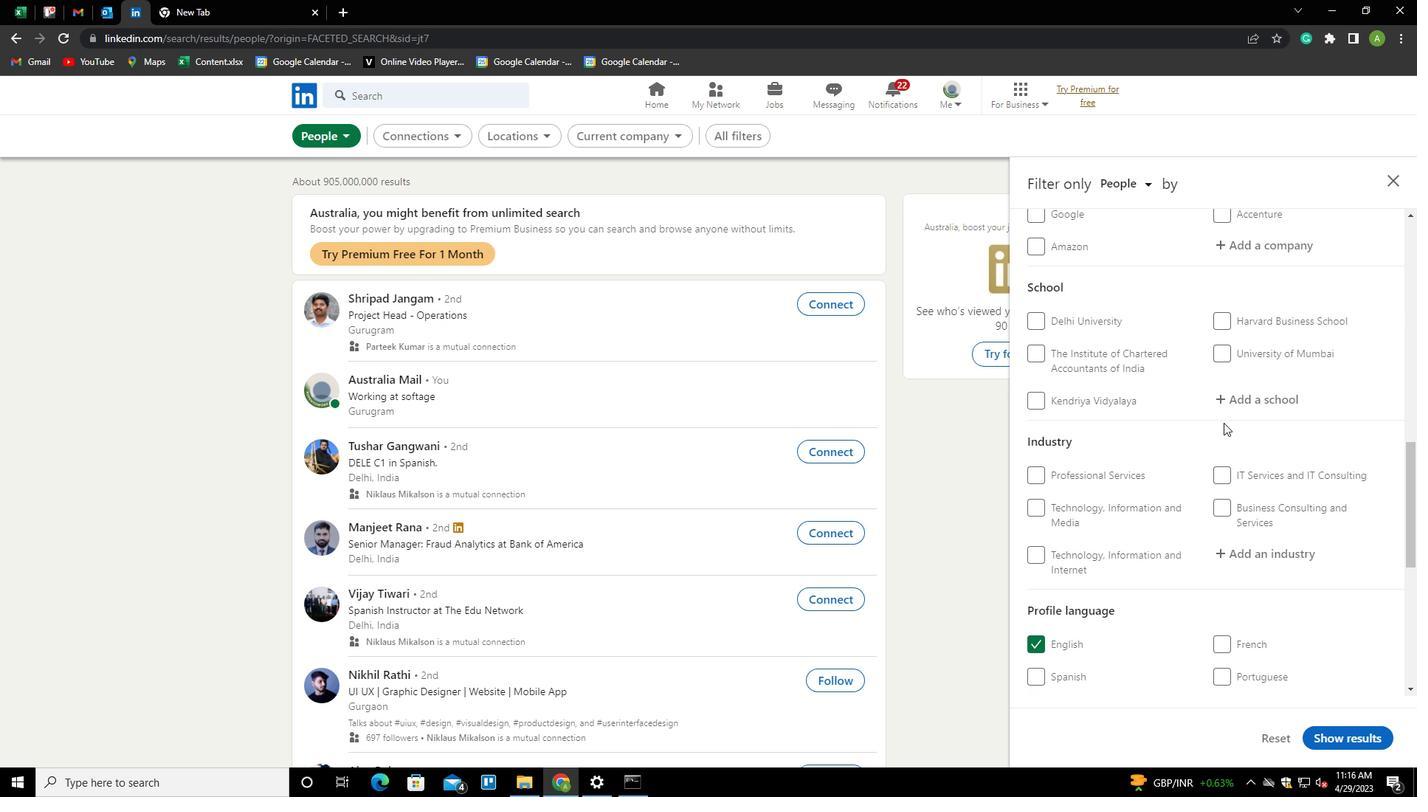 
Action: Mouse moved to (1231, 375)
Screenshot: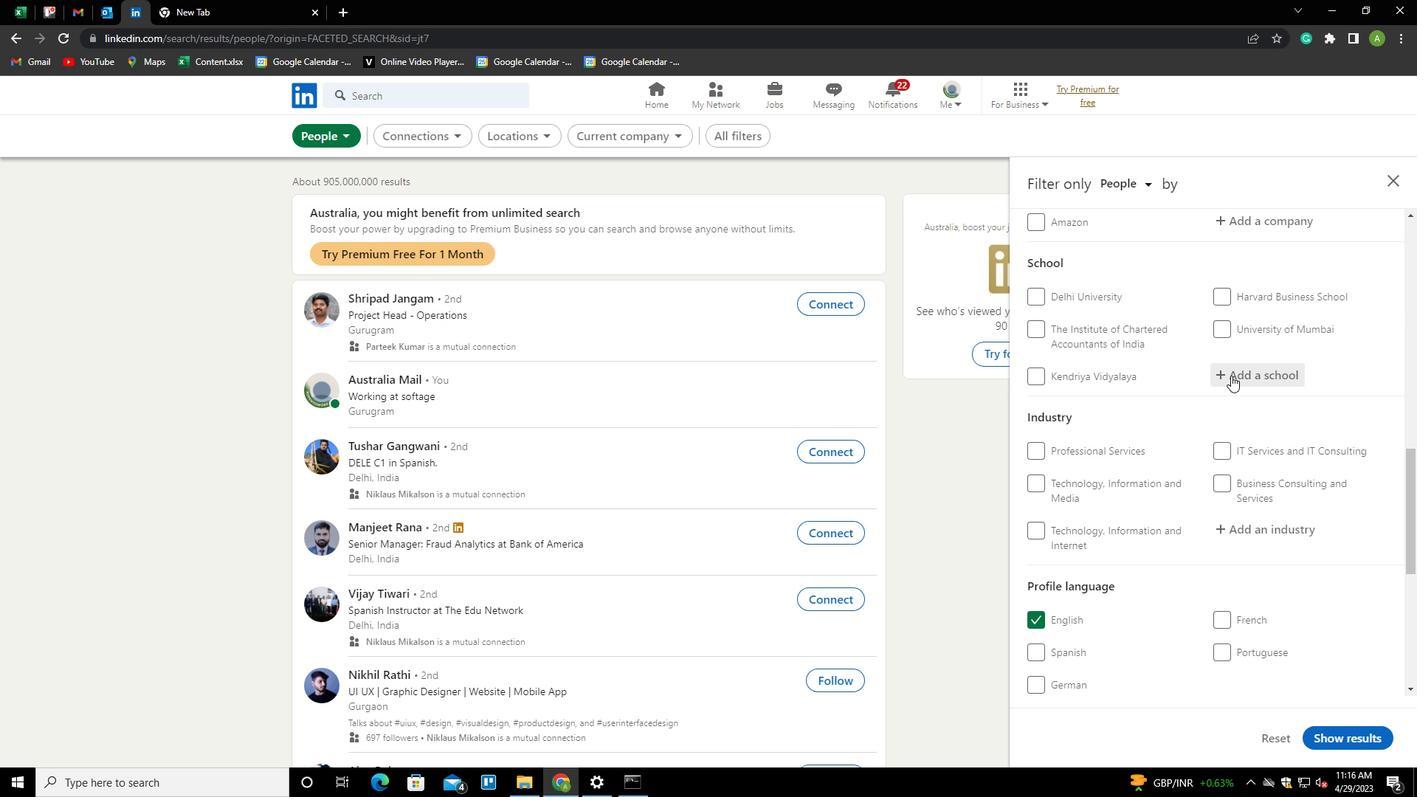 
Action: Mouse pressed left at (1231, 375)
Screenshot: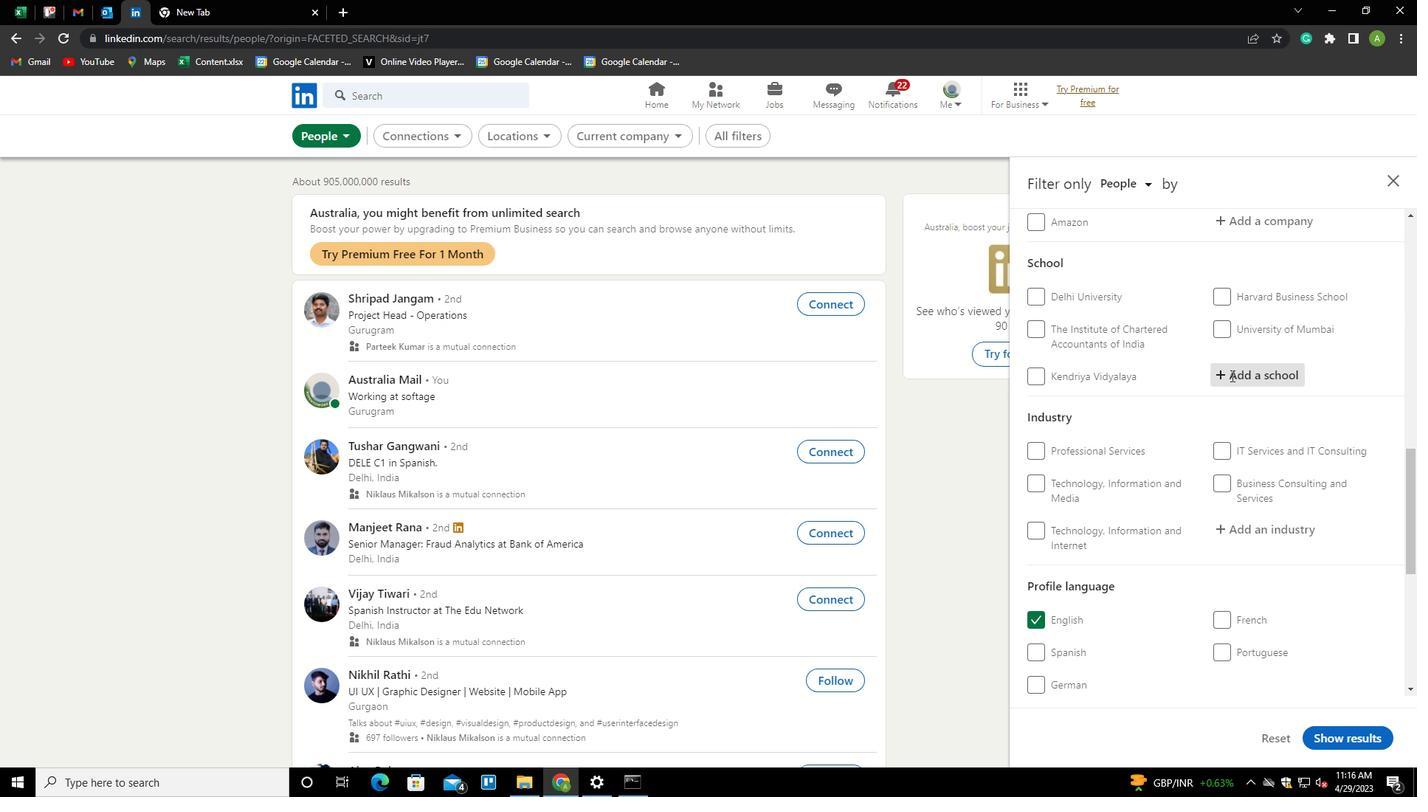 
Action: Key pressed <Key.shift>SIVA<Key.space><Key.shift><Key.shift><Key.shift><Key.shift><Key.shift><Key.shift><Key.shift><Key.shift><Key.shift><Key.shift><Key.shift><Key.shift><Key.shift><Key.shift>SIVANI<Key.down><Key.enter>
Screenshot: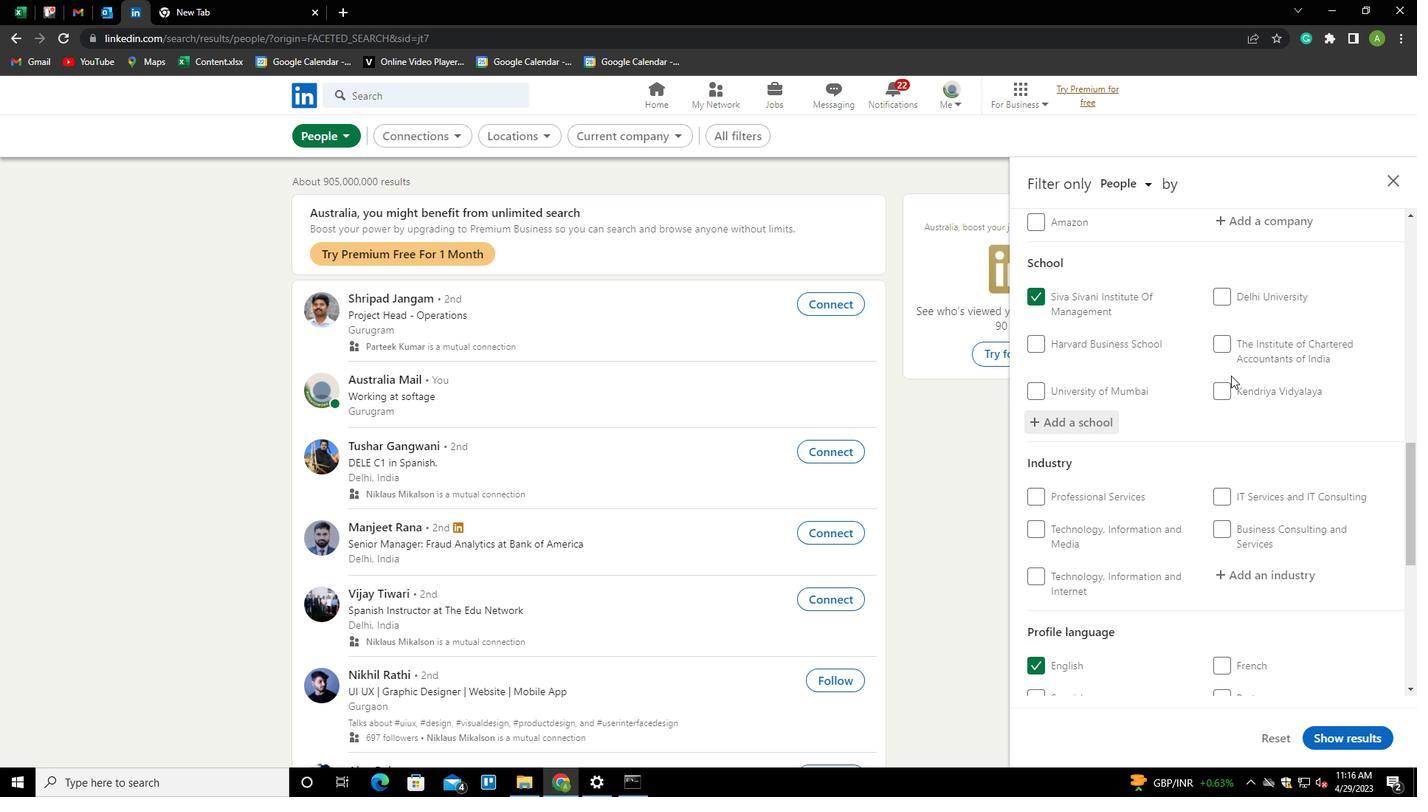 
Action: Mouse scrolled (1231, 374) with delta (0, 0)
Screenshot: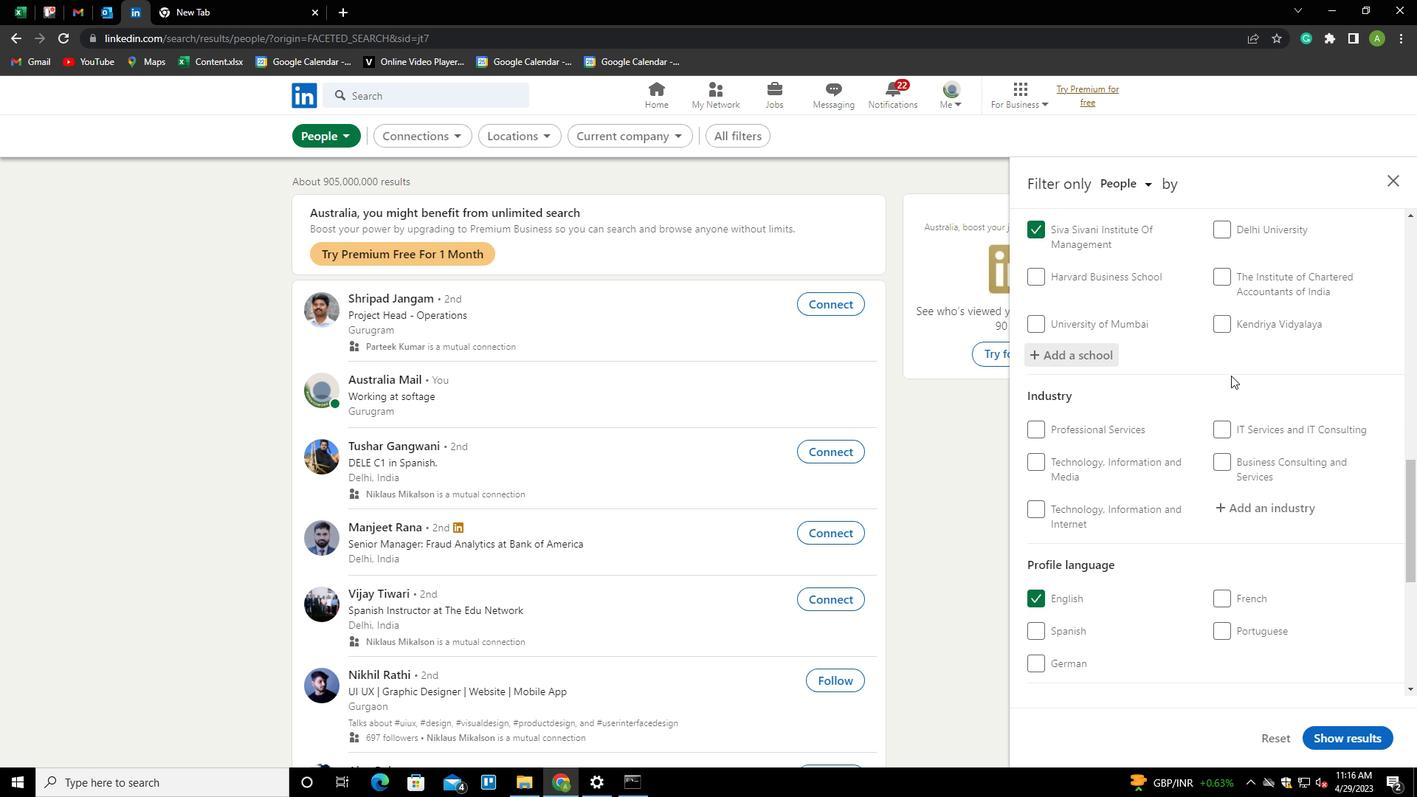 
Action: Mouse scrolled (1231, 374) with delta (0, 0)
Screenshot: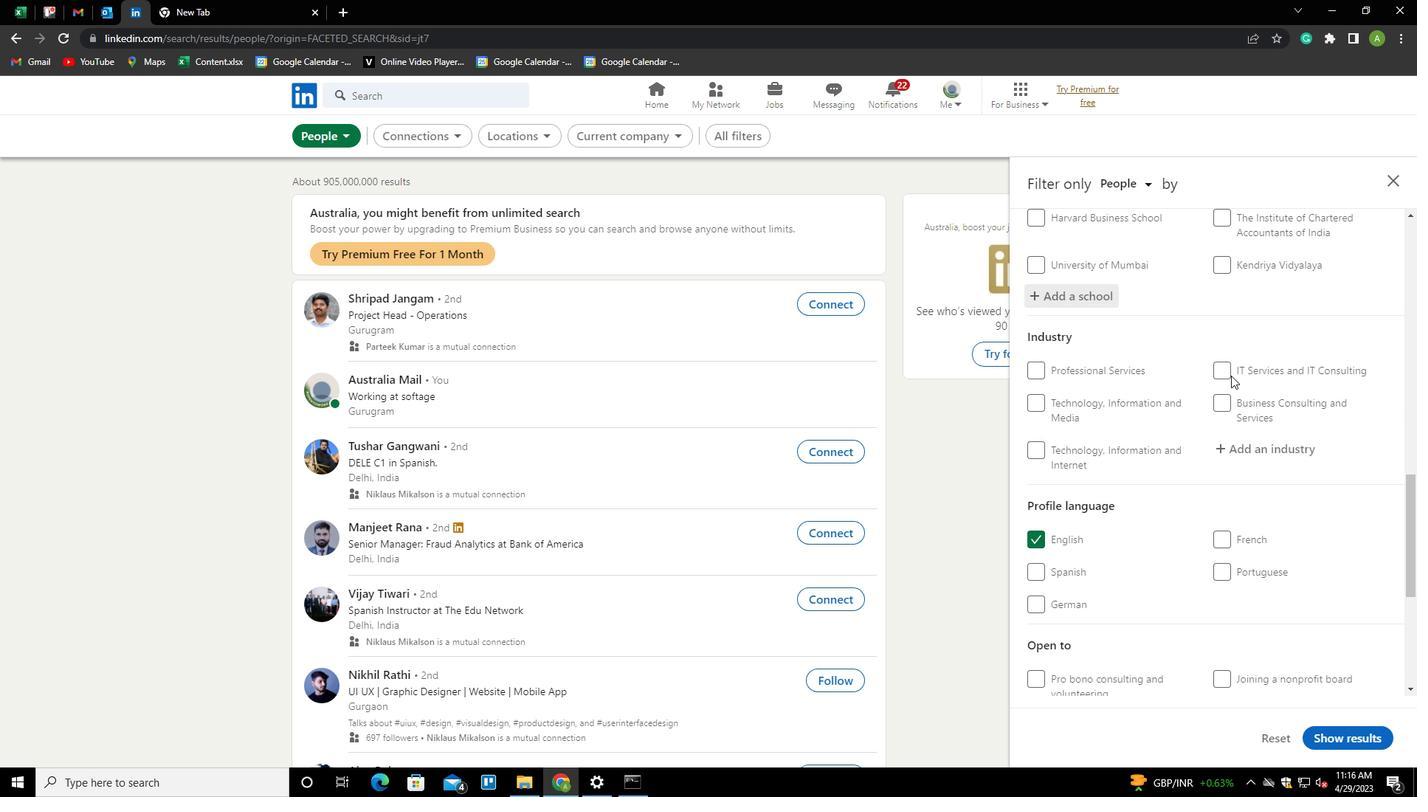 
Action: Mouse moved to (1246, 428)
Screenshot: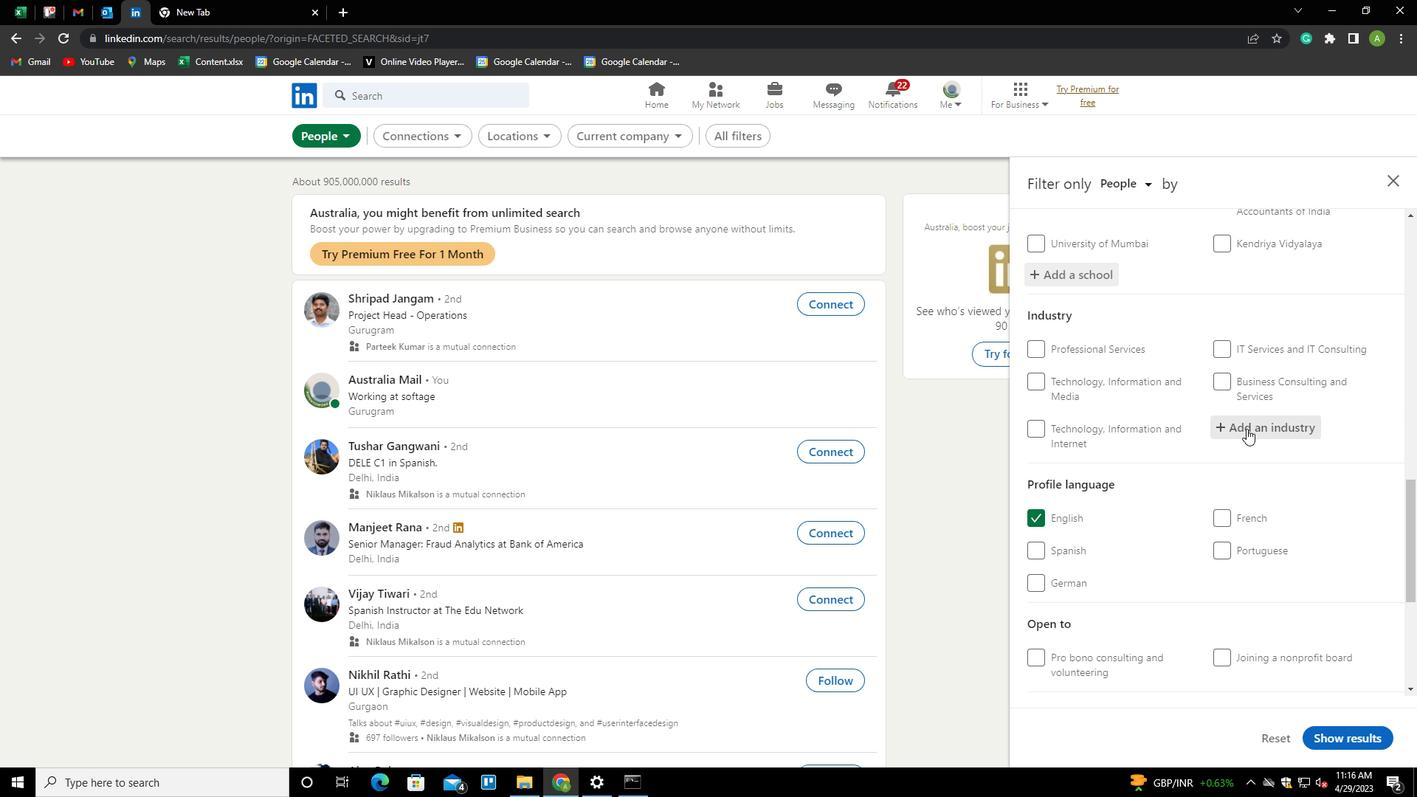 
Action: Mouse pressed left at (1246, 428)
Screenshot: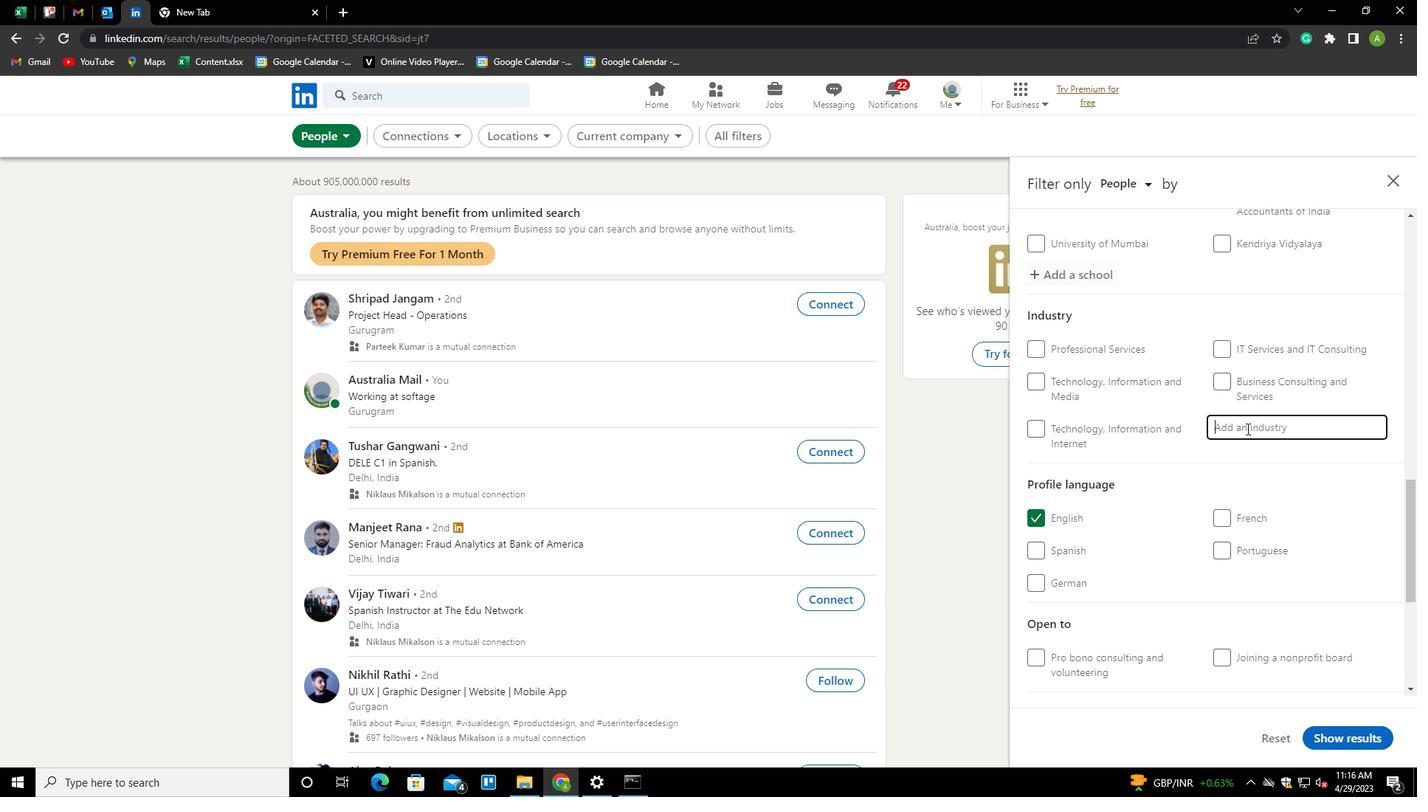 
Action: Mouse moved to (1254, 424)
Screenshot: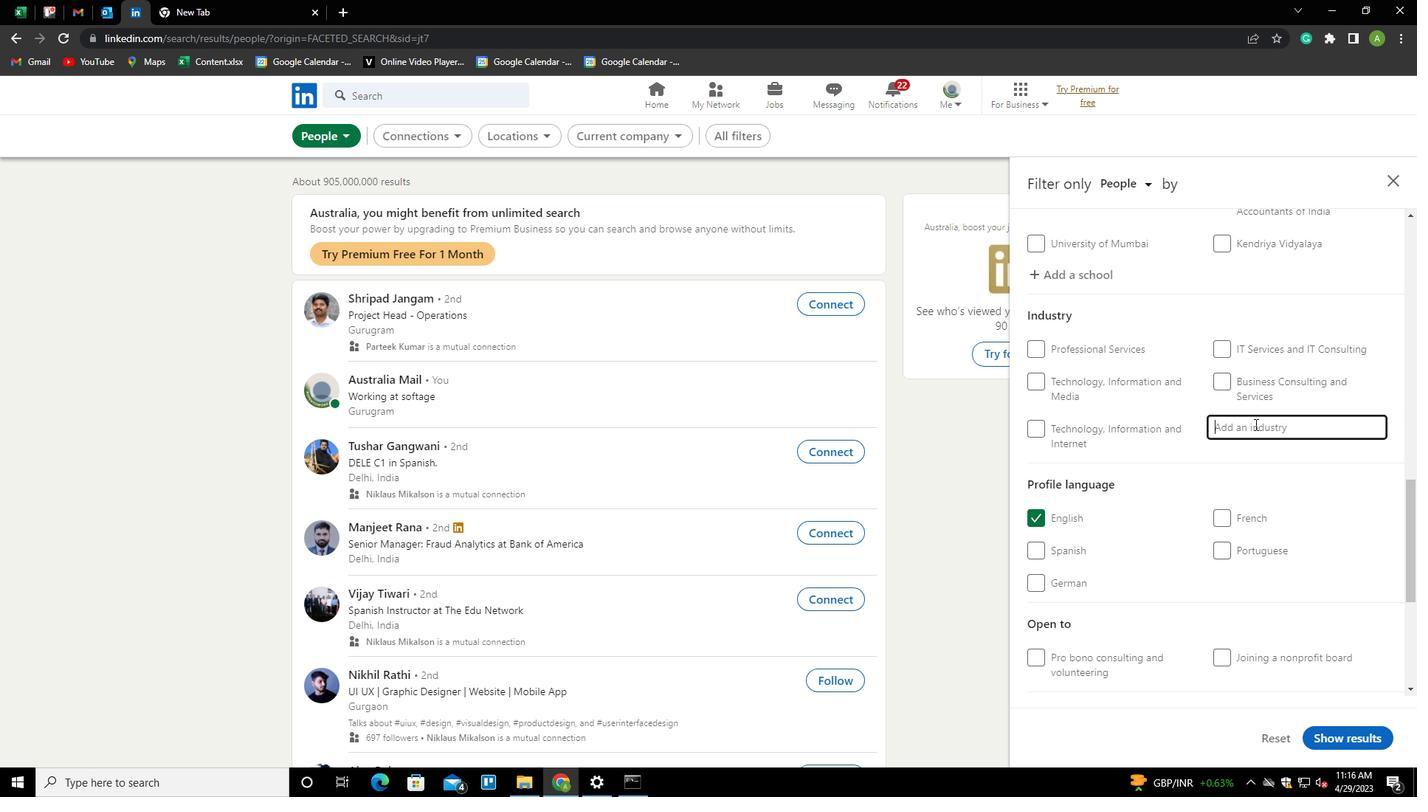 
Action: Mouse pressed left at (1254, 424)
Screenshot: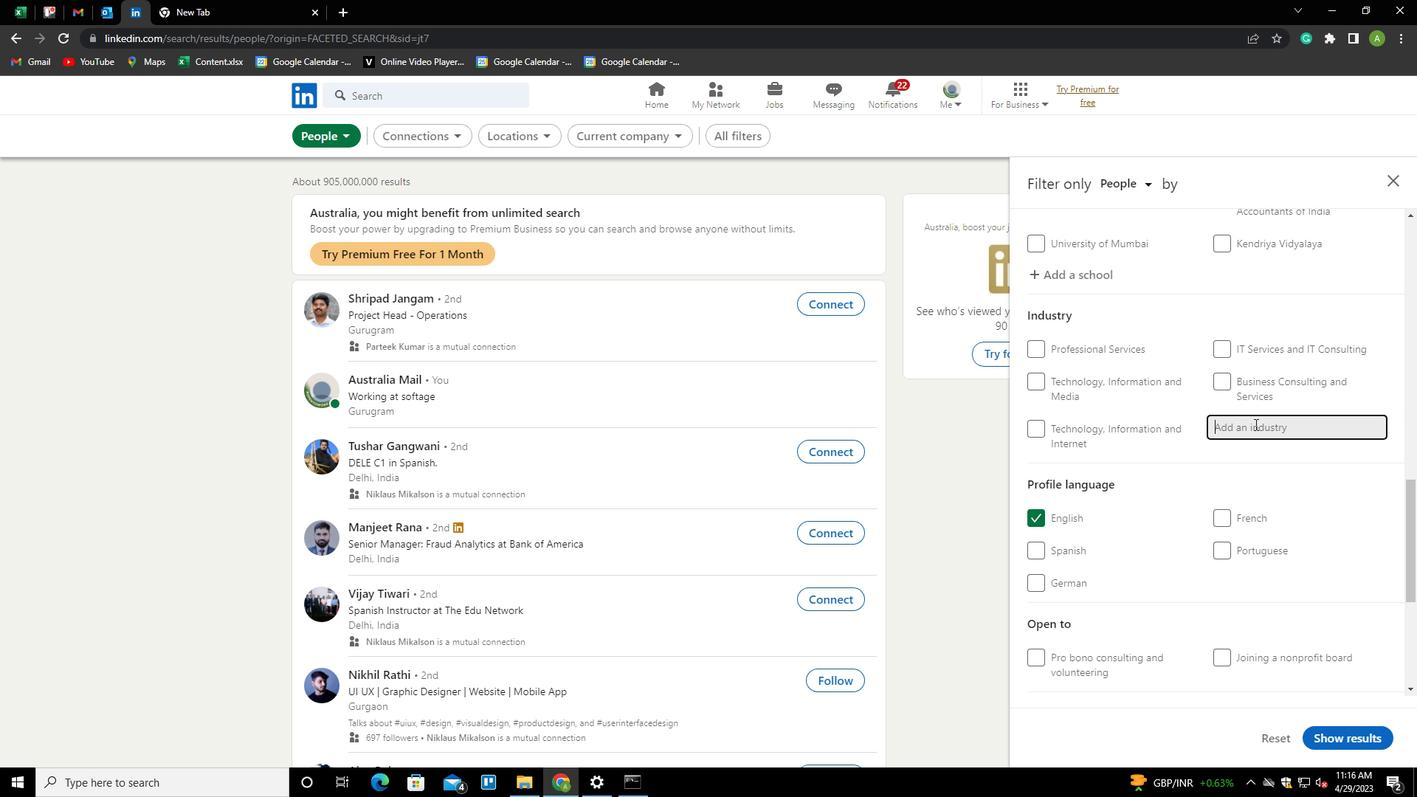 
Action: Key pressed <Key.shift><Key.shift><Key.shift><Key.shift><Key.shift><Key.shift><Key.shift><Key.shift><Key.shift><Key.shift><Key.shift><Key.shift><Key.shift><Key.shift><Key.shift>FRUIT<Key.down><Key.enter>
Screenshot: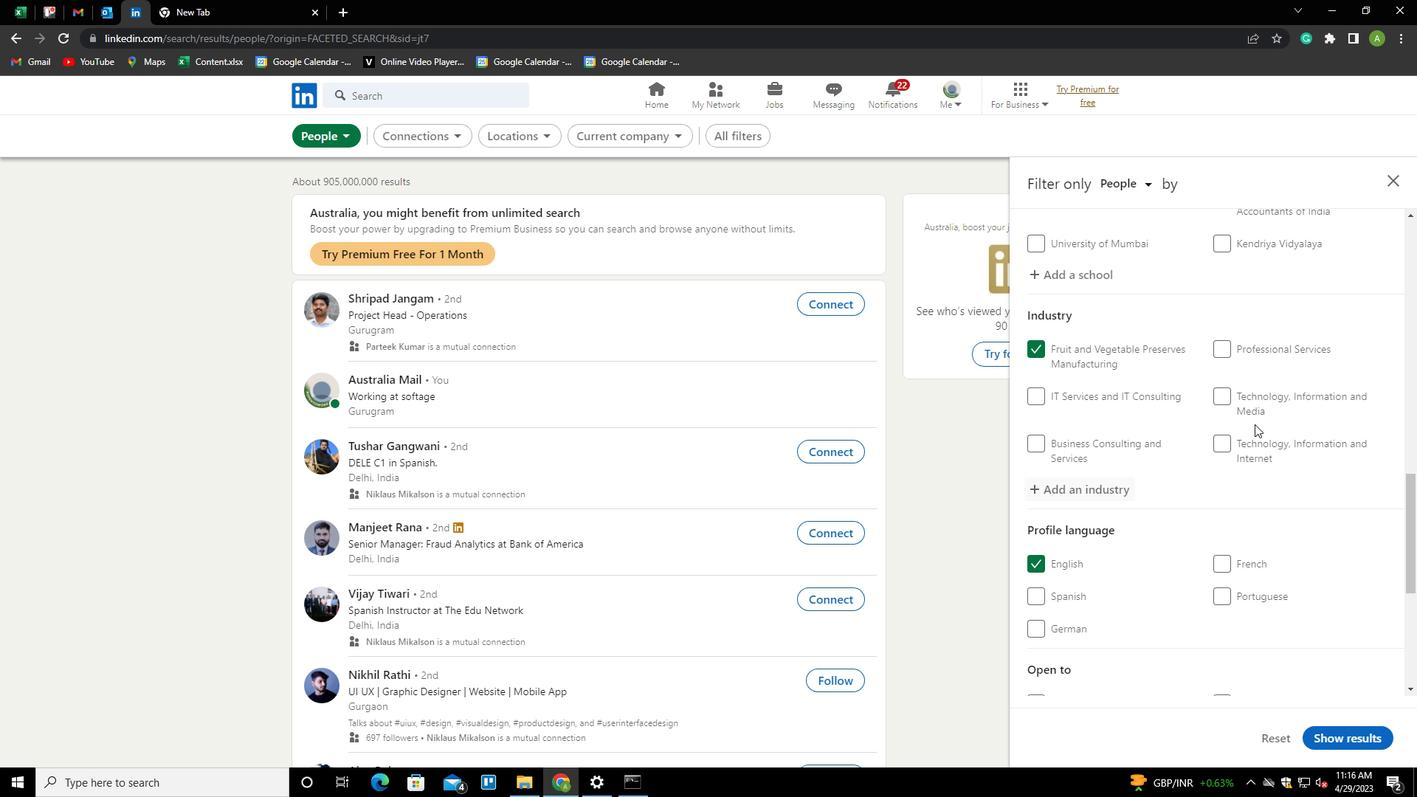 
Action: Mouse scrolled (1254, 423) with delta (0, 0)
Screenshot: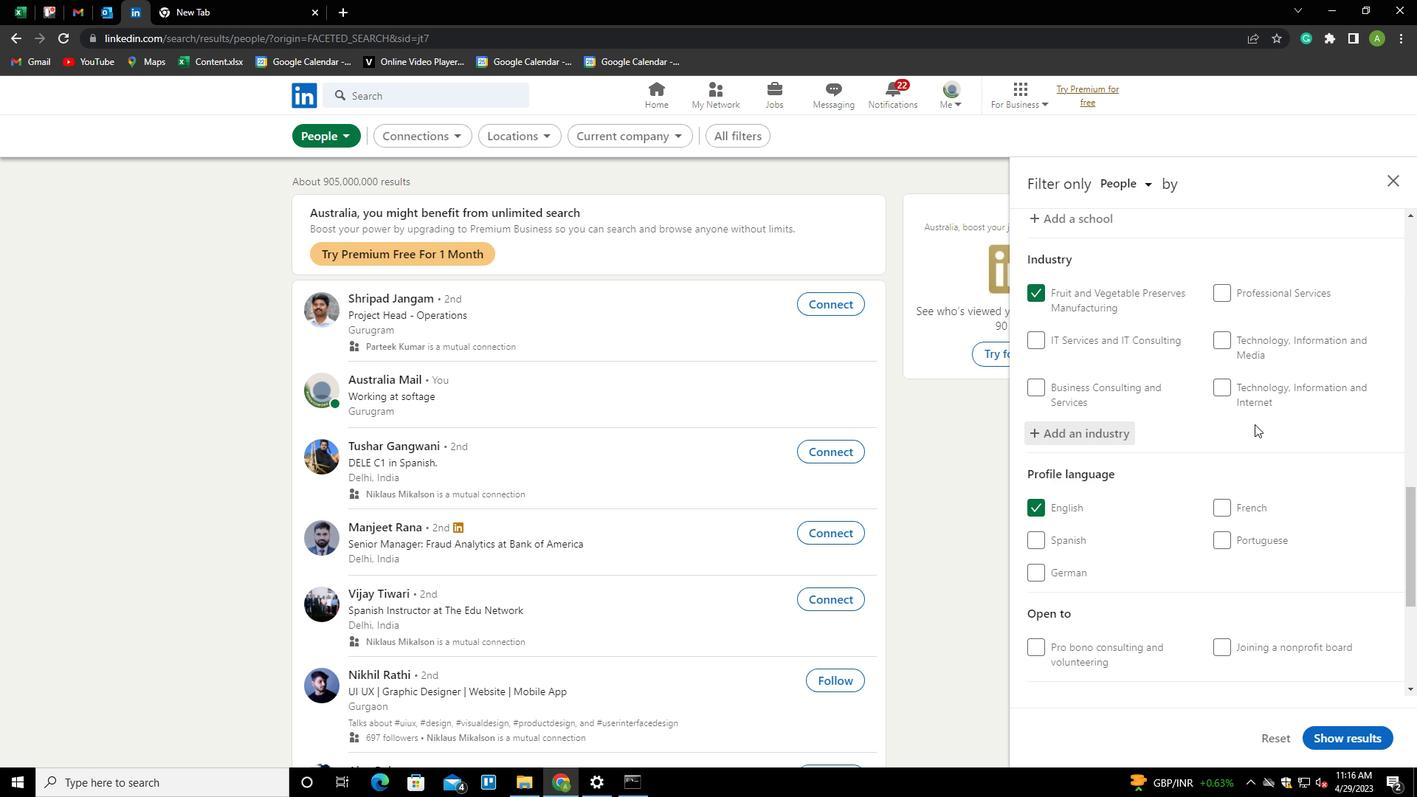 
Action: Mouse scrolled (1254, 423) with delta (0, 0)
Screenshot: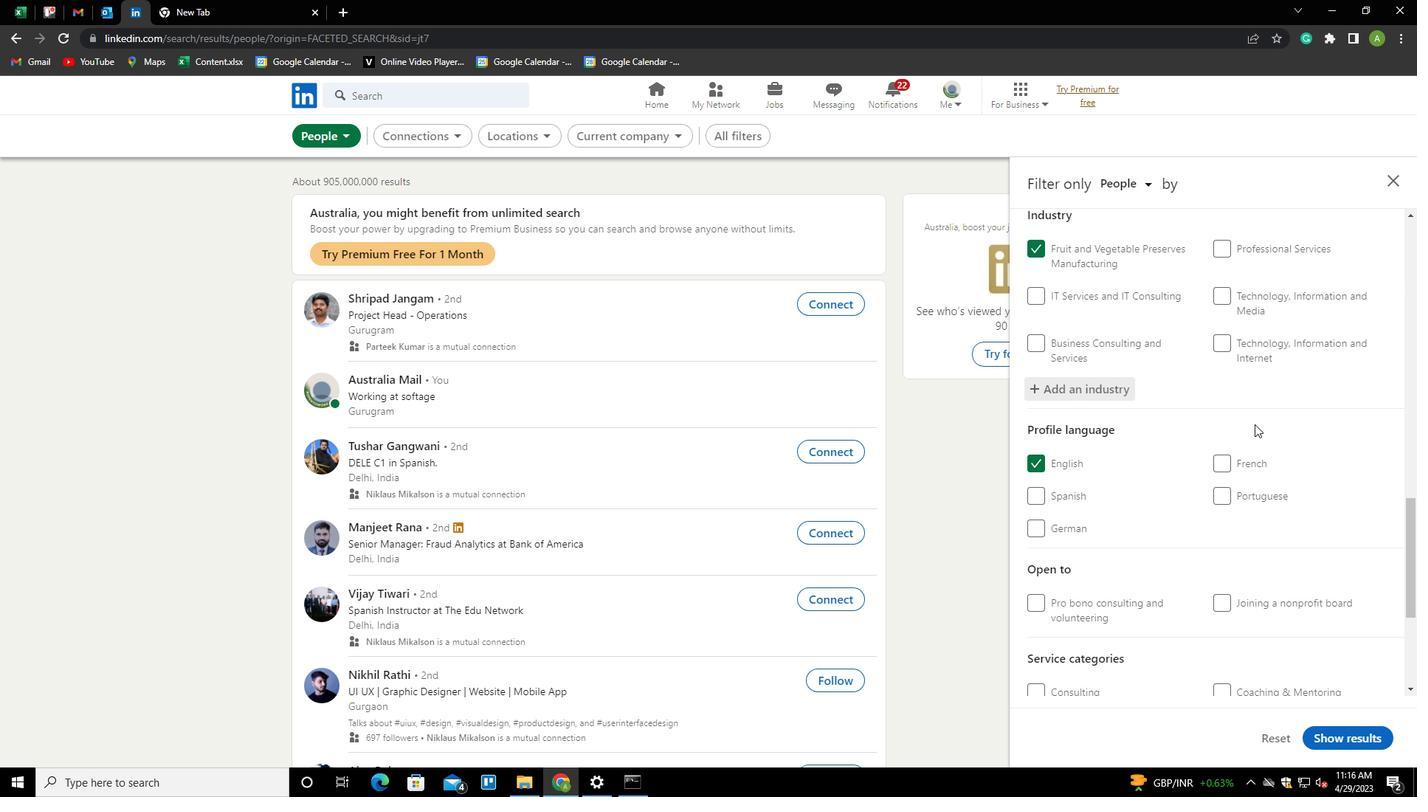
Action: Mouse scrolled (1254, 423) with delta (0, 0)
Screenshot: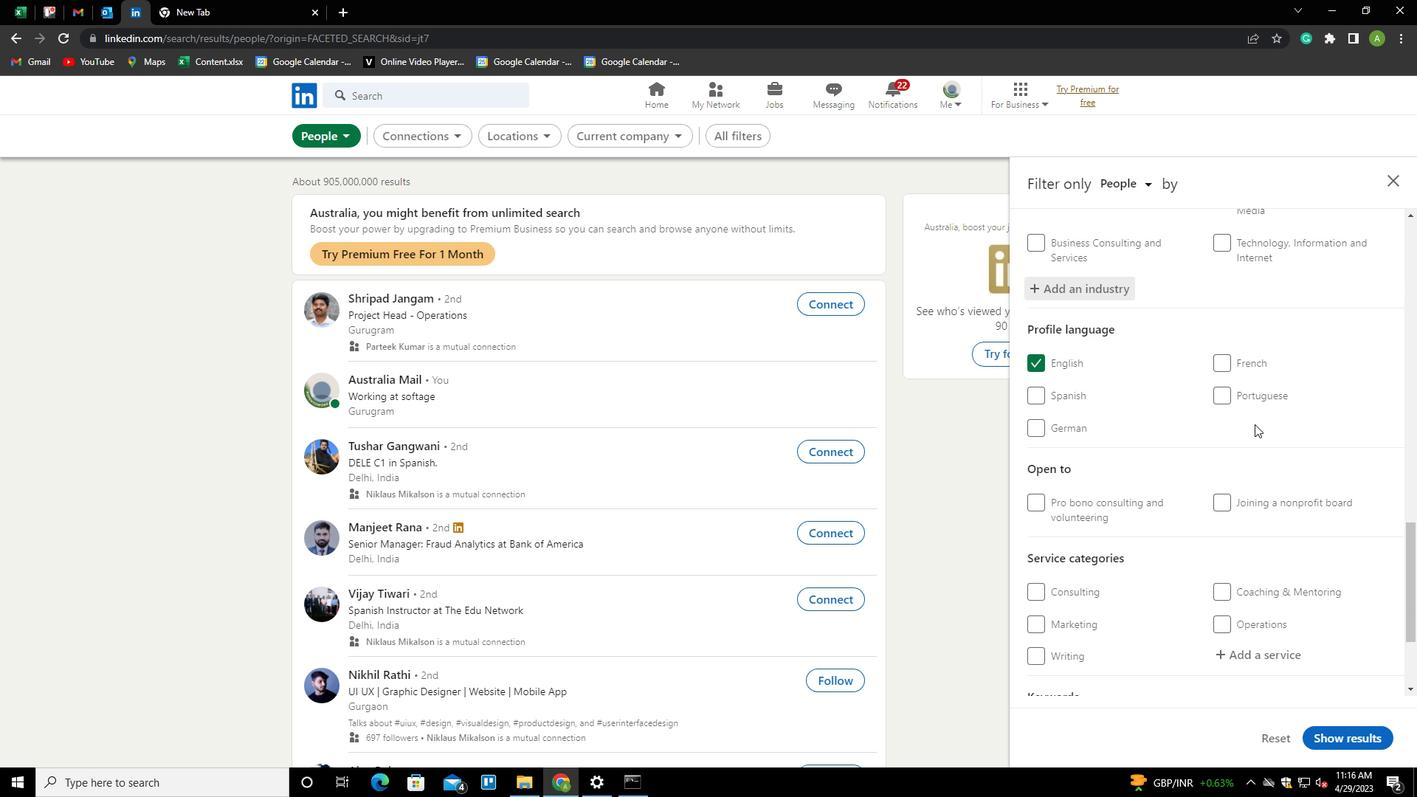 
Action: Mouse scrolled (1254, 423) with delta (0, 0)
Screenshot: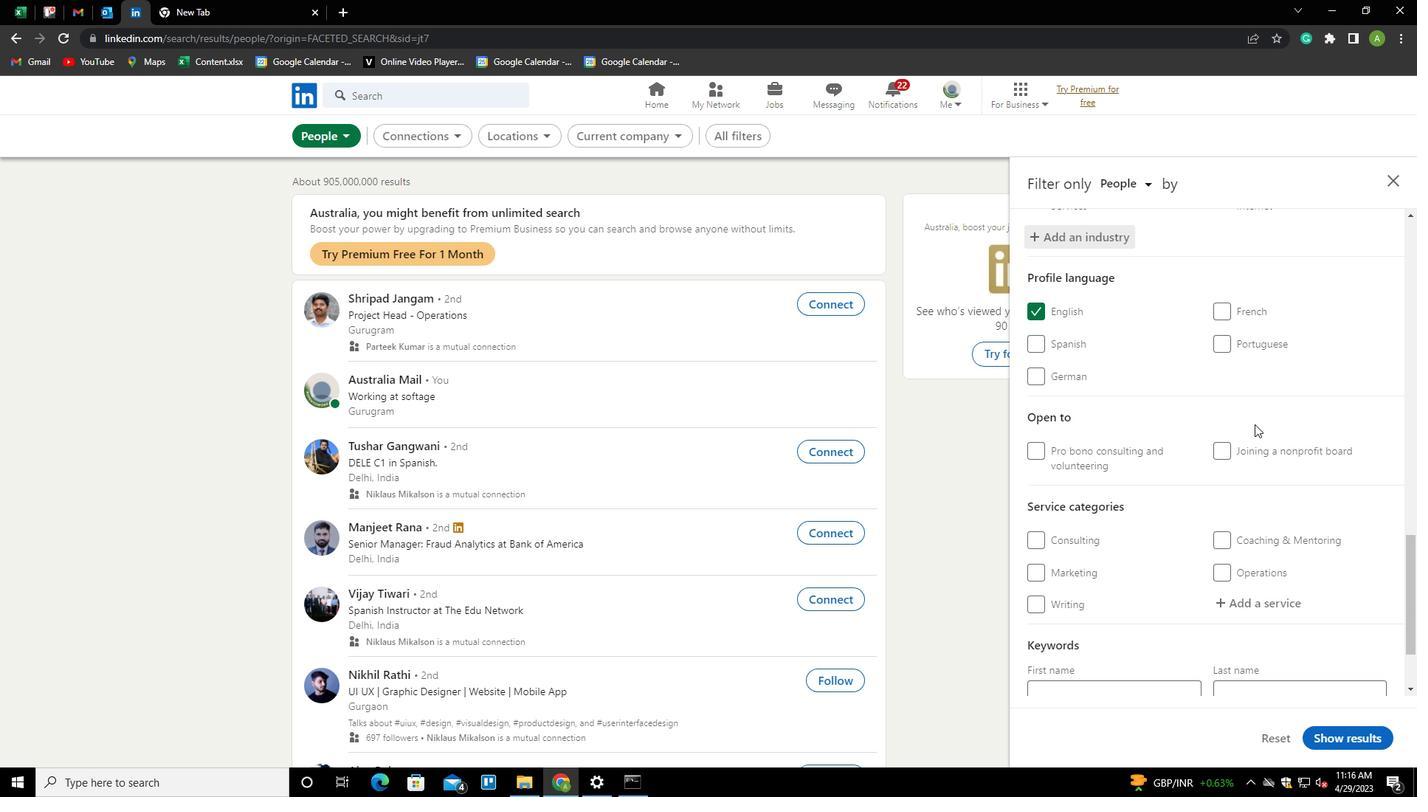 
Action: Mouse scrolled (1254, 423) with delta (0, 0)
Screenshot: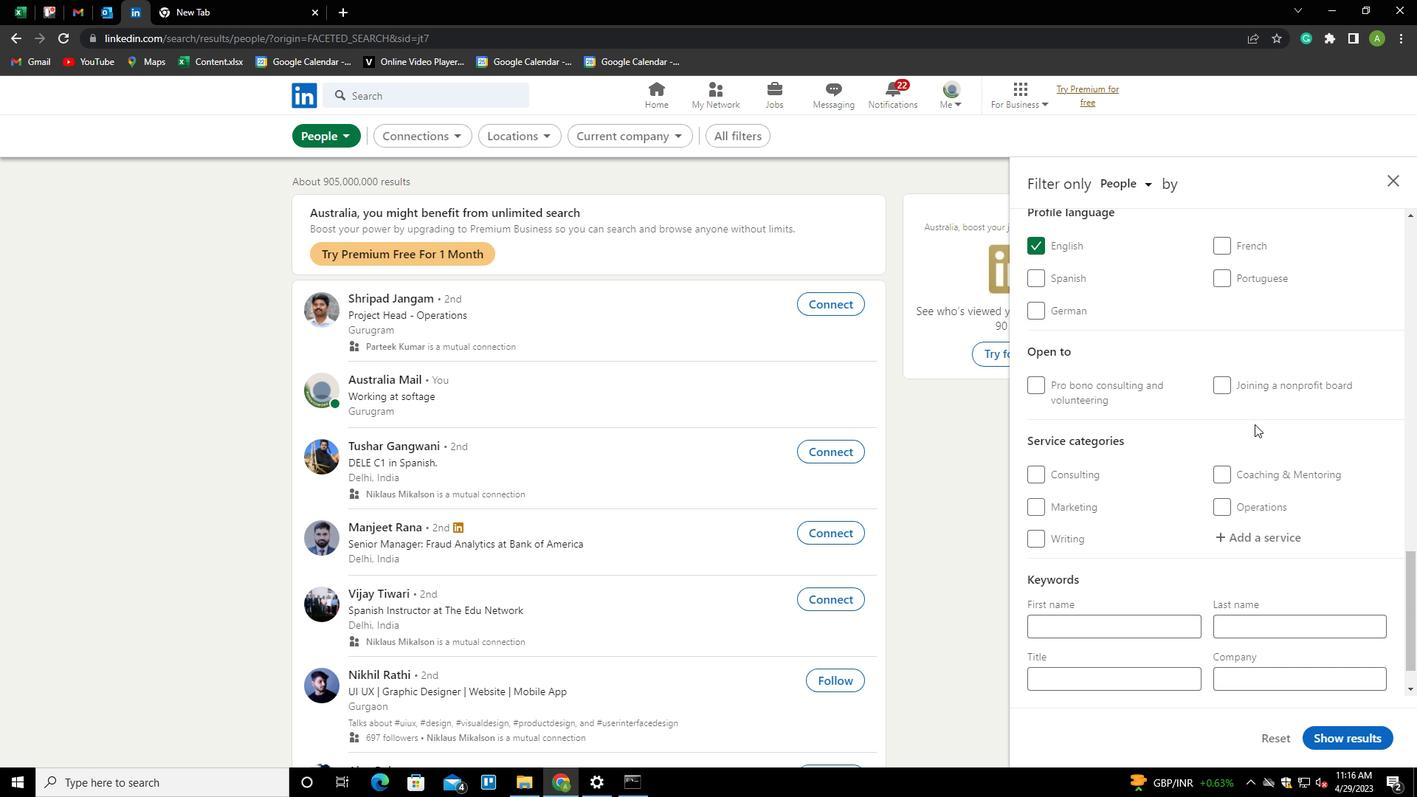 
Action: Mouse moved to (1244, 482)
Screenshot: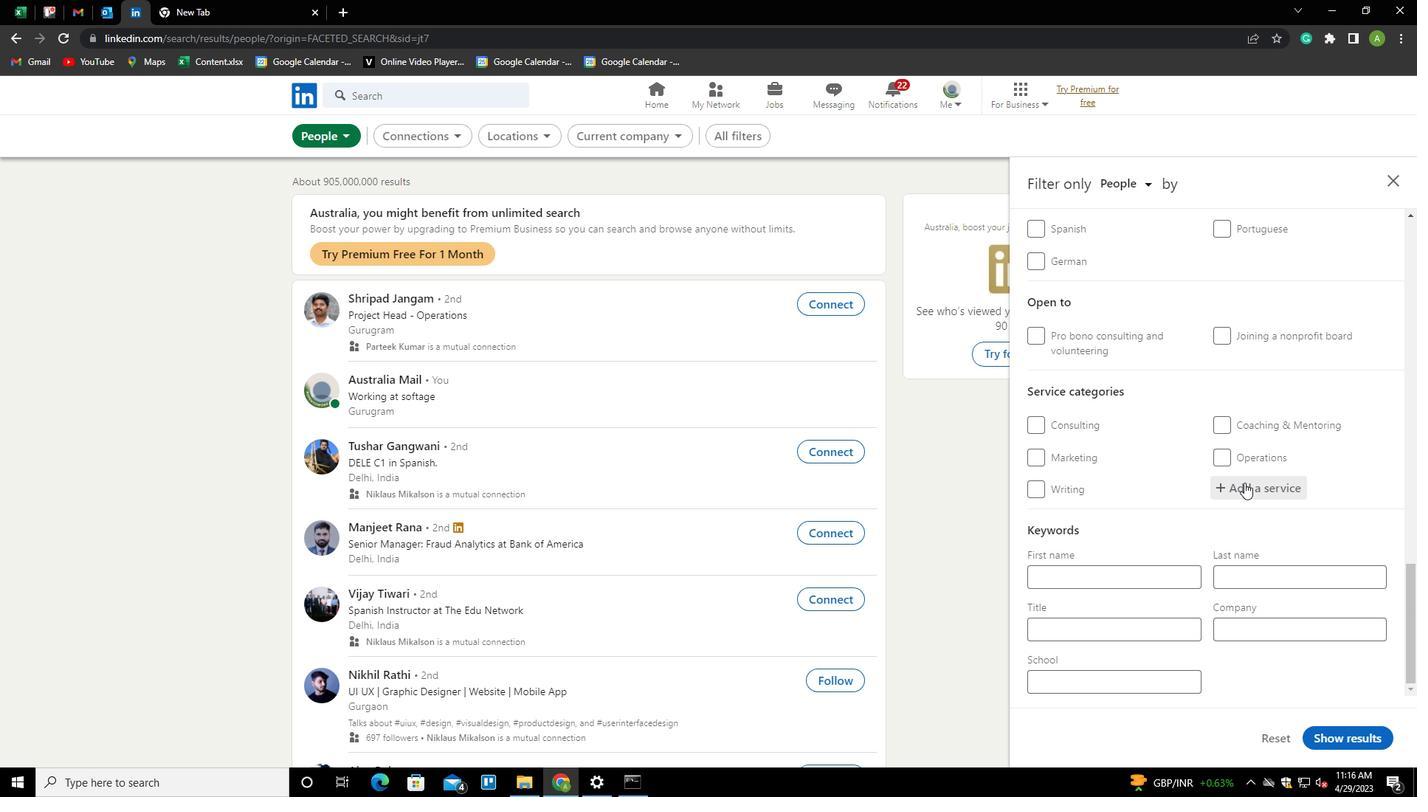 
Action: Mouse pressed left at (1244, 482)
Screenshot: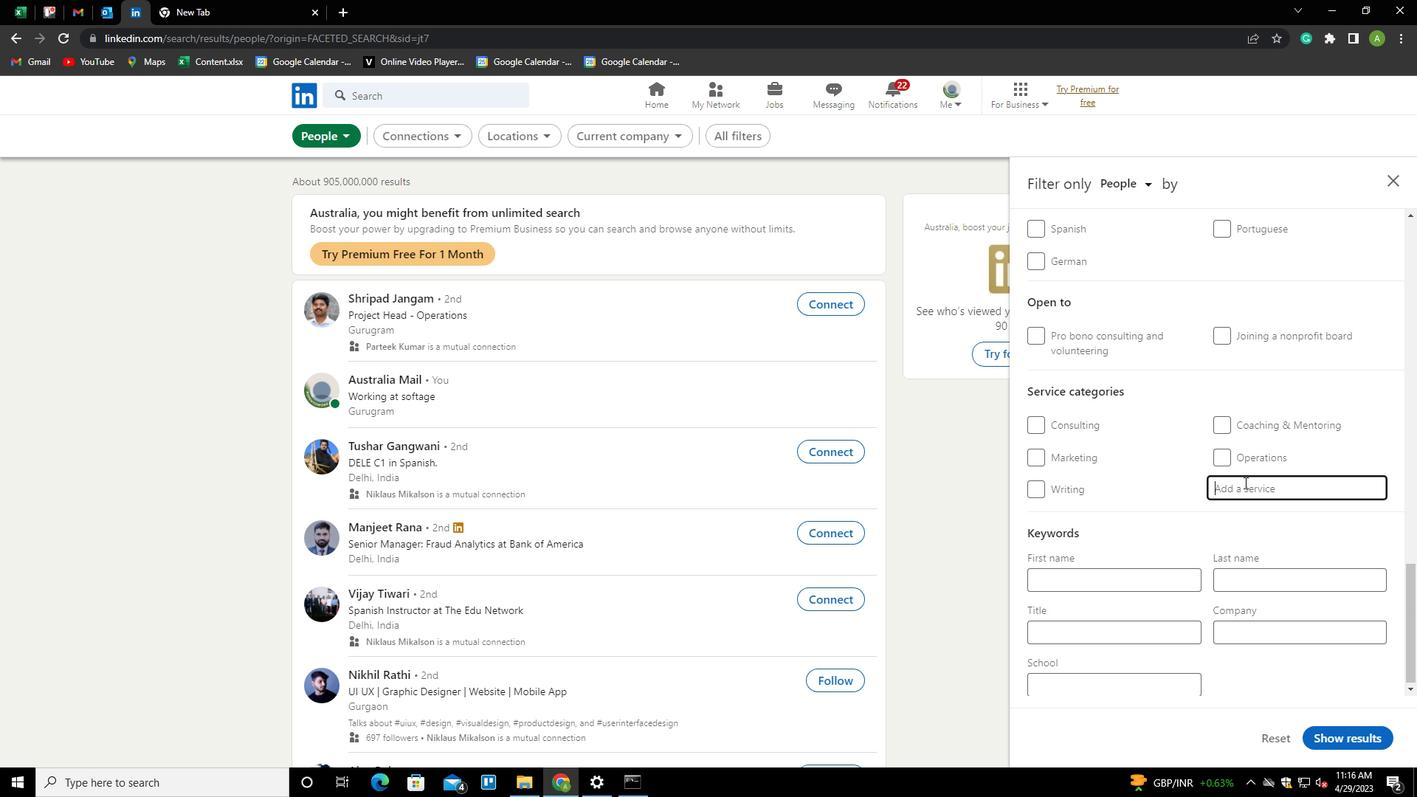 
Action: Mouse moved to (1248, 486)
Screenshot: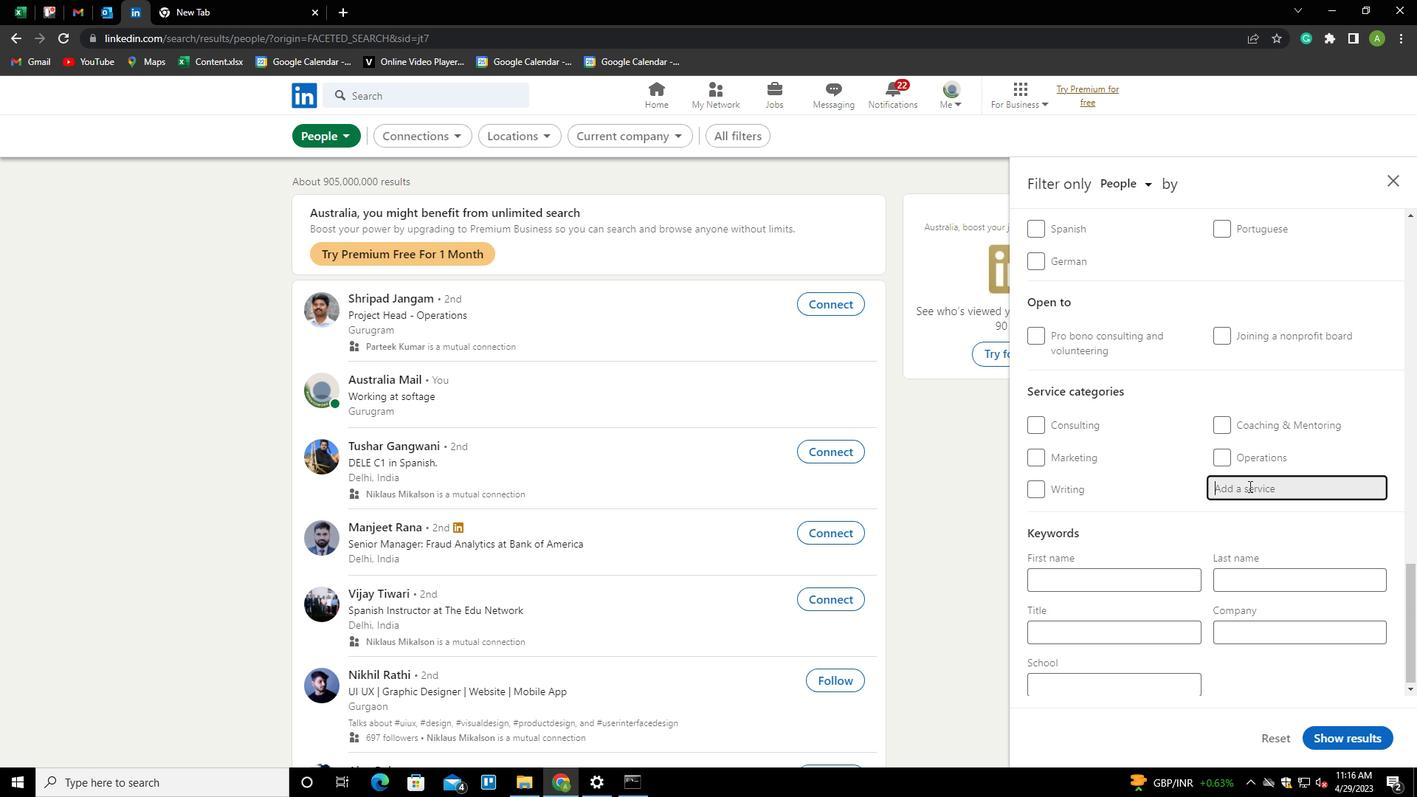 
Action: Mouse pressed left at (1248, 486)
Screenshot: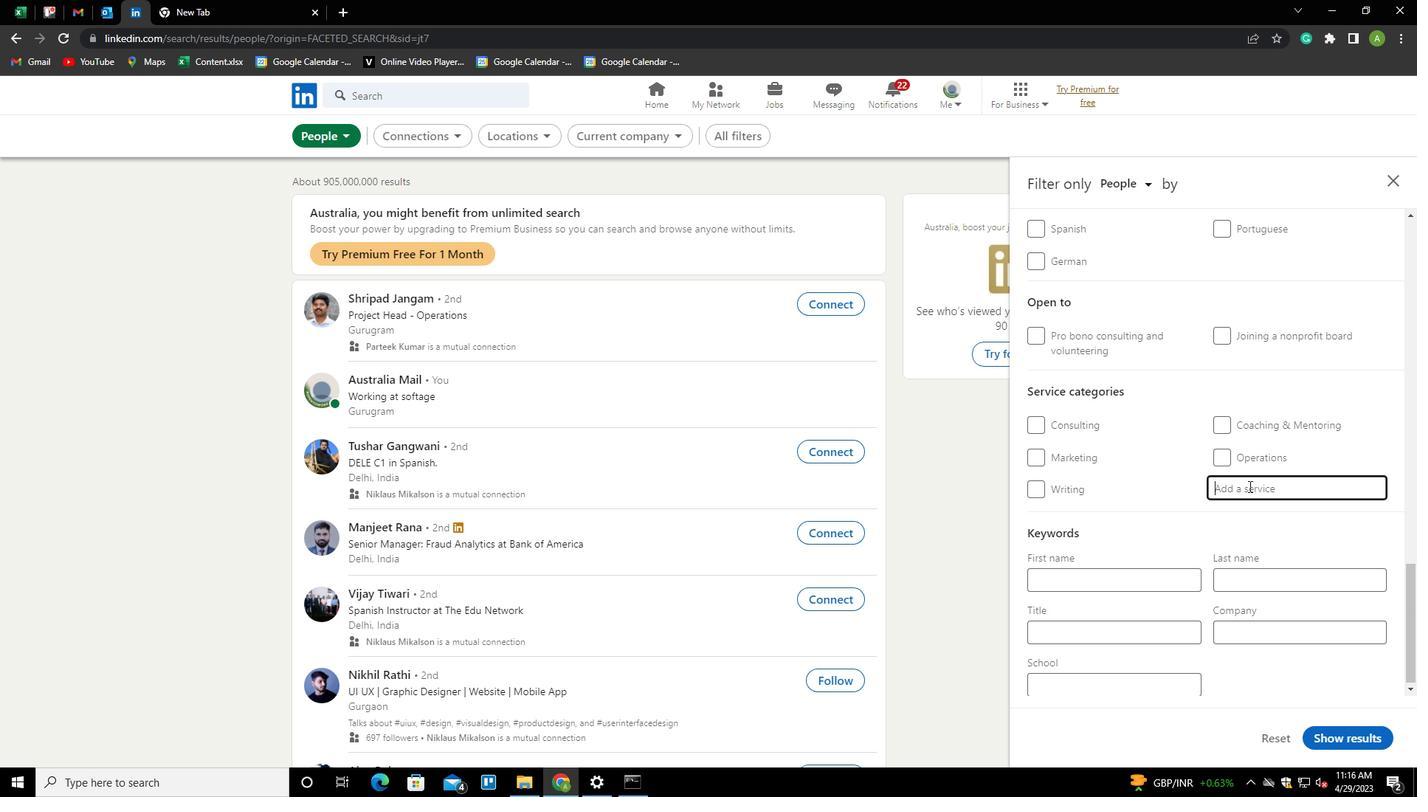 
Action: Key pressed <Key.shift><Key.shift><Key.shift><Key.shift><Key.shift><Key.shift><Key.shift><Key.shift><Key.shift><Key.shift><Key.shift><Key.shift><Key.shift>WEDDIN<Key.down><Key.down><Key.enter>
Screenshot: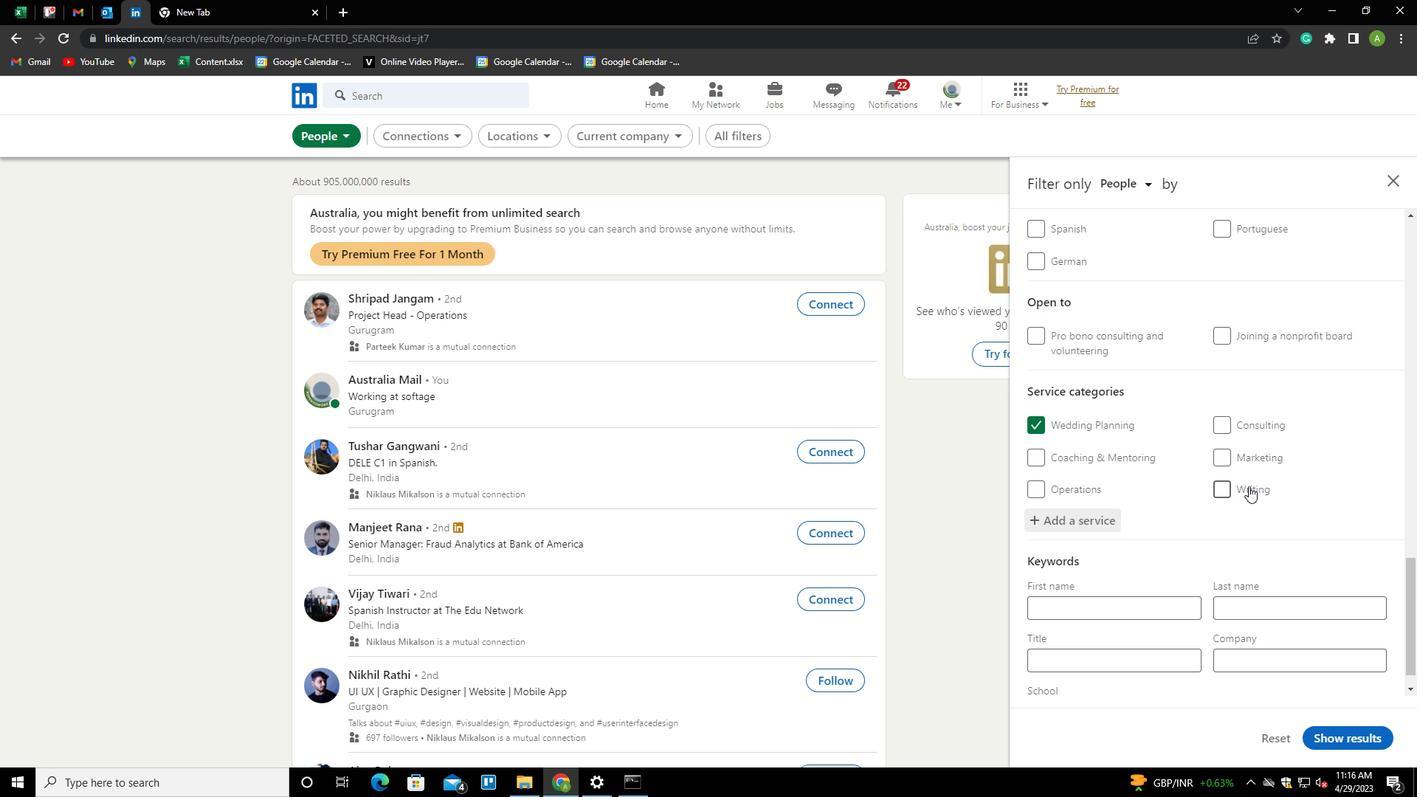 
Action: Mouse scrolled (1248, 485) with delta (0, 0)
Screenshot: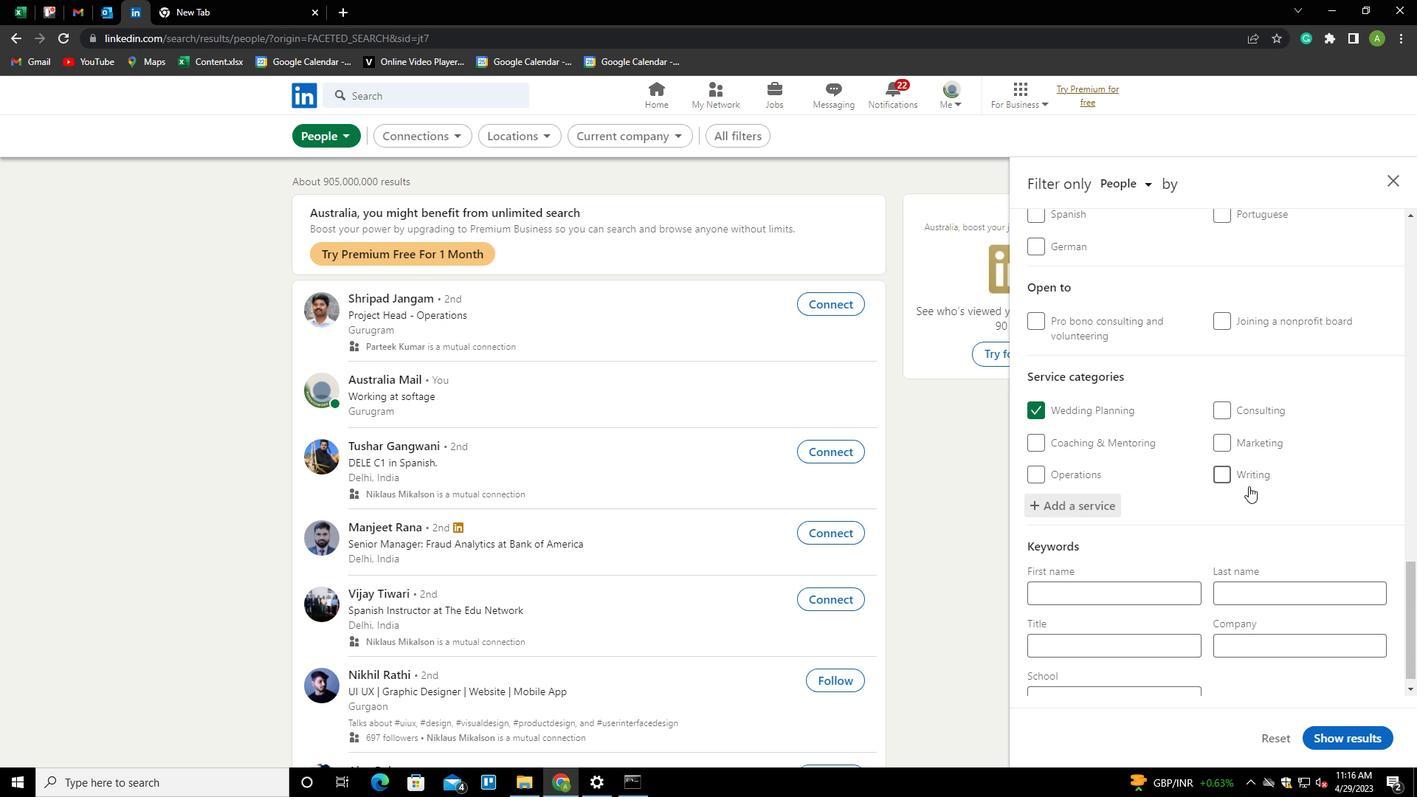 
Action: Mouse scrolled (1248, 485) with delta (0, 0)
Screenshot: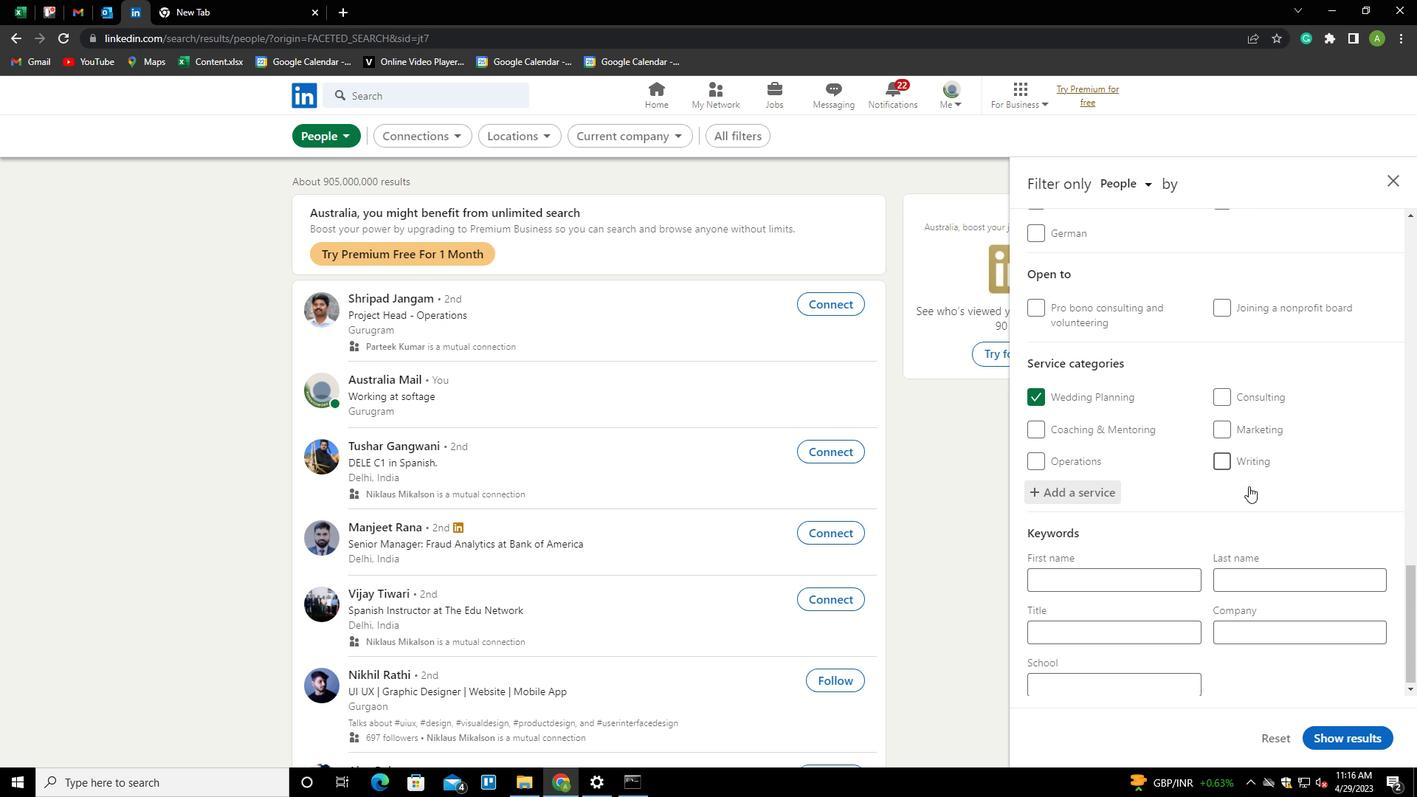 
Action: Mouse scrolled (1248, 485) with delta (0, 0)
Screenshot: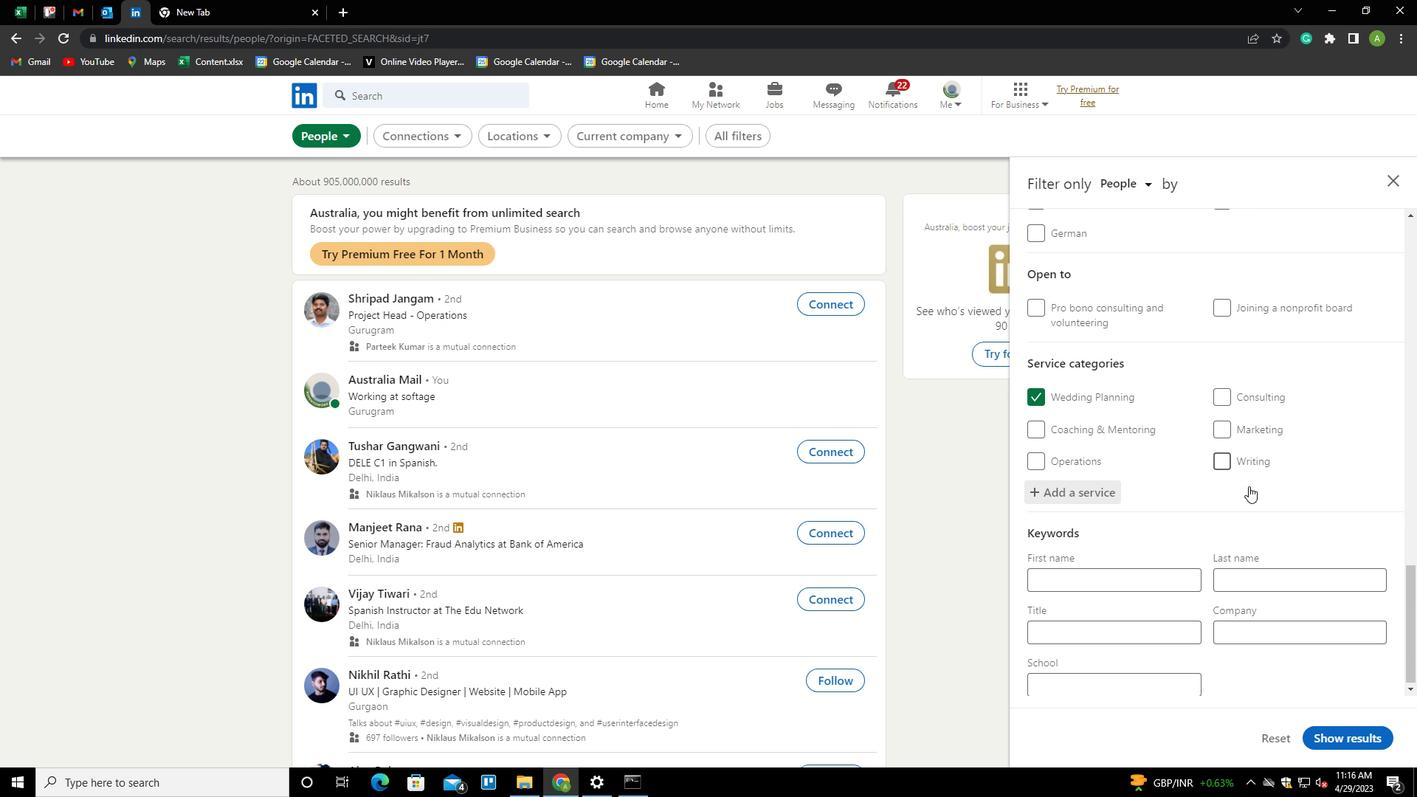 
Action: Mouse scrolled (1248, 485) with delta (0, 0)
Screenshot: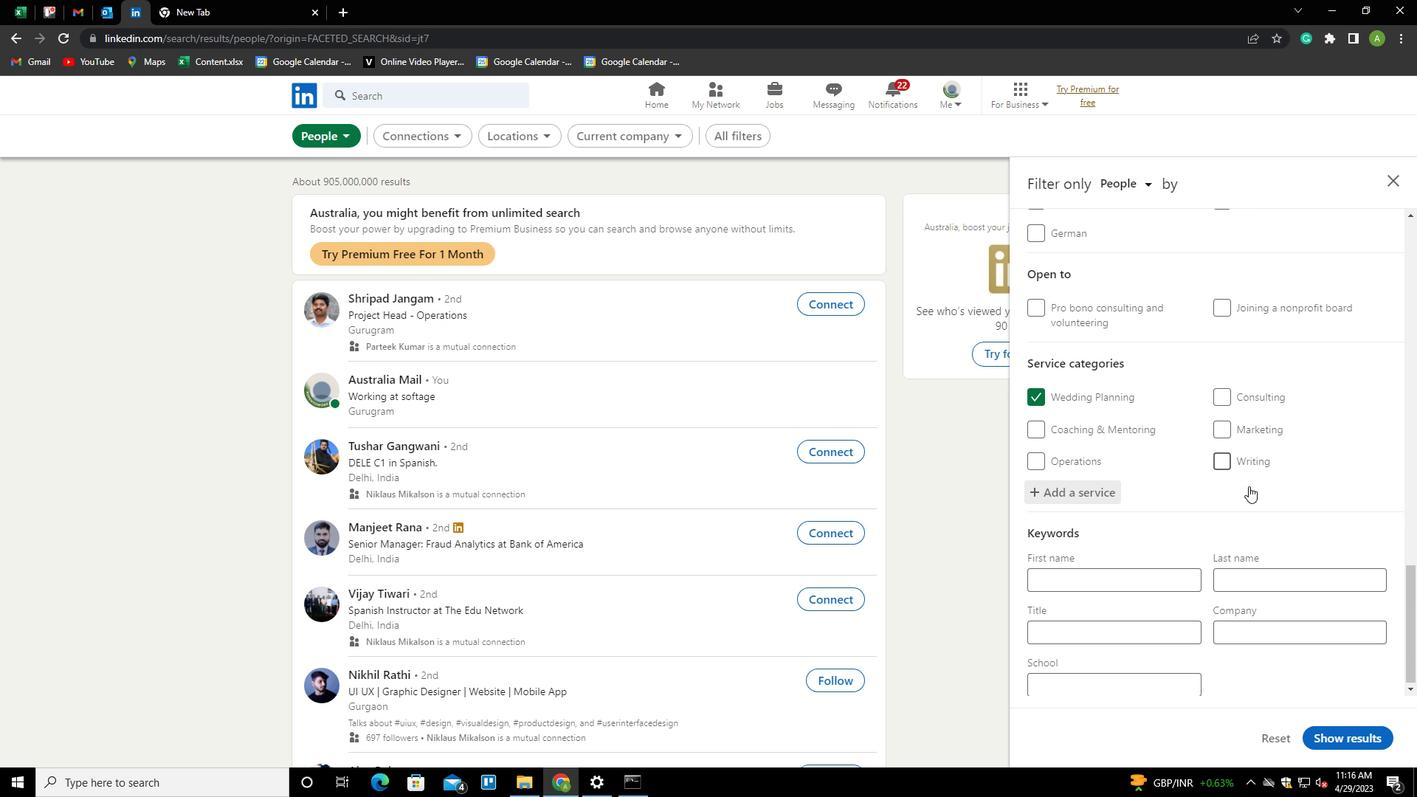 
Action: Mouse scrolled (1248, 485) with delta (0, 0)
Screenshot: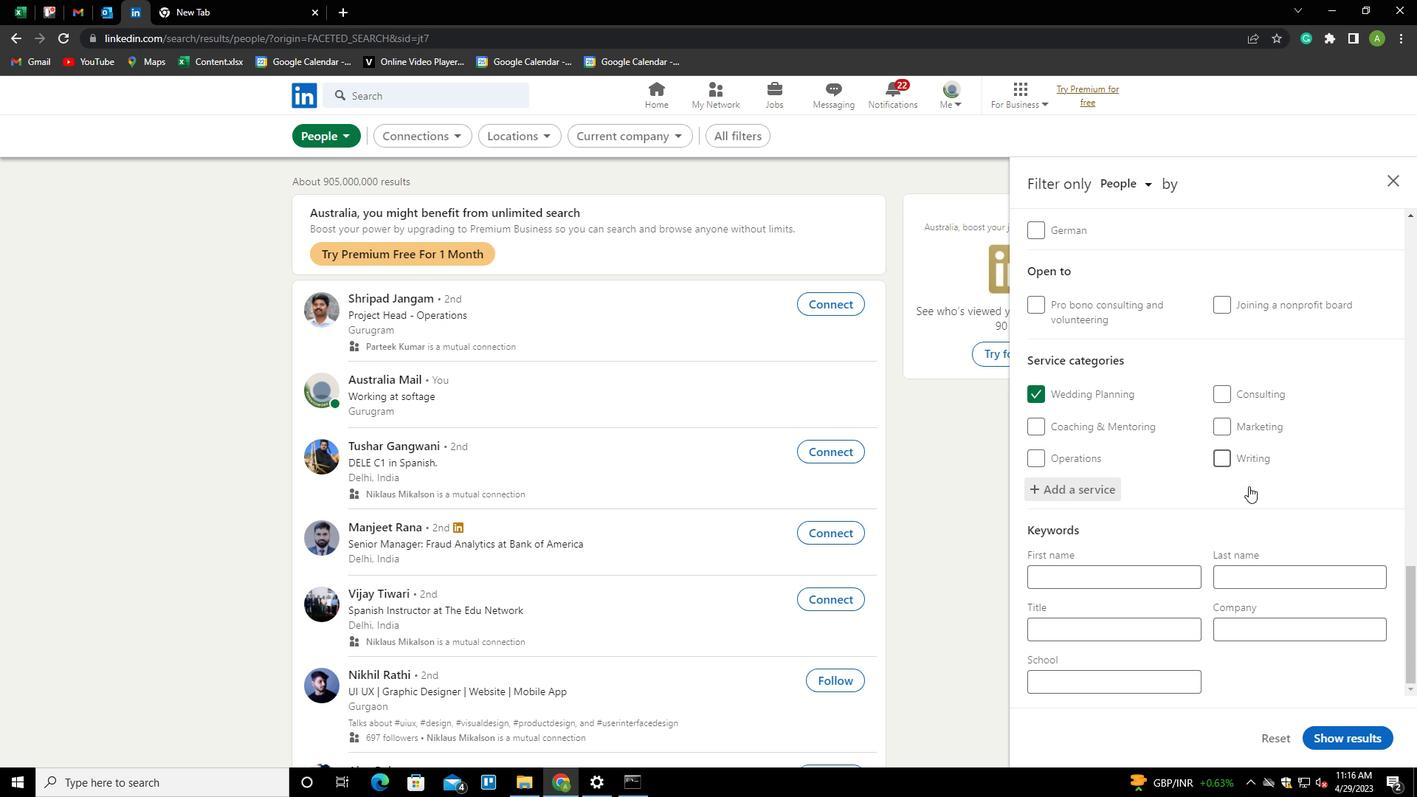 
Action: Mouse scrolled (1248, 485) with delta (0, 0)
Screenshot: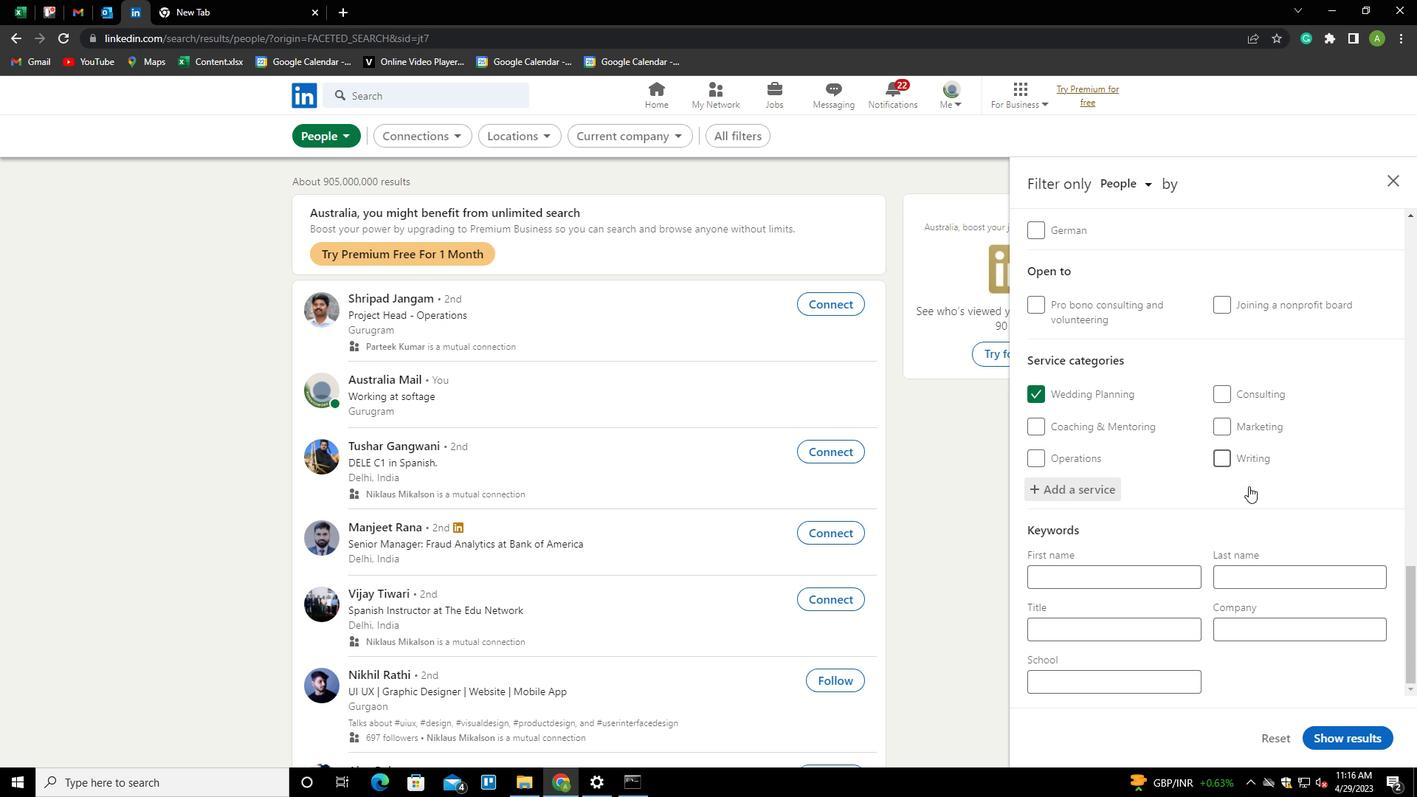 
Action: Mouse scrolled (1248, 485) with delta (0, 0)
Screenshot: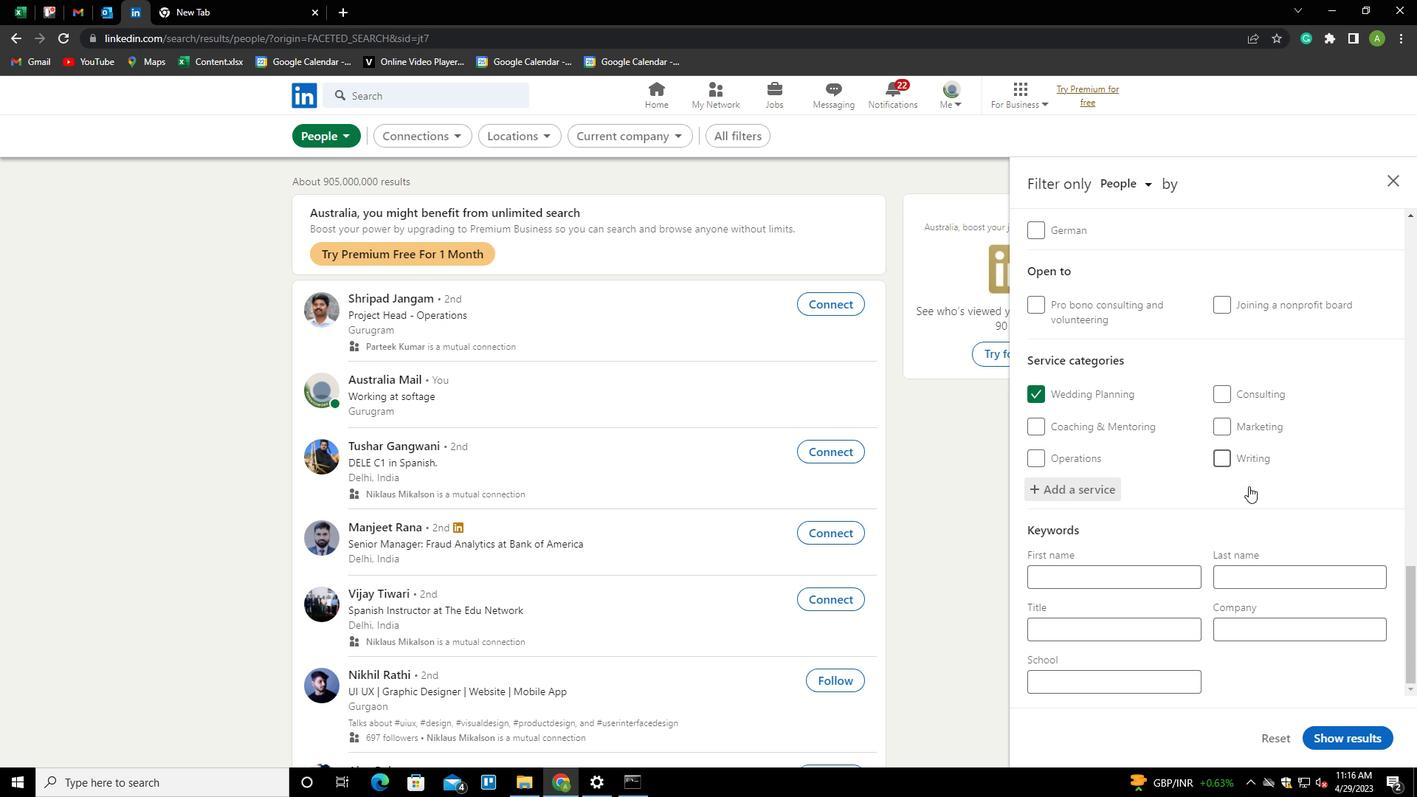 
Action: Mouse moved to (1144, 623)
Screenshot: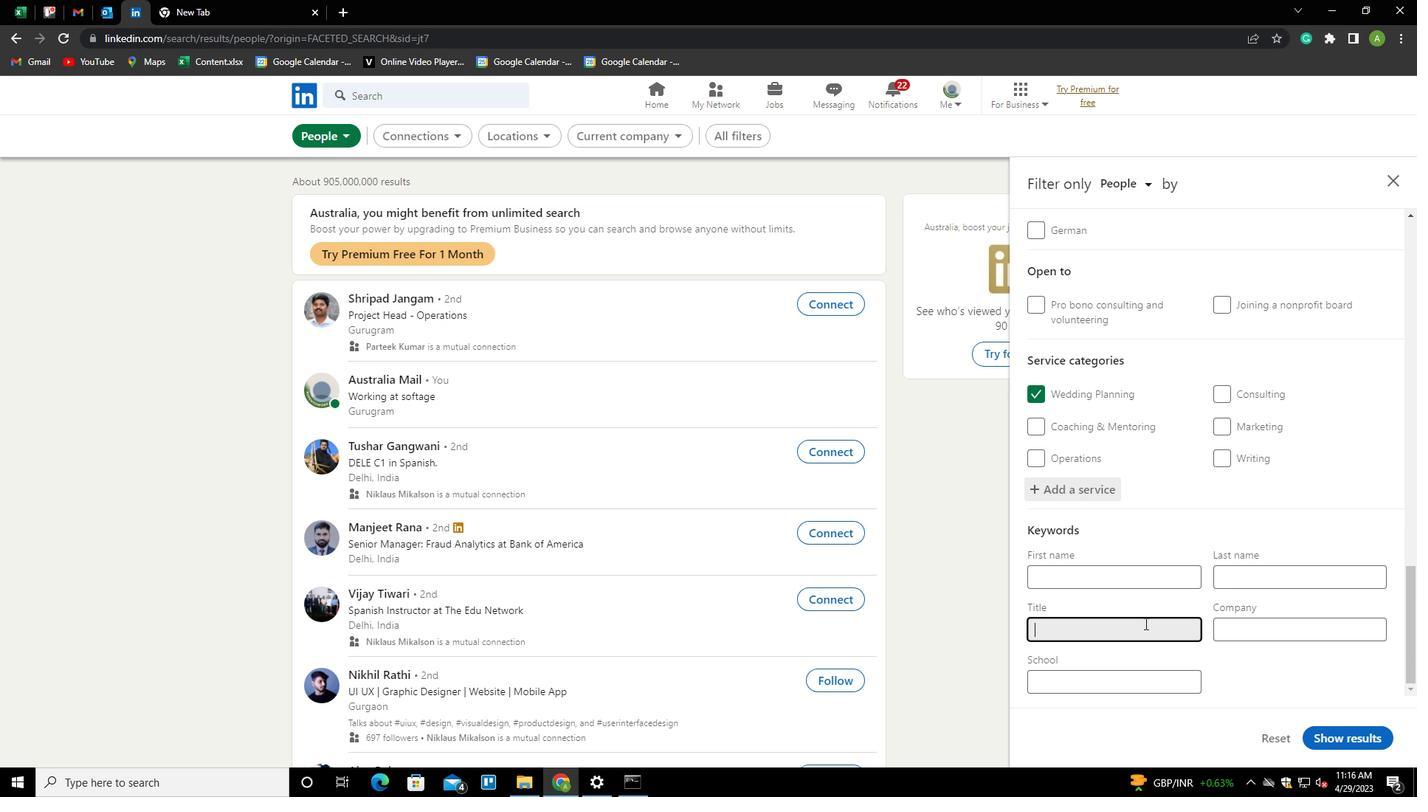 
Action: Mouse pressed left at (1144, 623)
Screenshot: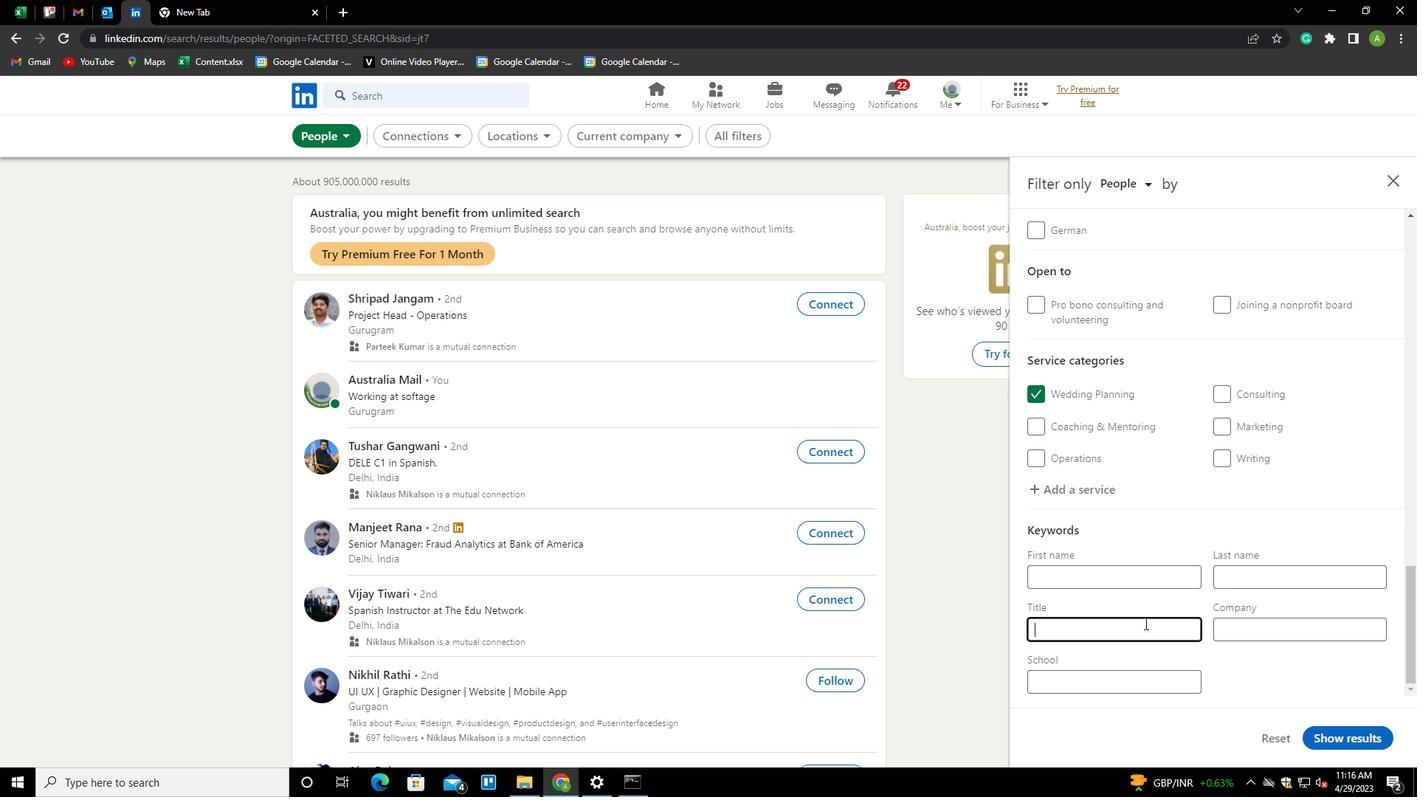 
Action: Key pressed <Key.shift><Key.shift><Key.shift><Key.shift><Key.shift><Key.shift><Key.shift><Key.shift><Key.shift><Key.shift>DH<Key.backspace><Key.backspace><Key.shift>CHIEF<Key.space><Key.shift>IN<Key.backspace>NFORMATION<Key.space><Key.shift>OFFICER
Screenshot: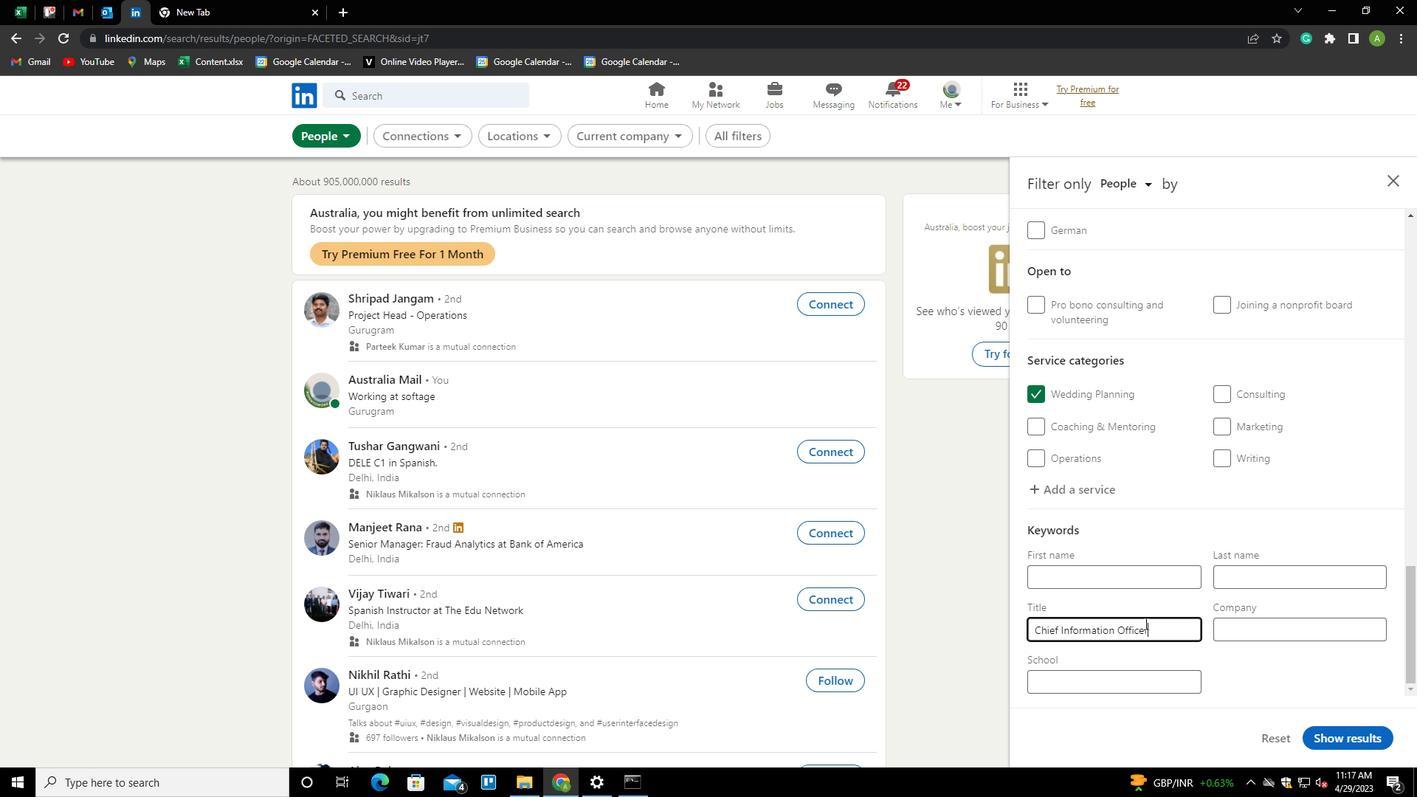 
Action: Mouse moved to (1246, 659)
Screenshot: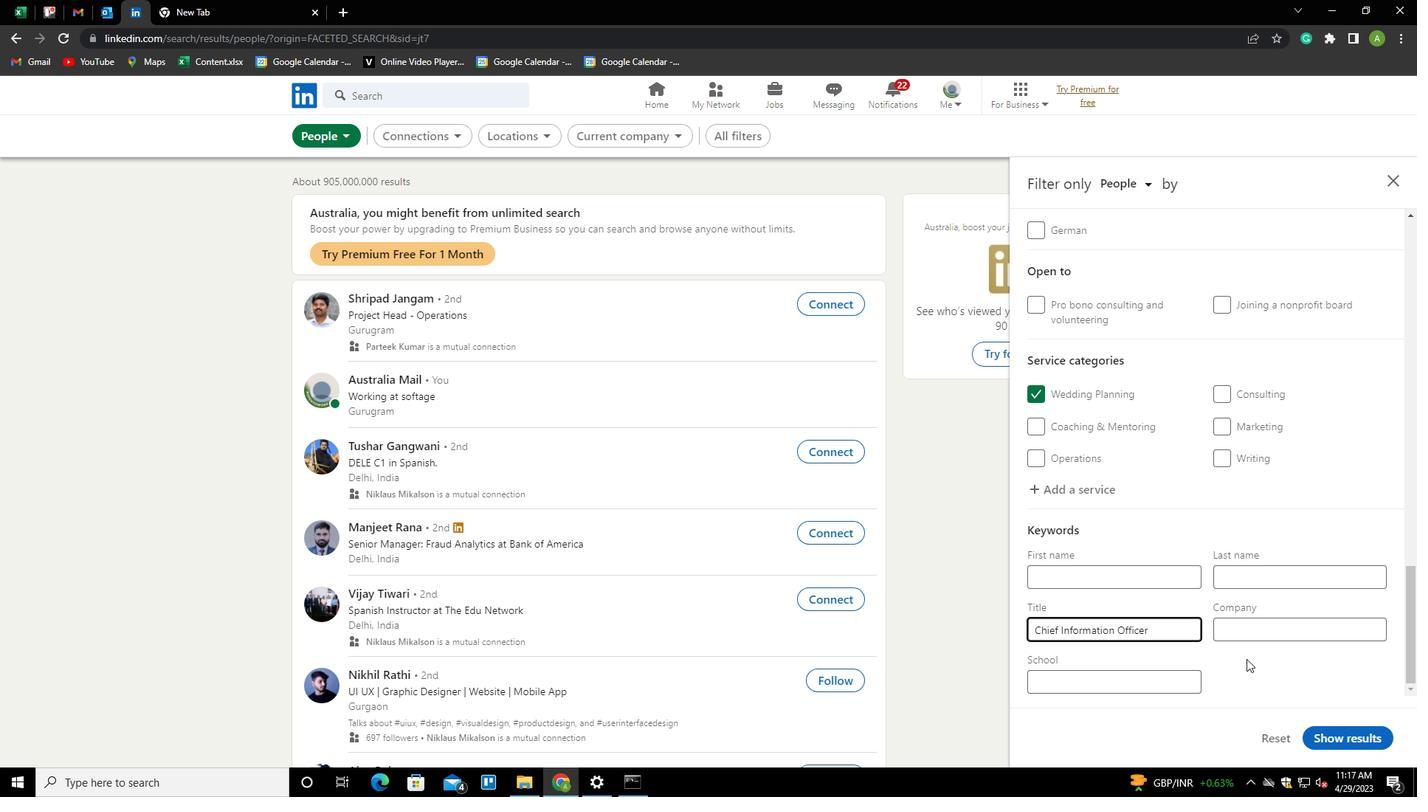 
Action: Mouse pressed left at (1246, 659)
Screenshot: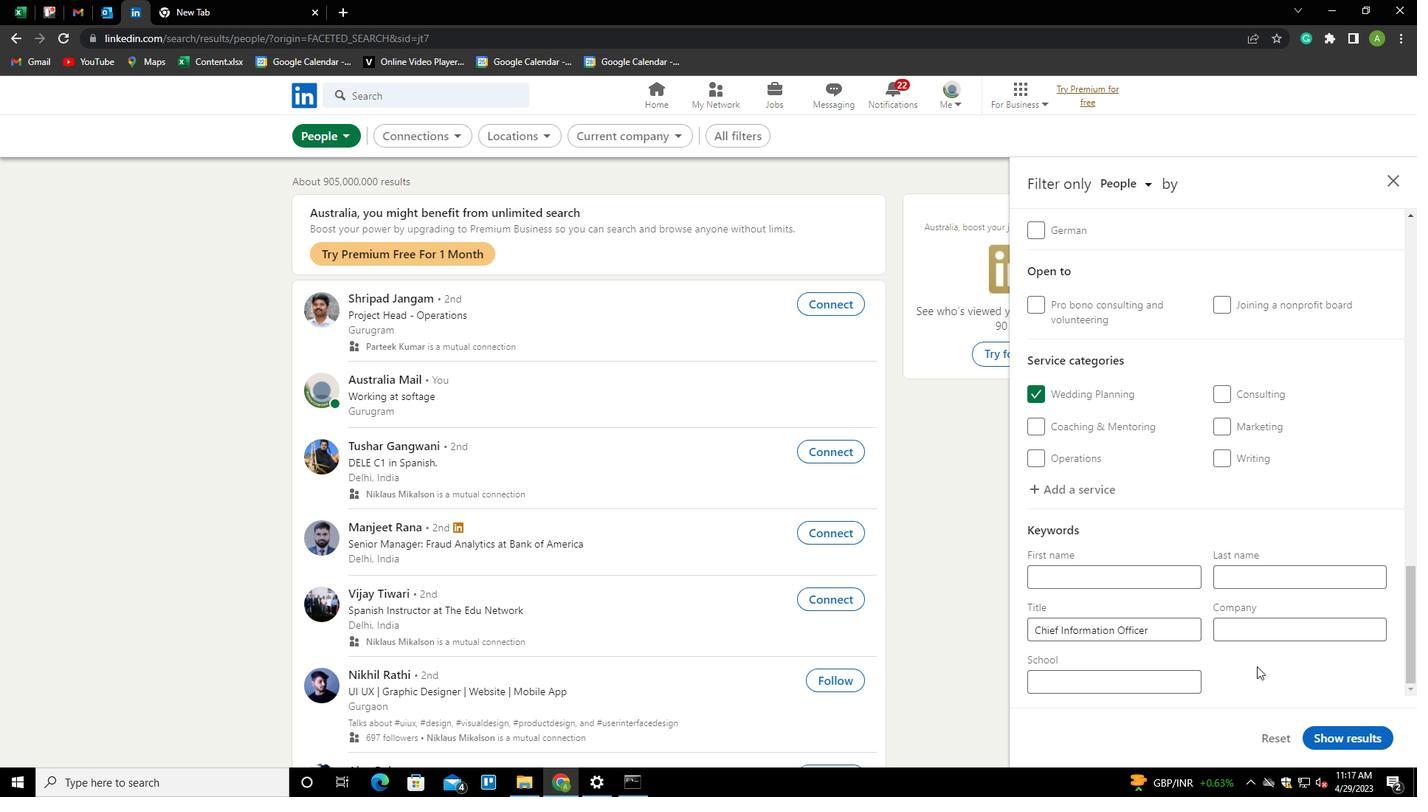 
Action: Mouse moved to (1331, 731)
Screenshot: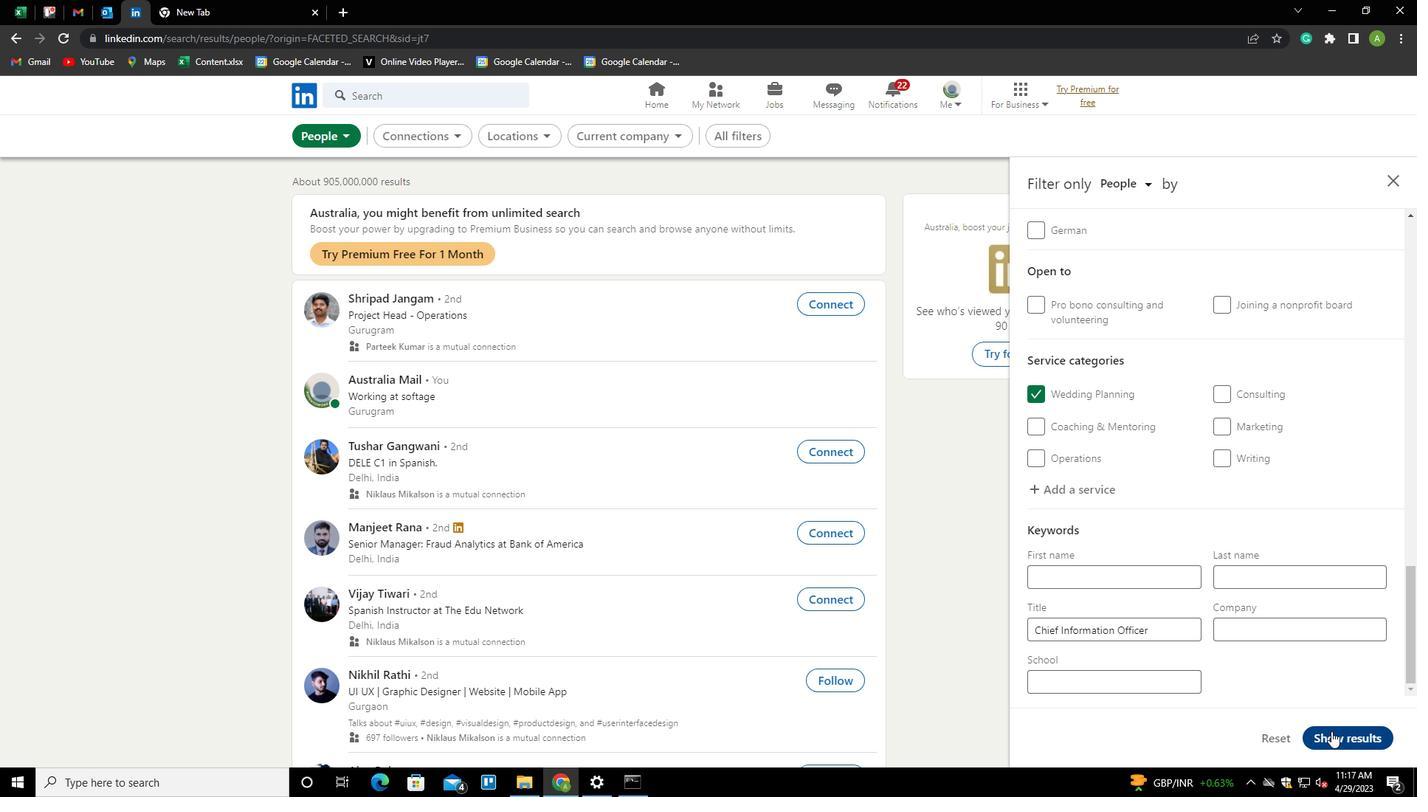 
Action: Mouse pressed left at (1331, 731)
Screenshot: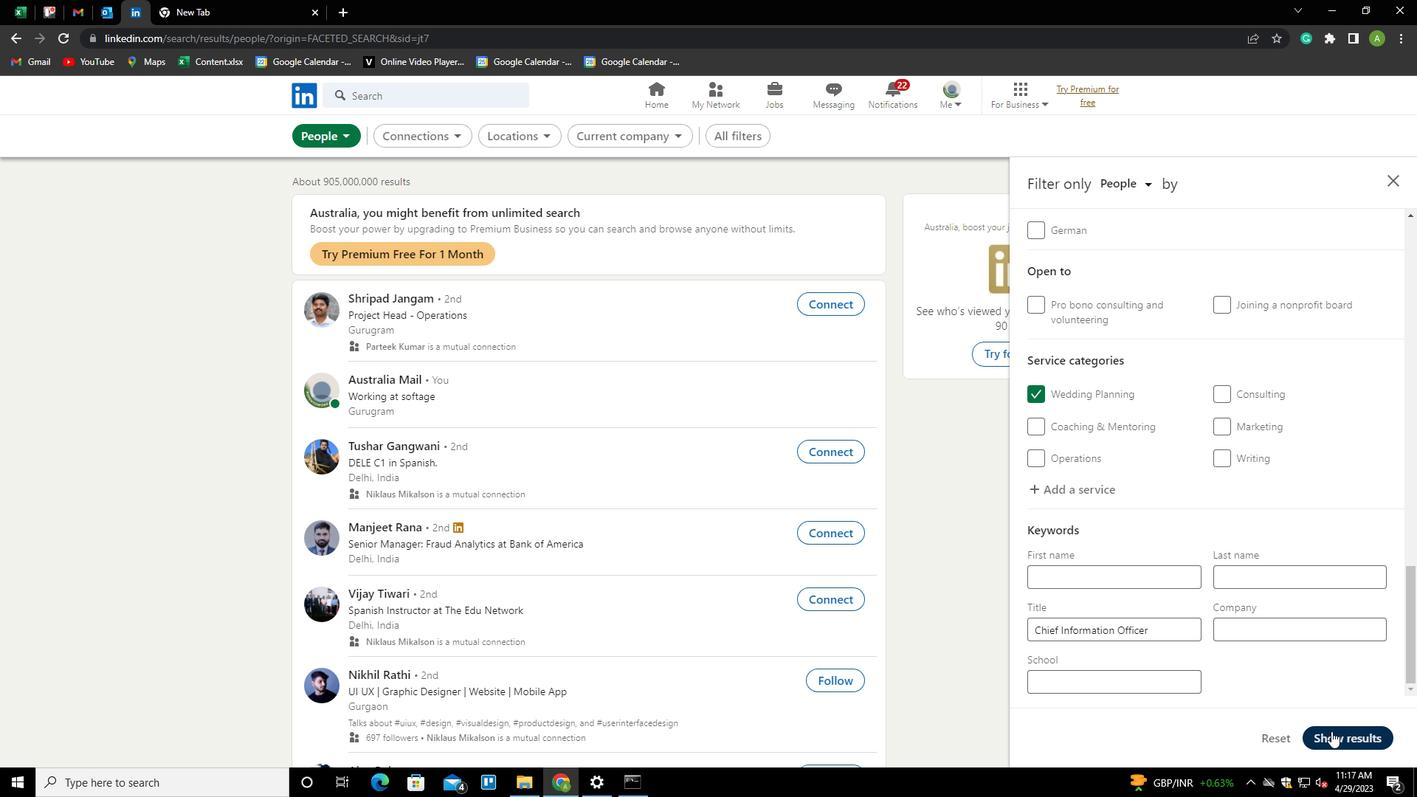 
